 Task: Find connections with filter location Heywood with filter topic #Partnershipwith filter profile language French with filter current company Wunderman Thompson Commerce & Technology with filter school DAV Centenary Public School - India with filter industry Executive Search Services with filter service category Ghostwriting with filter keywords title Cashier
Action: Mouse moved to (148, 222)
Screenshot: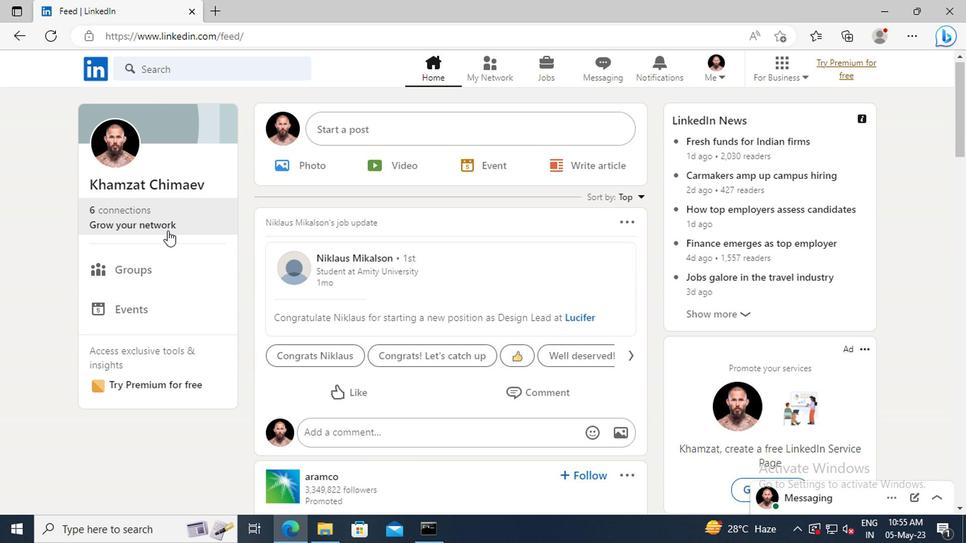 
Action: Mouse pressed left at (148, 222)
Screenshot: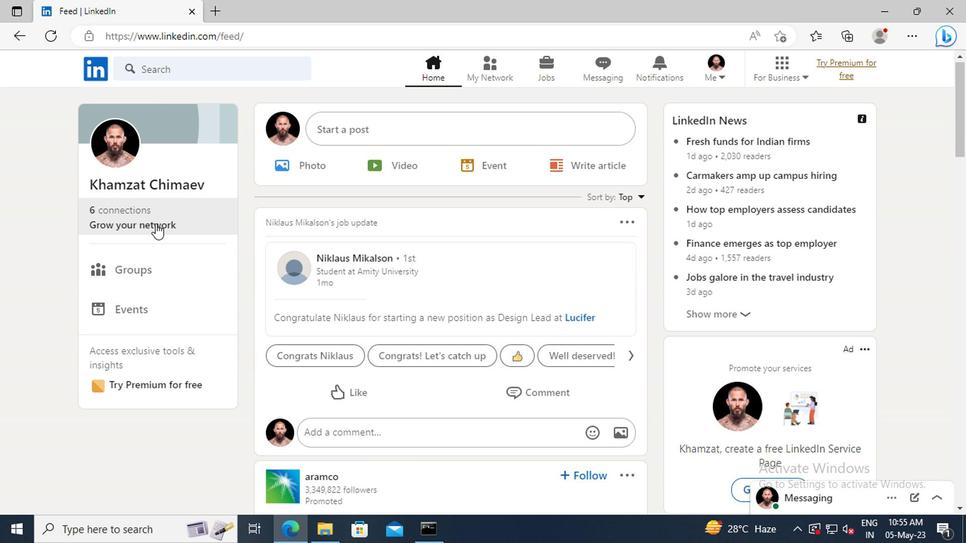 
Action: Mouse moved to (152, 150)
Screenshot: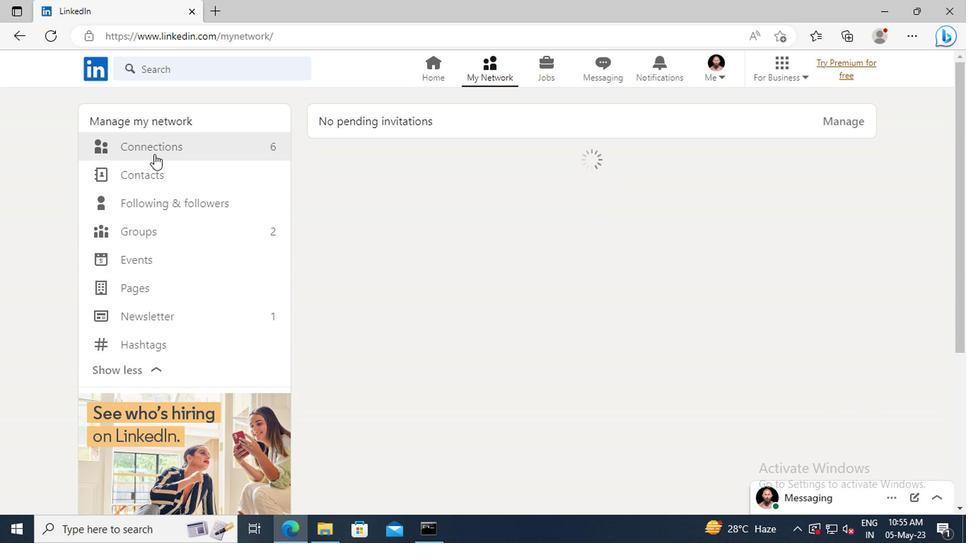 
Action: Mouse pressed left at (152, 150)
Screenshot: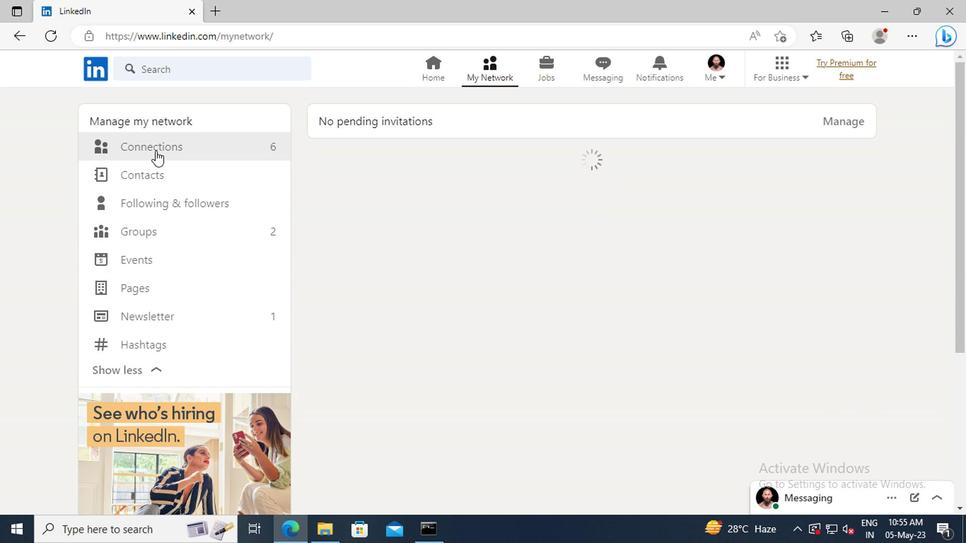 
Action: Mouse moved to (582, 153)
Screenshot: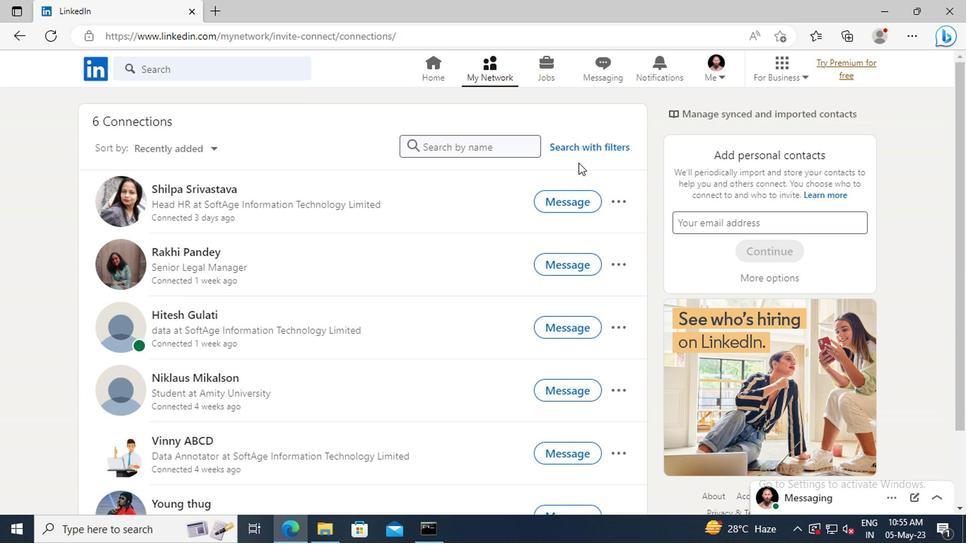 
Action: Mouse pressed left at (582, 153)
Screenshot: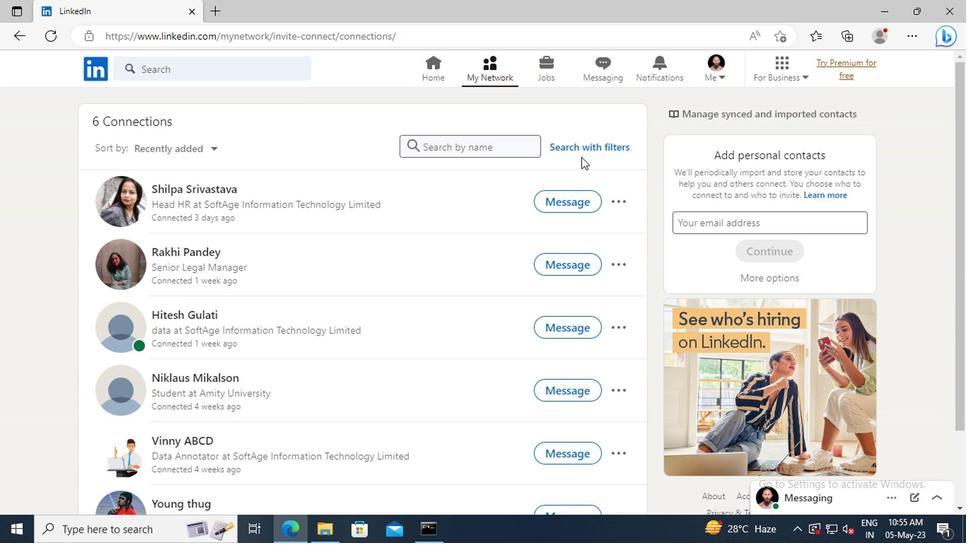 
Action: Mouse moved to (533, 114)
Screenshot: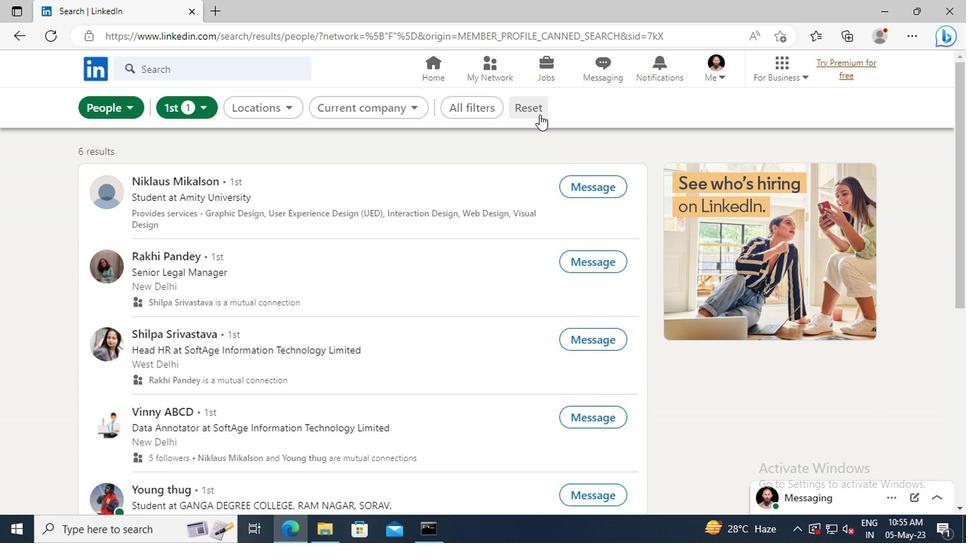 
Action: Mouse pressed left at (533, 114)
Screenshot: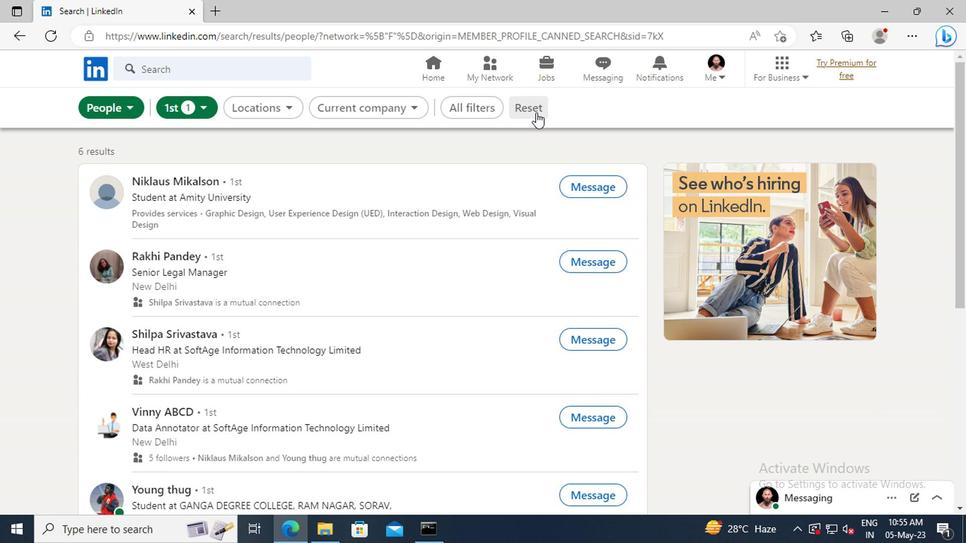 
Action: Mouse moved to (510, 111)
Screenshot: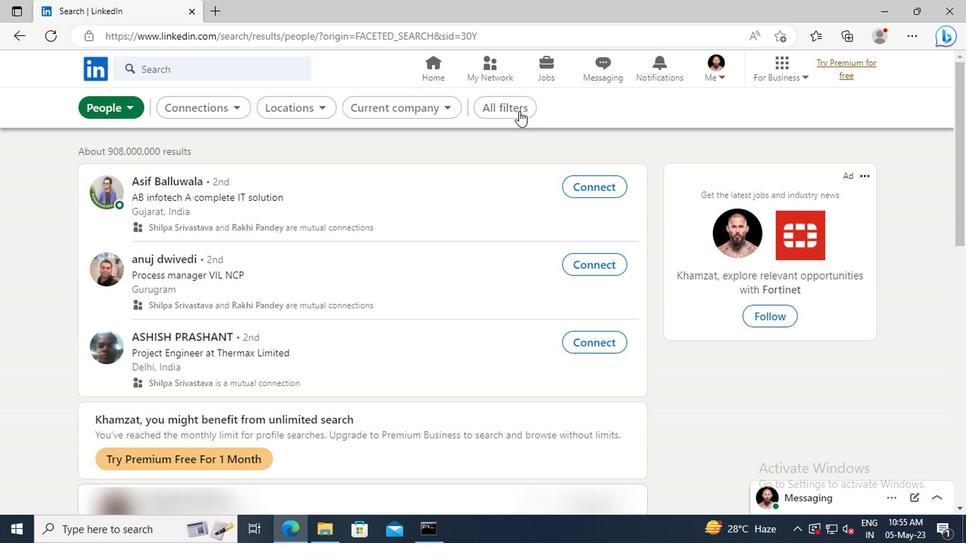 
Action: Mouse pressed left at (510, 111)
Screenshot: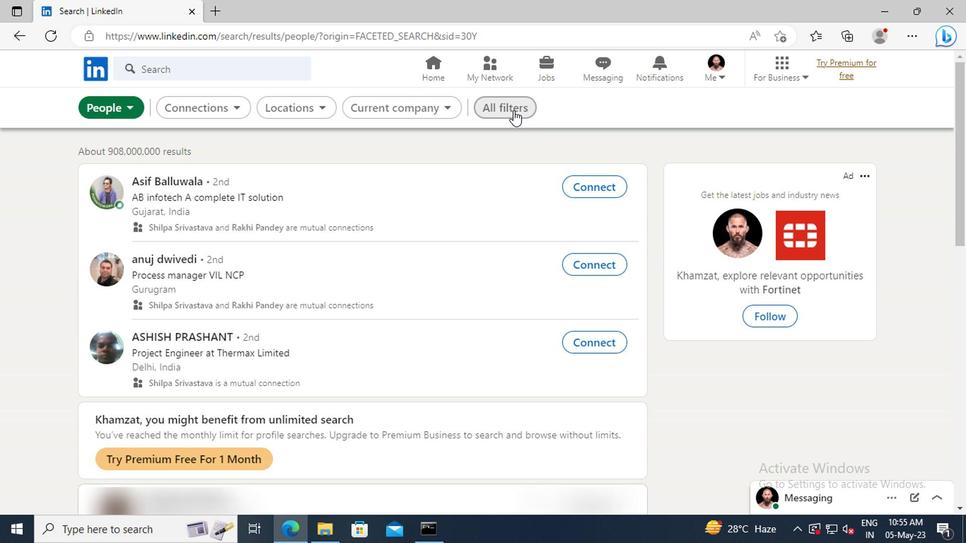 
Action: Mouse moved to (748, 275)
Screenshot: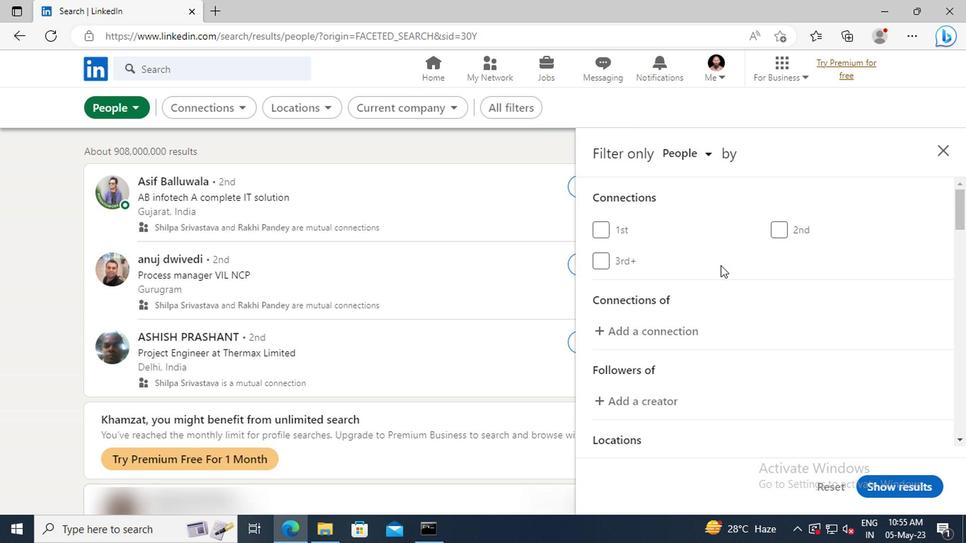 
Action: Mouse scrolled (748, 274) with delta (0, -1)
Screenshot: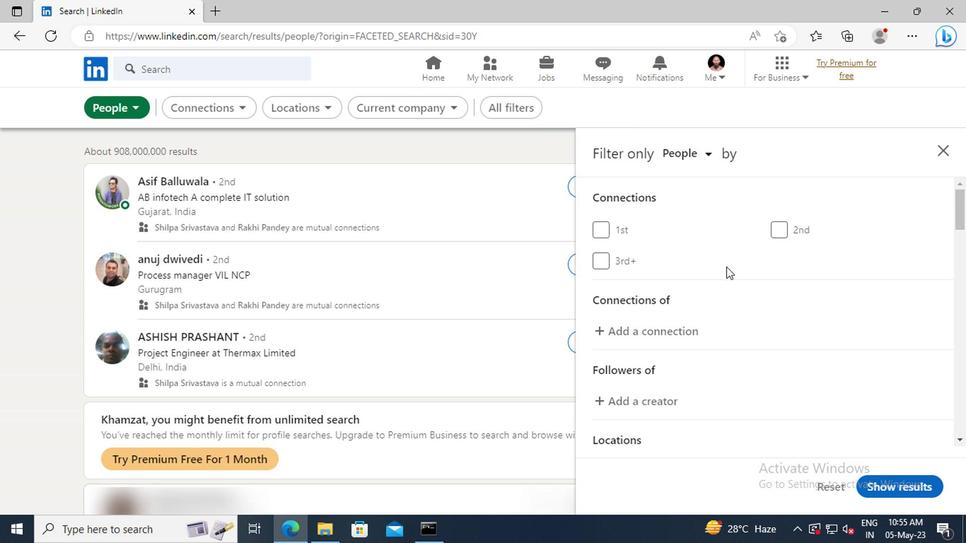 
Action: Mouse moved to (748, 275)
Screenshot: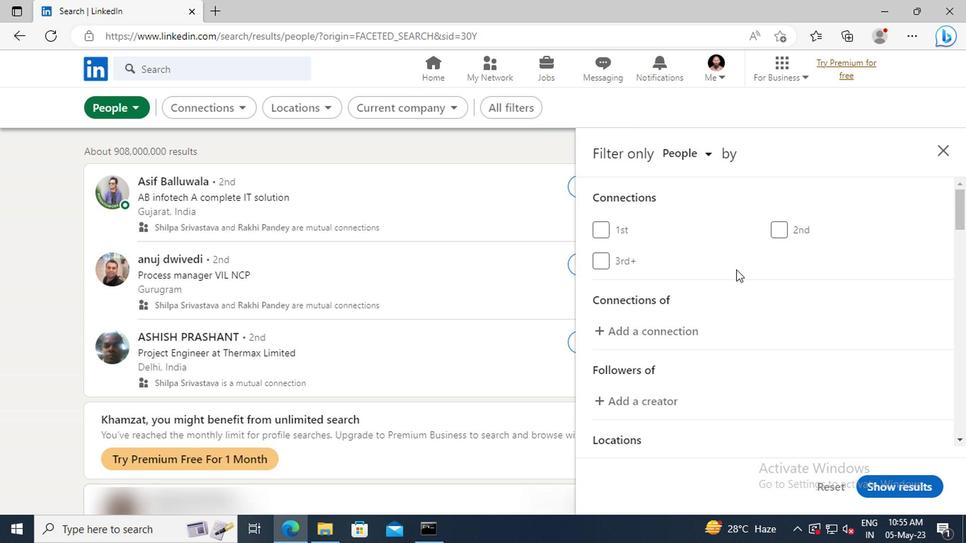 
Action: Mouse scrolled (748, 275) with delta (0, 0)
Screenshot: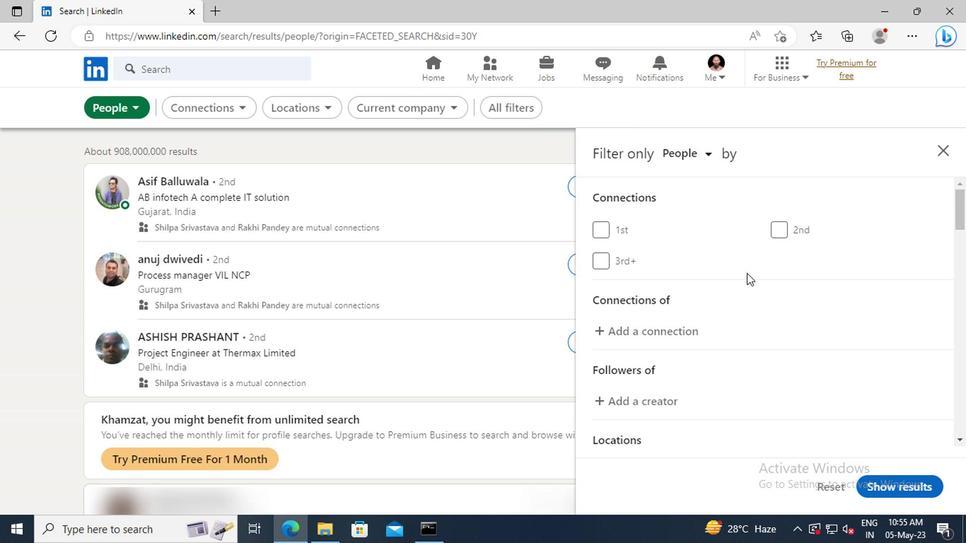 
Action: Mouse scrolled (748, 275) with delta (0, 0)
Screenshot: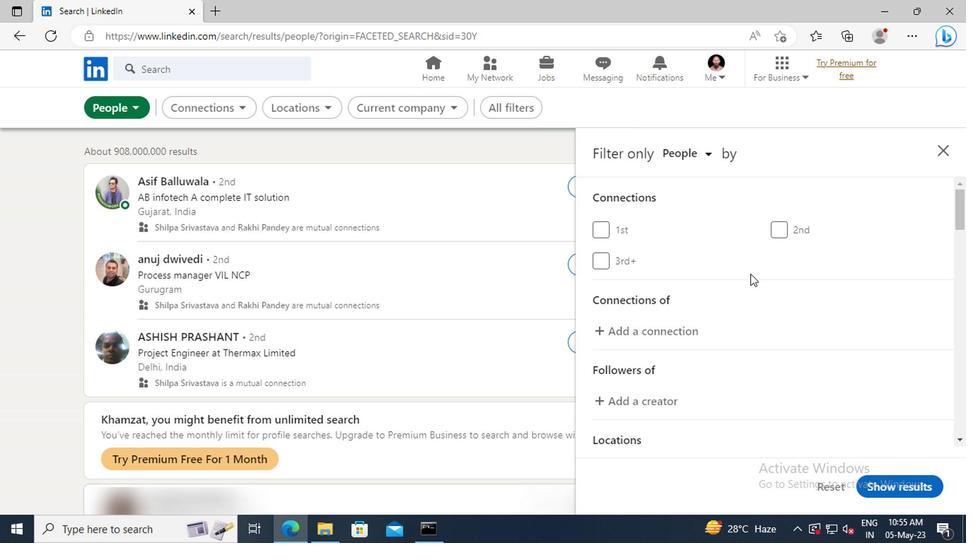 
Action: Mouse scrolled (748, 275) with delta (0, 0)
Screenshot: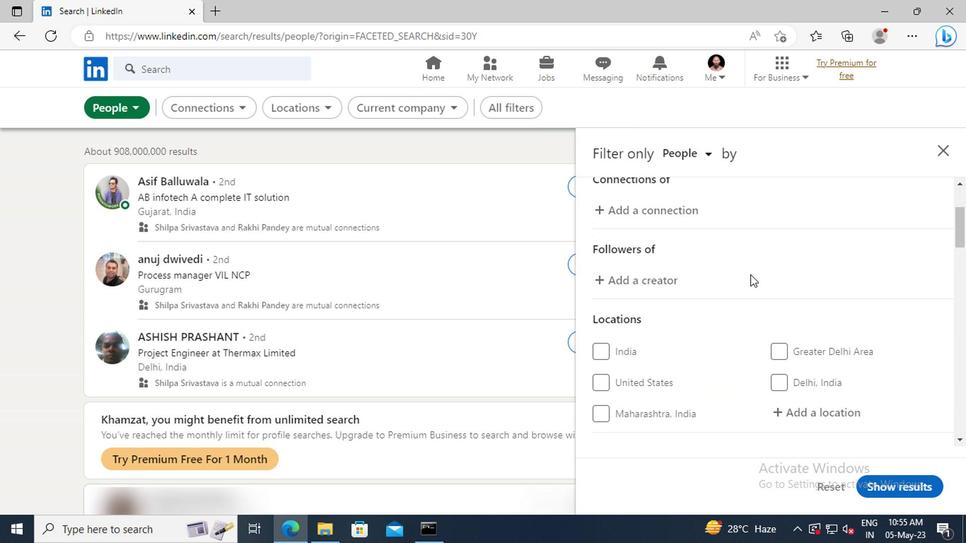 
Action: Mouse scrolled (748, 275) with delta (0, 0)
Screenshot: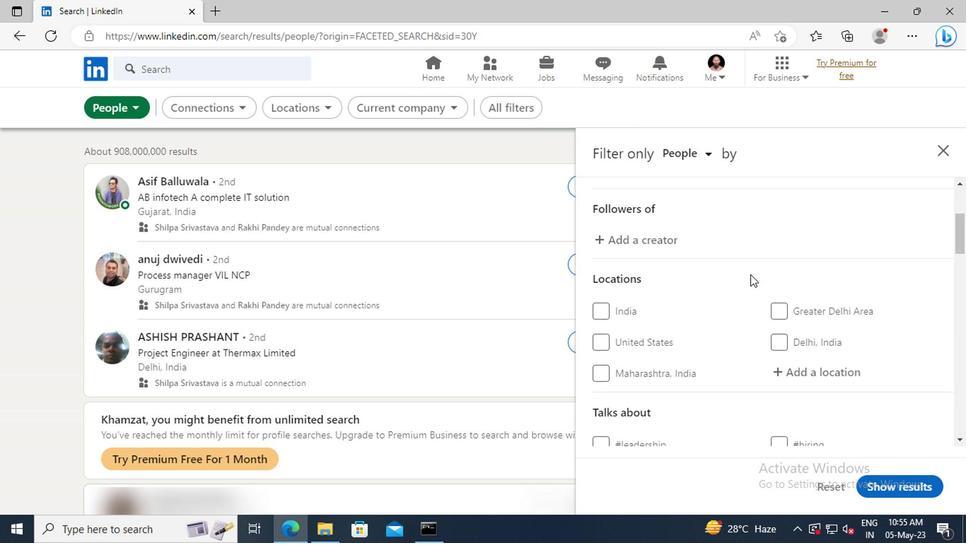 
Action: Mouse scrolled (748, 275) with delta (0, 0)
Screenshot: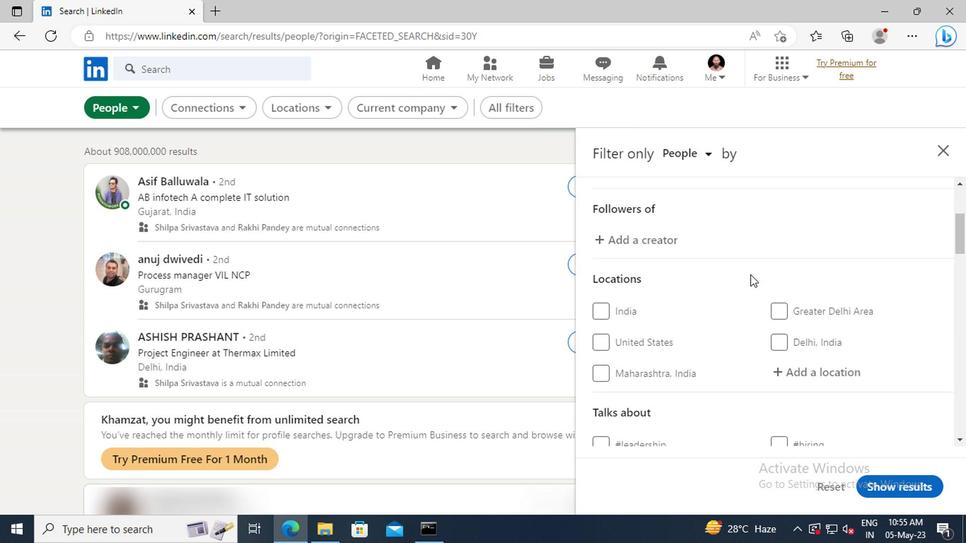 
Action: Mouse moved to (789, 299)
Screenshot: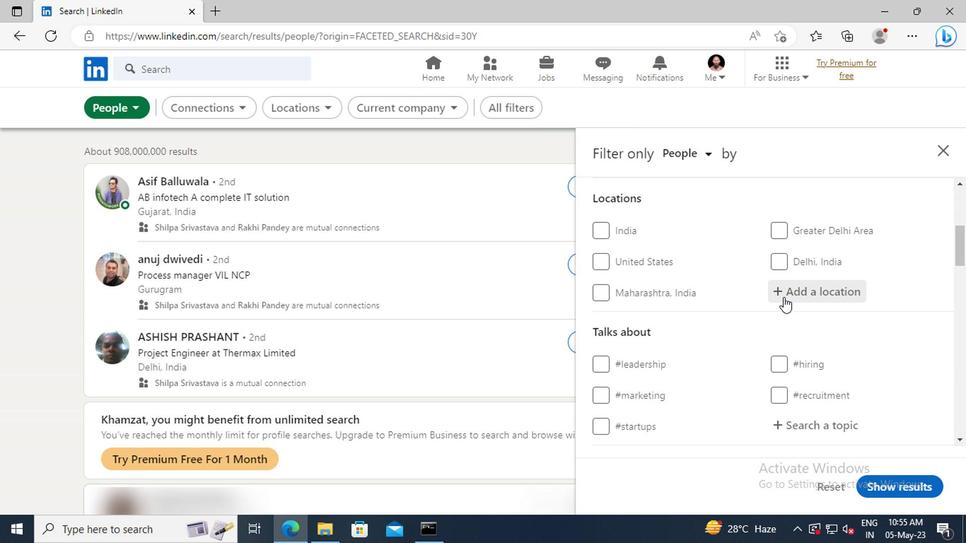 
Action: Mouse pressed left at (789, 299)
Screenshot: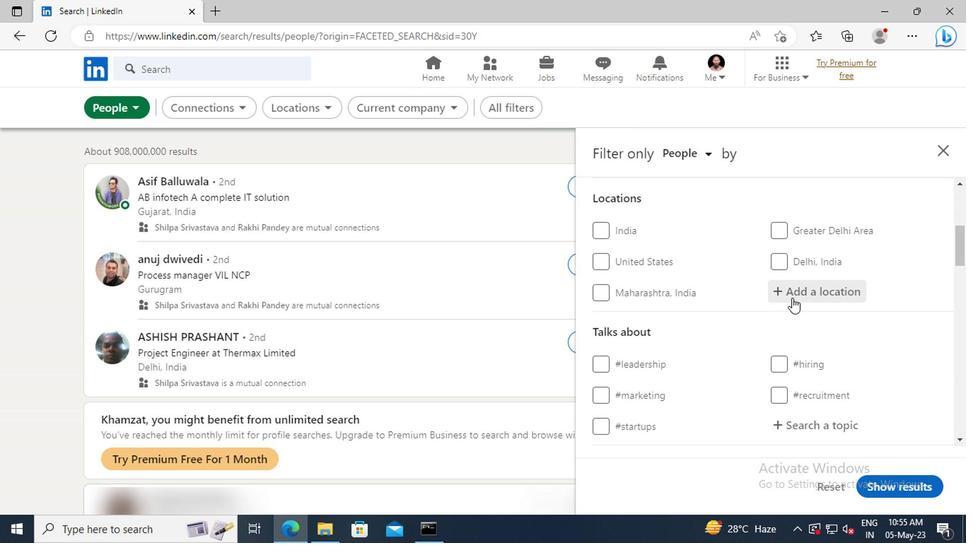 
Action: Mouse moved to (790, 298)
Screenshot: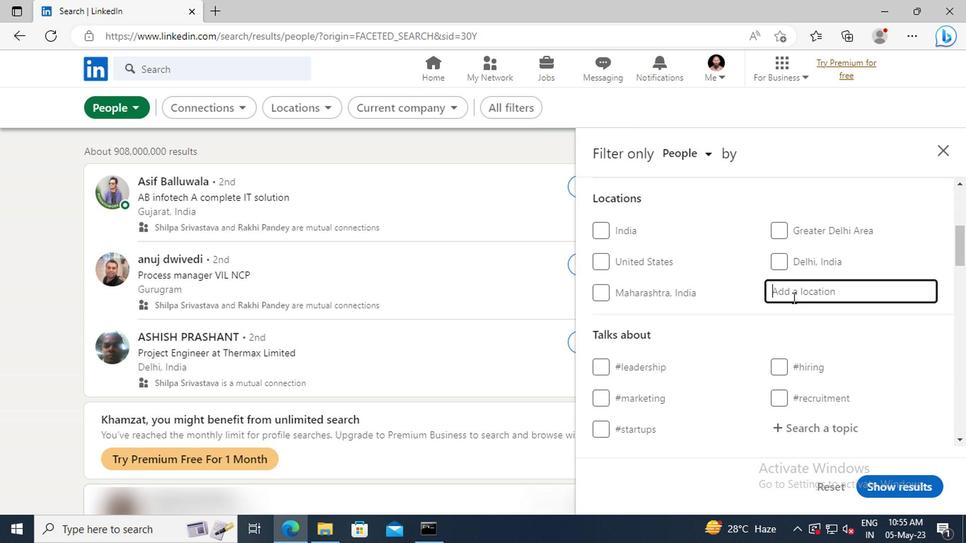 
Action: Key pressed <Key.shift>HEYWOOD
Screenshot: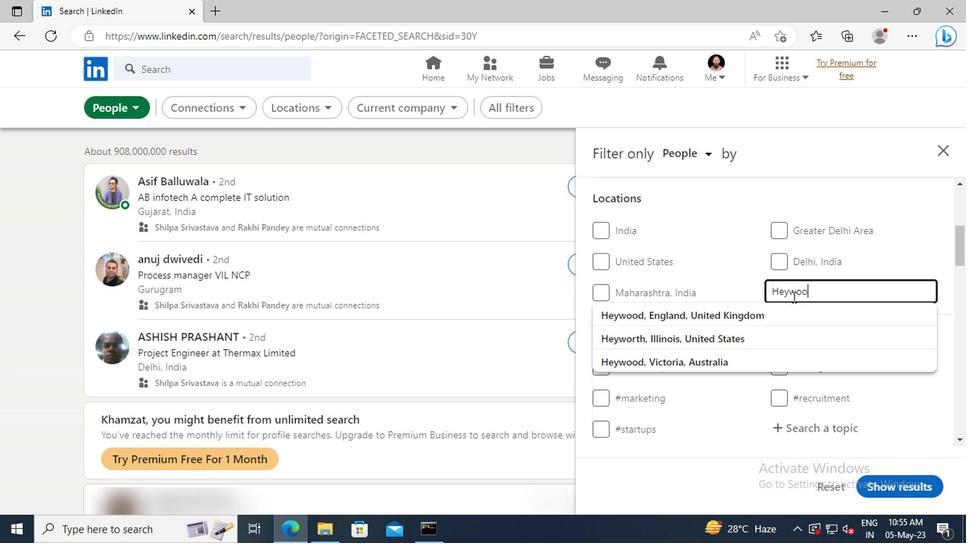 
Action: Mouse moved to (792, 312)
Screenshot: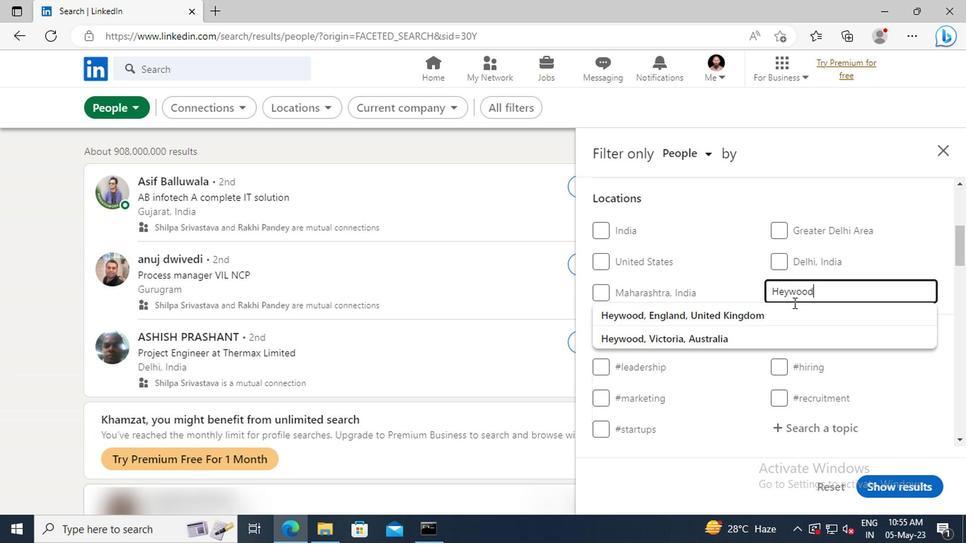 
Action: Mouse pressed left at (792, 312)
Screenshot: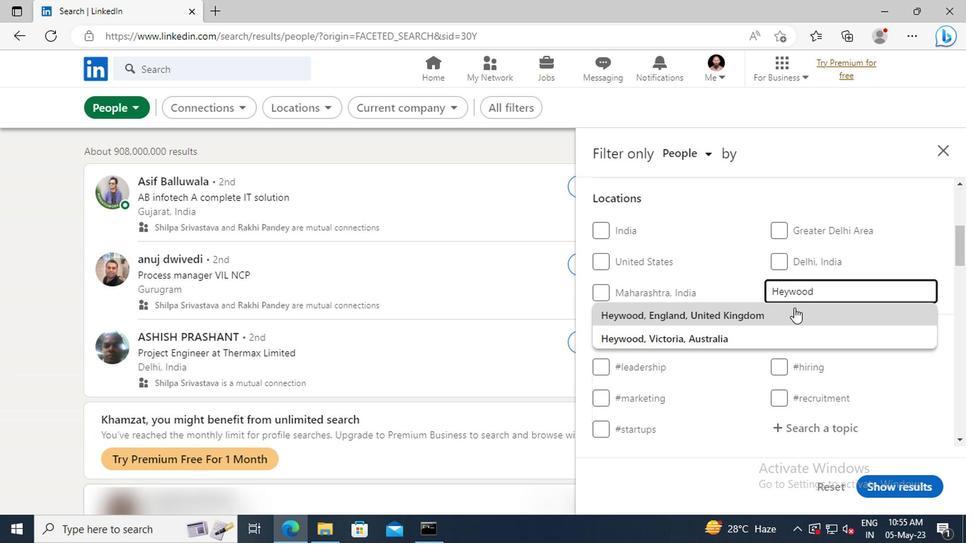 
Action: Mouse scrolled (792, 312) with delta (0, 0)
Screenshot: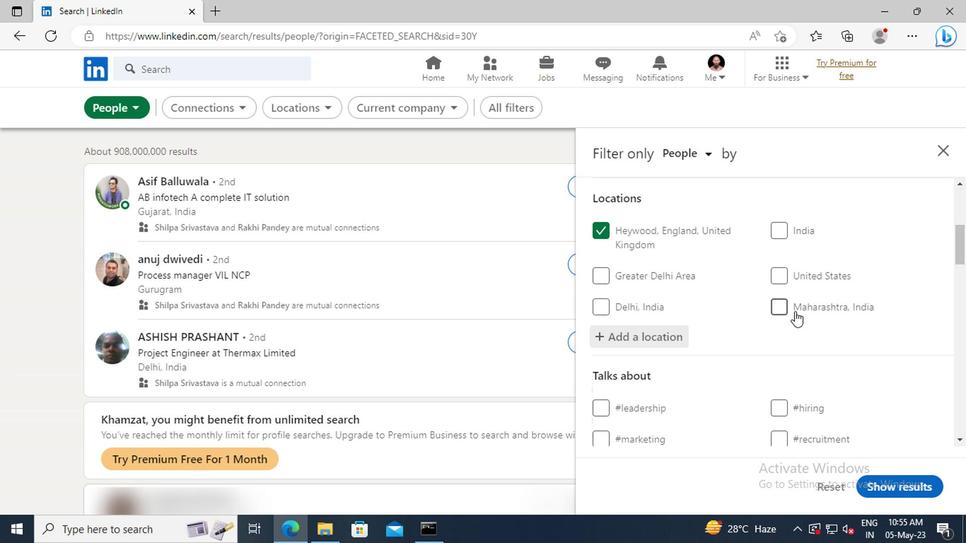 
Action: Mouse scrolled (792, 312) with delta (0, 0)
Screenshot: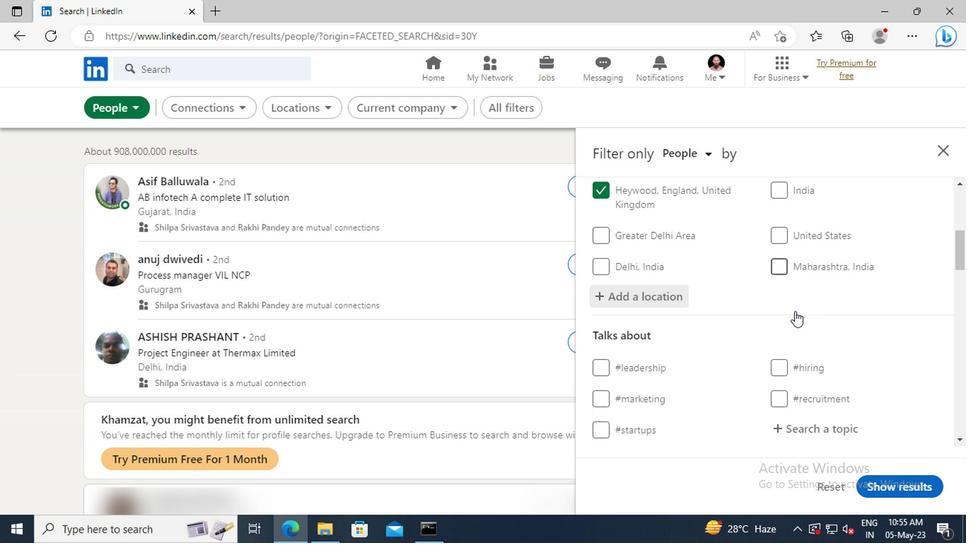 
Action: Mouse moved to (792, 312)
Screenshot: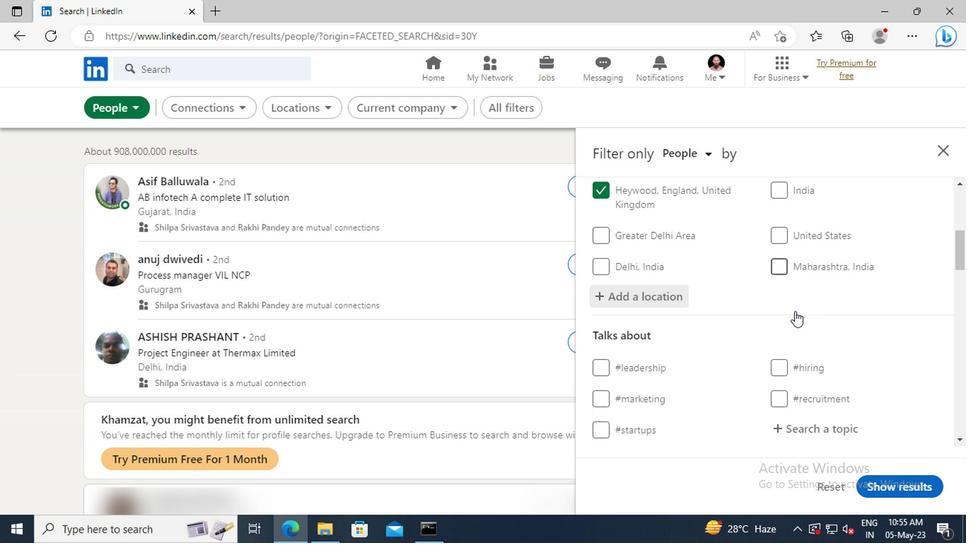 
Action: Mouse scrolled (792, 312) with delta (0, 0)
Screenshot: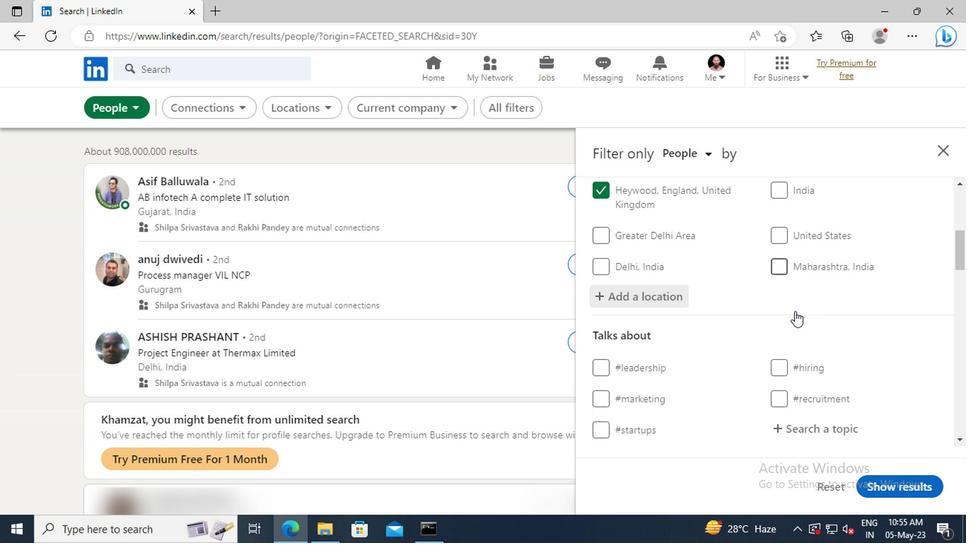 
Action: Mouse moved to (793, 312)
Screenshot: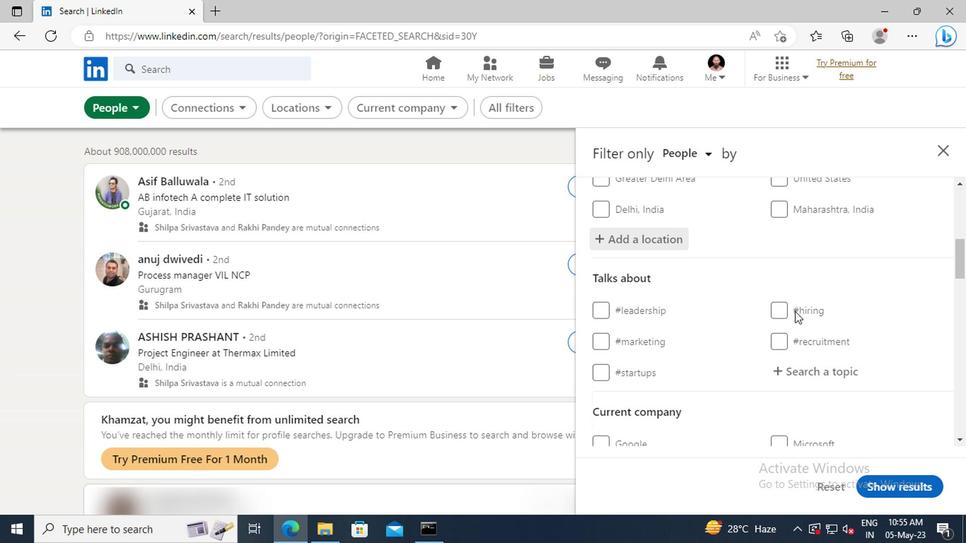 
Action: Mouse scrolled (793, 311) with delta (0, -1)
Screenshot: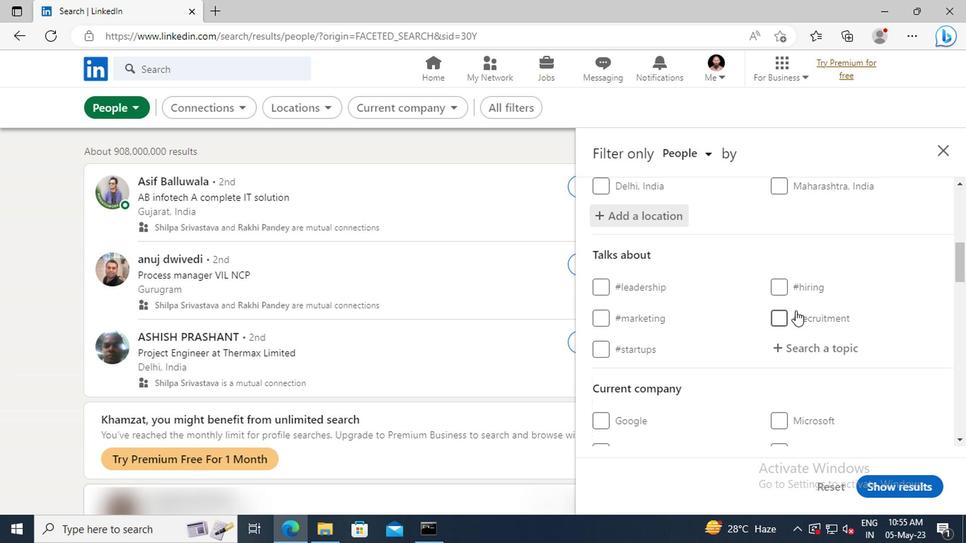 
Action: Mouse moved to (798, 315)
Screenshot: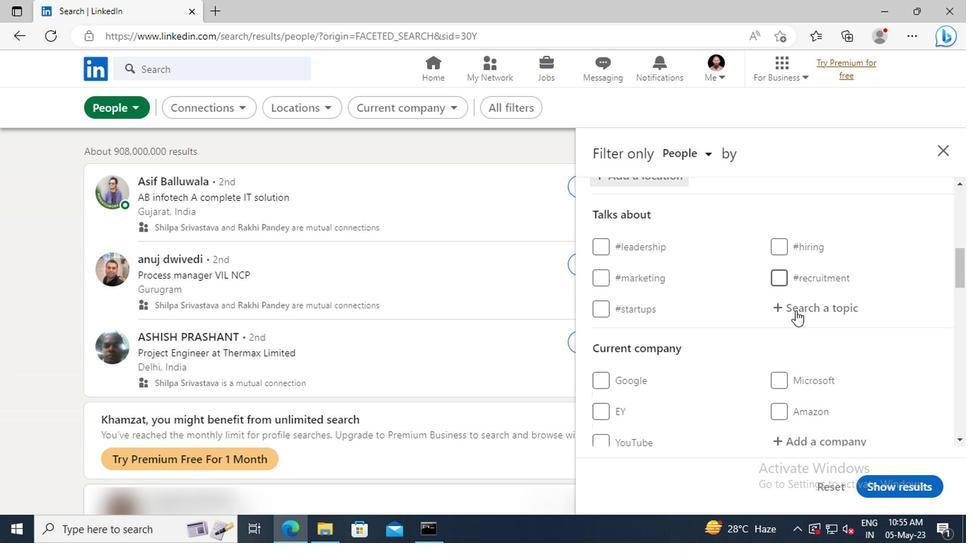 
Action: Mouse pressed left at (798, 315)
Screenshot: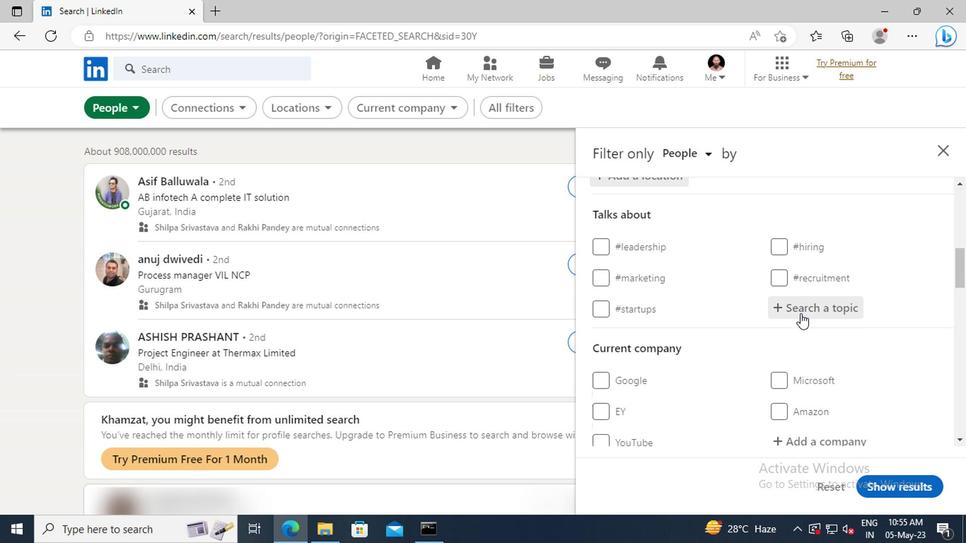 
Action: Key pressed <Key.shift>PARTNER
Screenshot: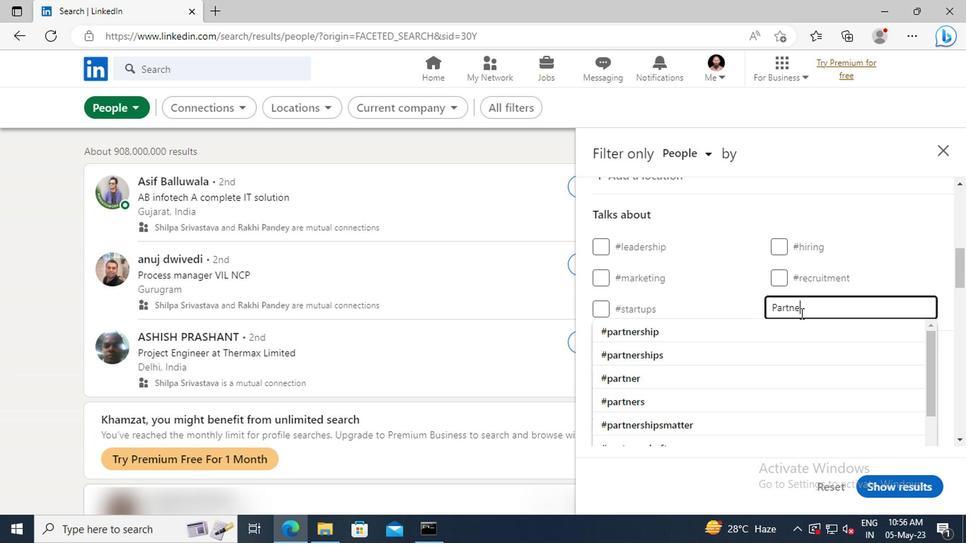 
Action: Mouse moved to (798, 326)
Screenshot: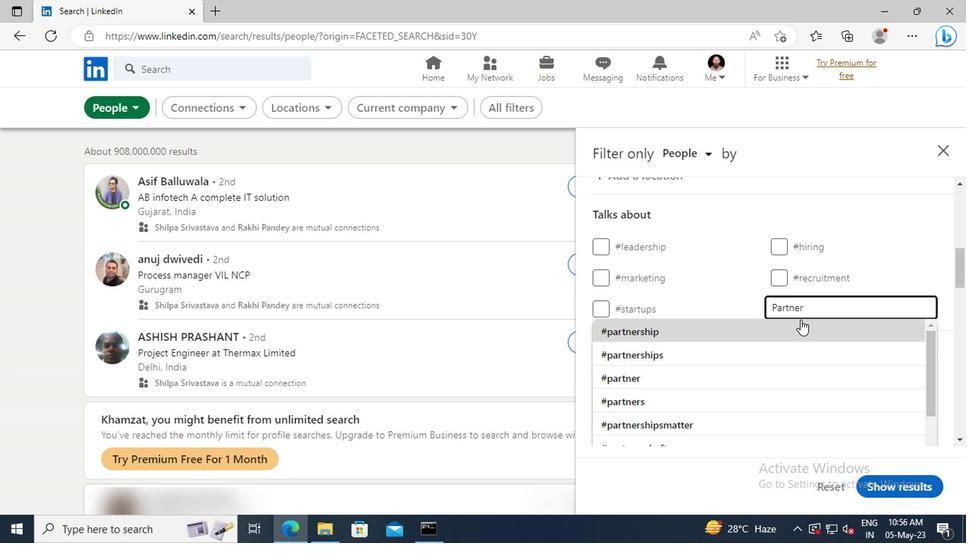 
Action: Mouse pressed left at (798, 326)
Screenshot: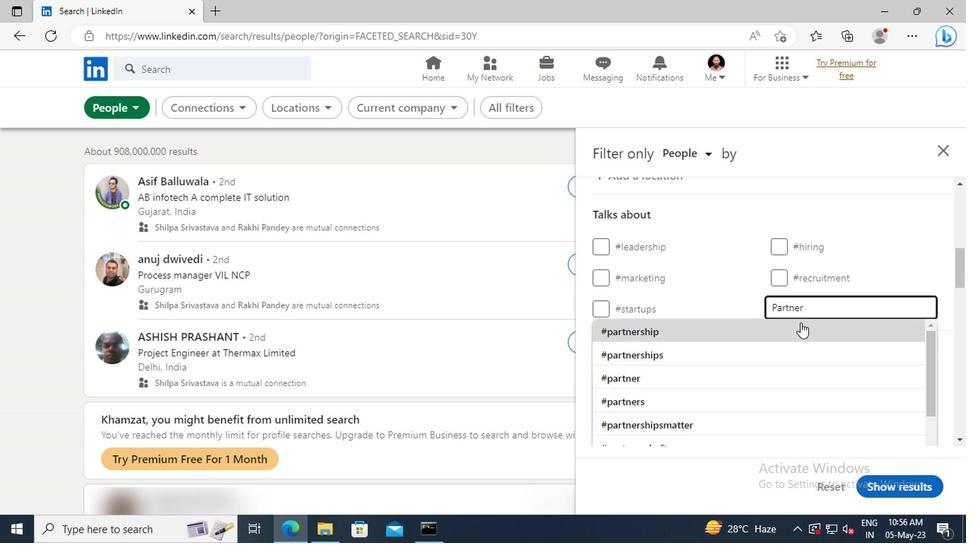 
Action: Mouse scrolled (798, 326) with delta (0, 0)
Screenshot: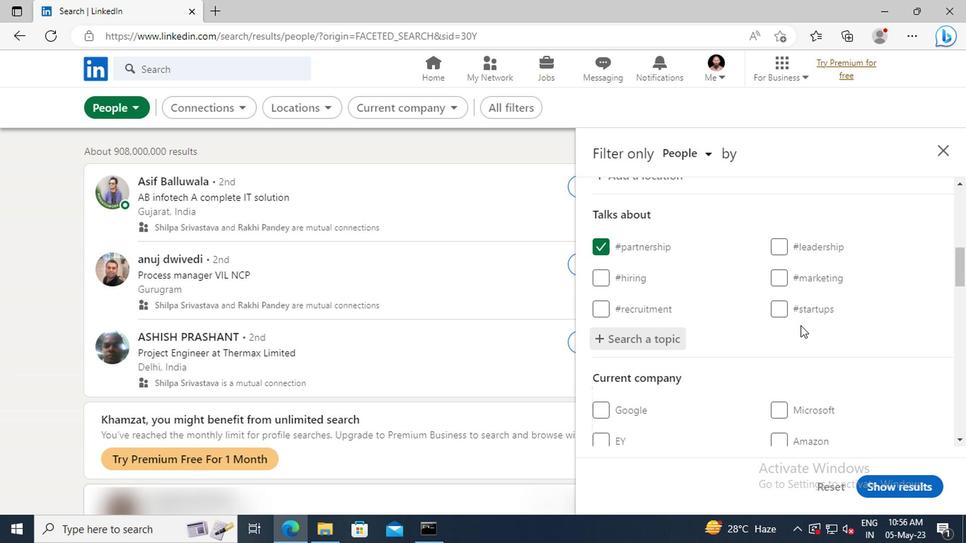
Action: Mouse scrolled (798, 326) with delta (0, 0)
Screenshot: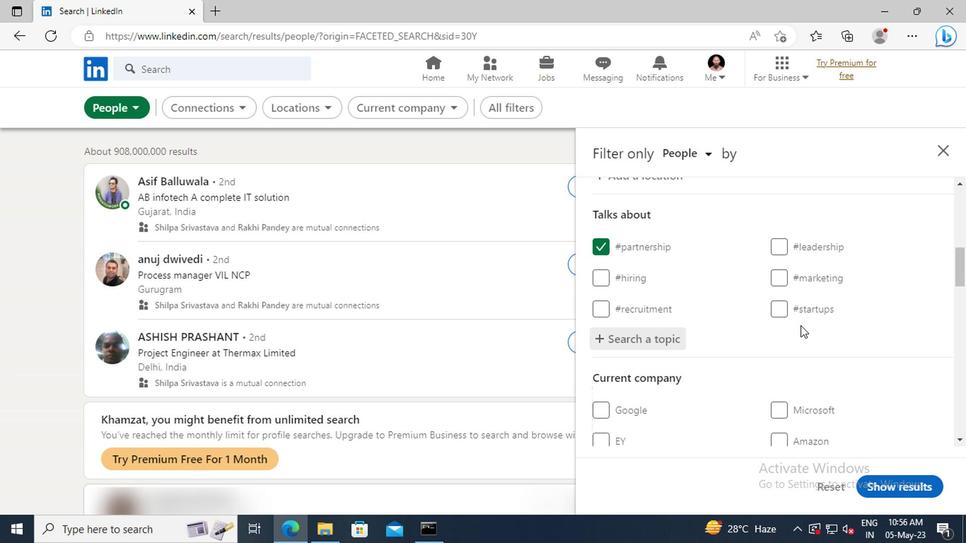 
Action: Mouse moved to (797, 327)
Screenshot: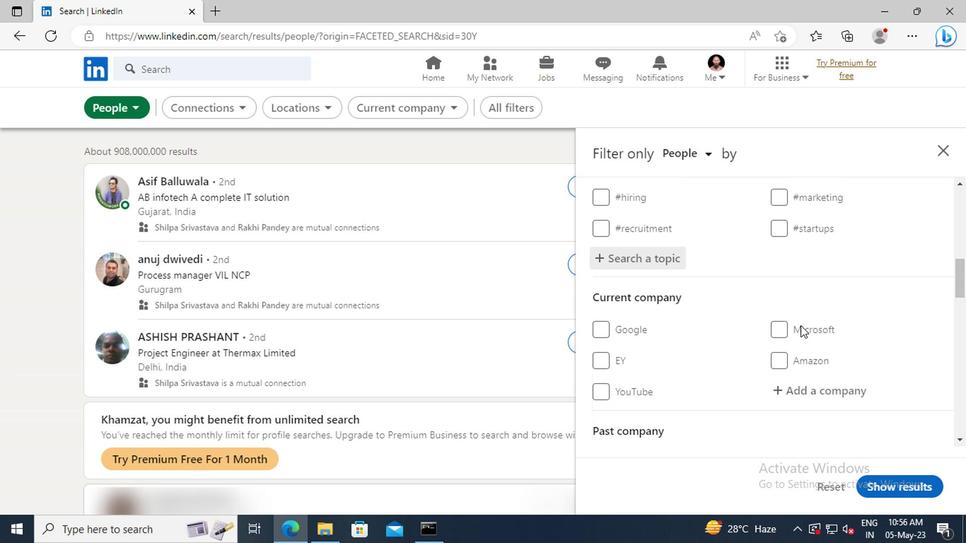 
Action: Mouse scrolled (797, 326) with delta (0, -1)
Screenshot: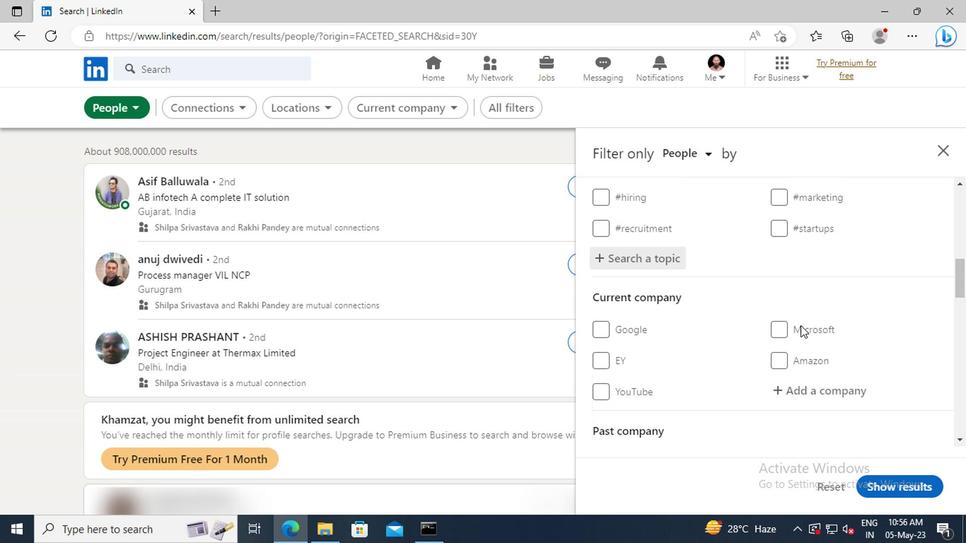
Action: Mouse scrolled (797, 326) with delta (0, -1)
Screenshot: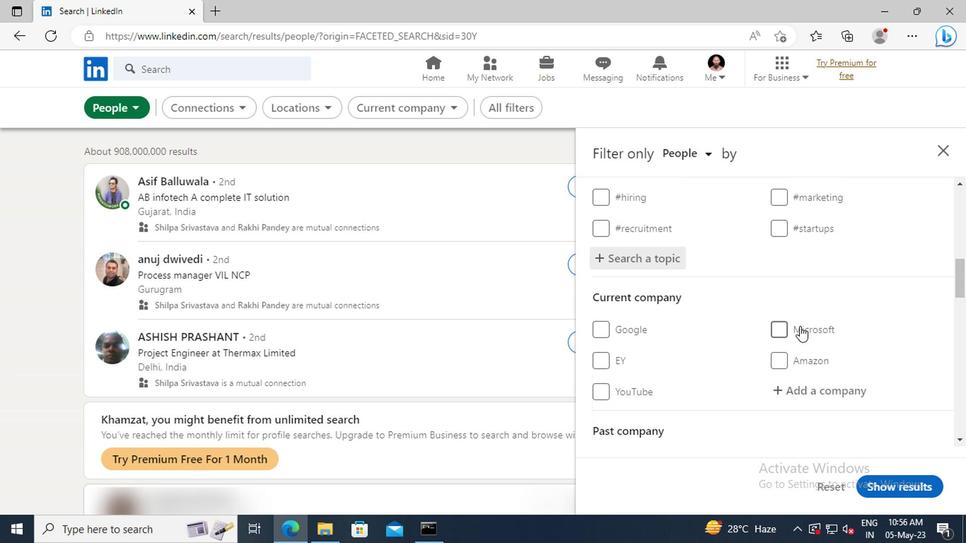 
Action: Mouse scrolled (797, 326) with delta (0, -1)
Screenshot: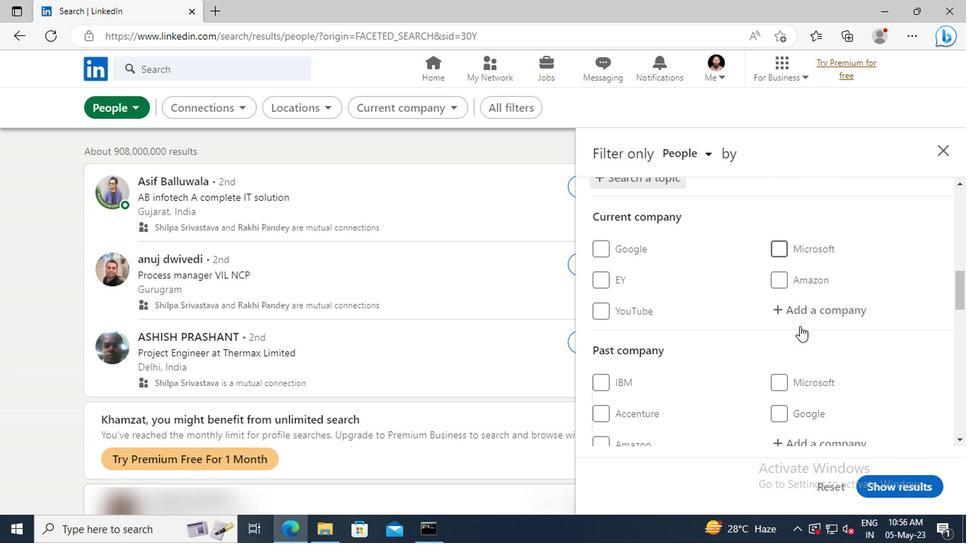 
Action: Mouse scrolled (797, 326) with delta (0, -1)
Screenshot: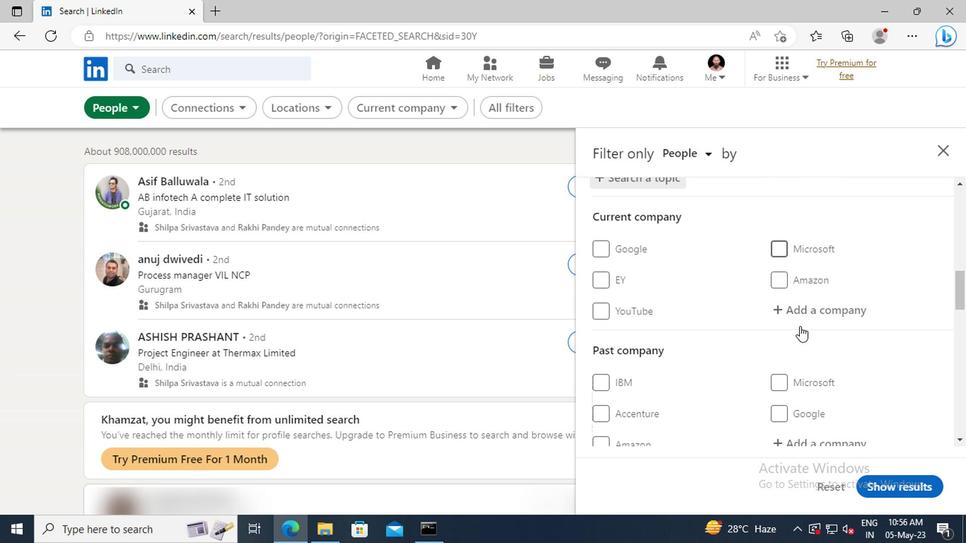 
Action: Mouse scrolled (797, 326) with delta (0, -1)
Screenshot: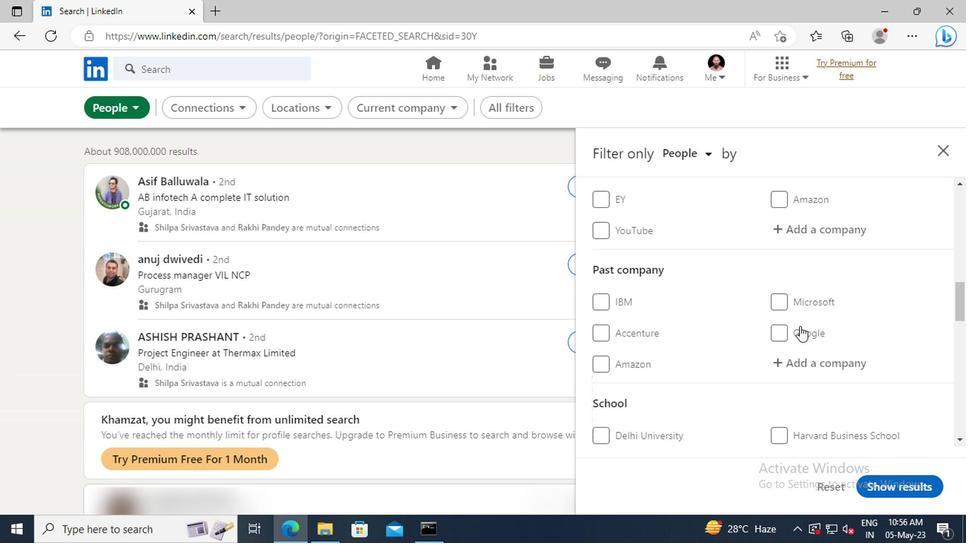 
Action: Mouse scrolled (797, 326) with delta (0, -1)
Screenshot: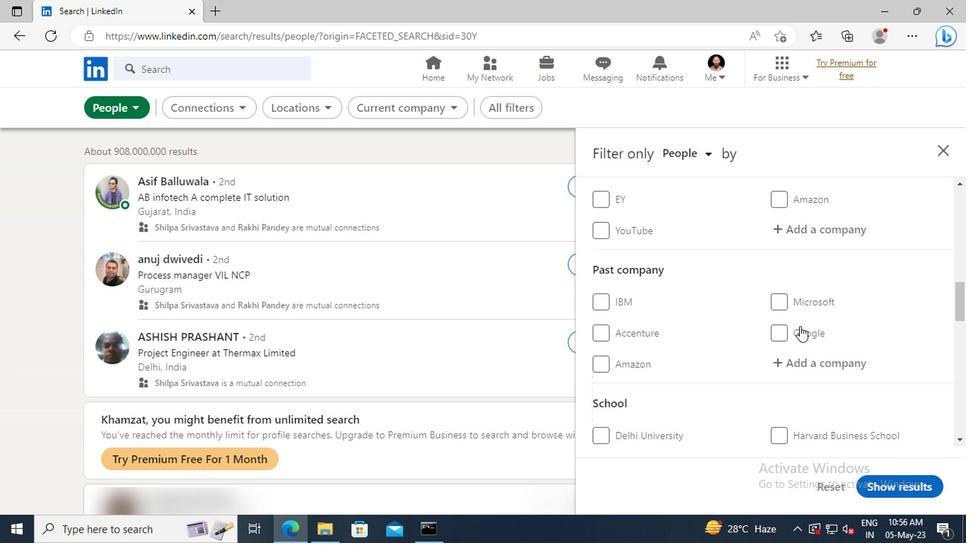 
Action: Mouse scrolled (797, 326) with delta (0, -1)
Screenshot: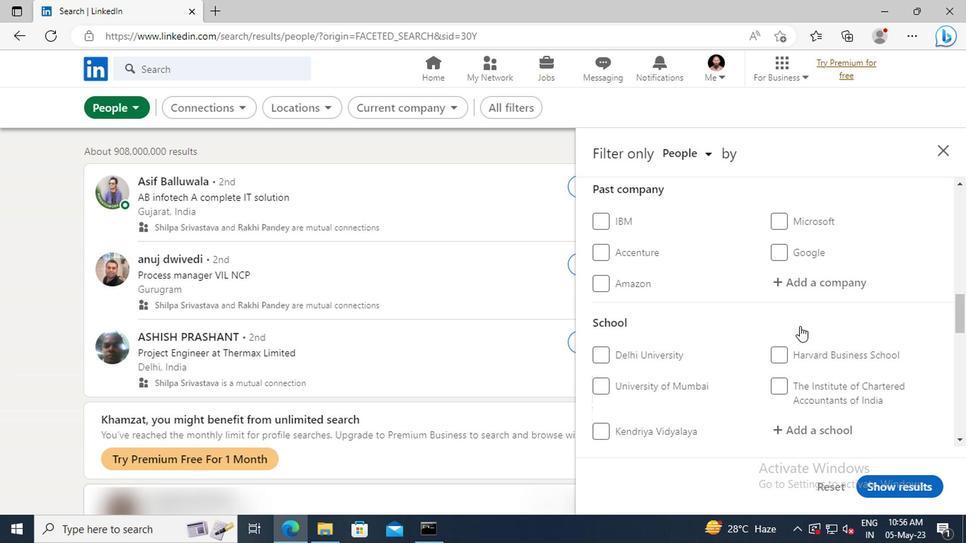 
Action: Mouse scrolled (797, 326) with delta (0, -1)
Screenshot: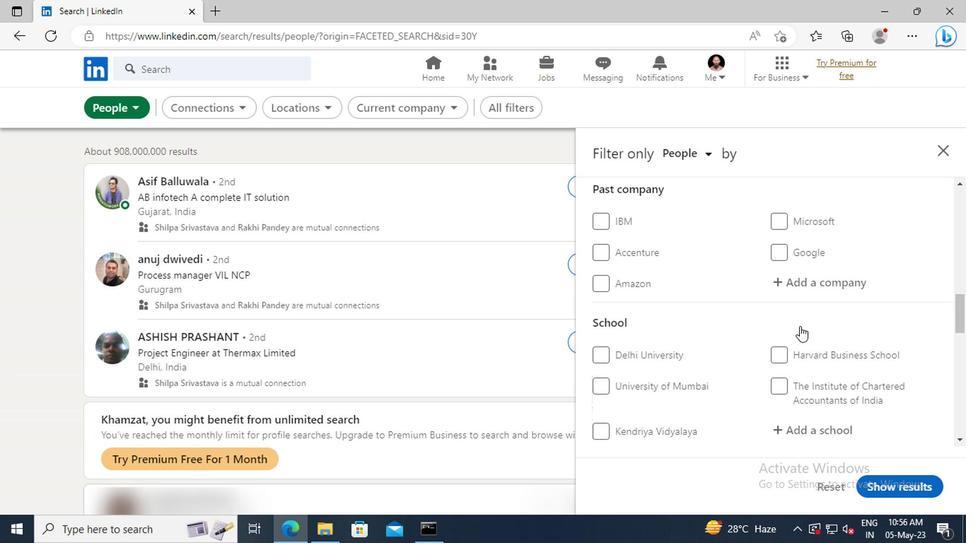 
Action: Mouse scrolled (797, 326) with delta (0, -1)
Screenshot: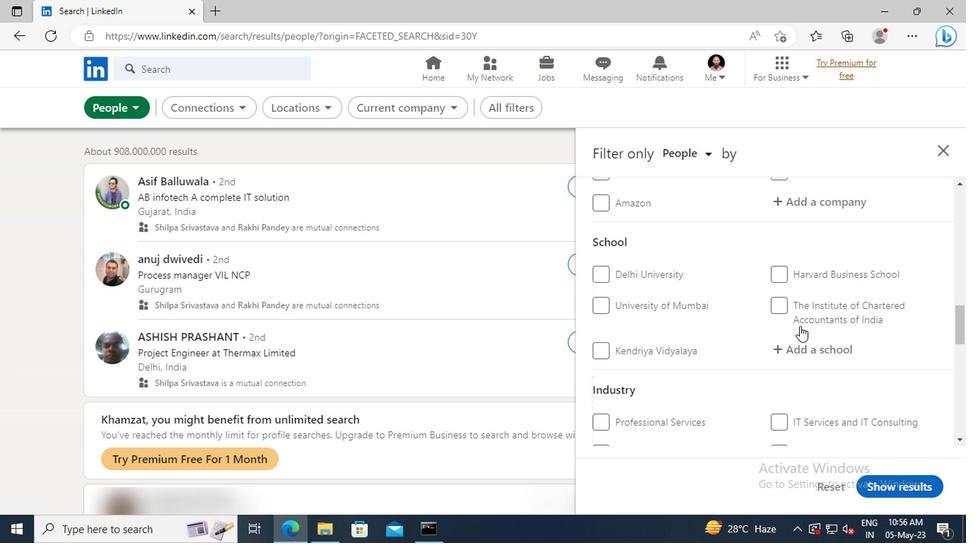 
Action: Mouse scrolled (797, 326) with delta (0, -1)
Screenshot: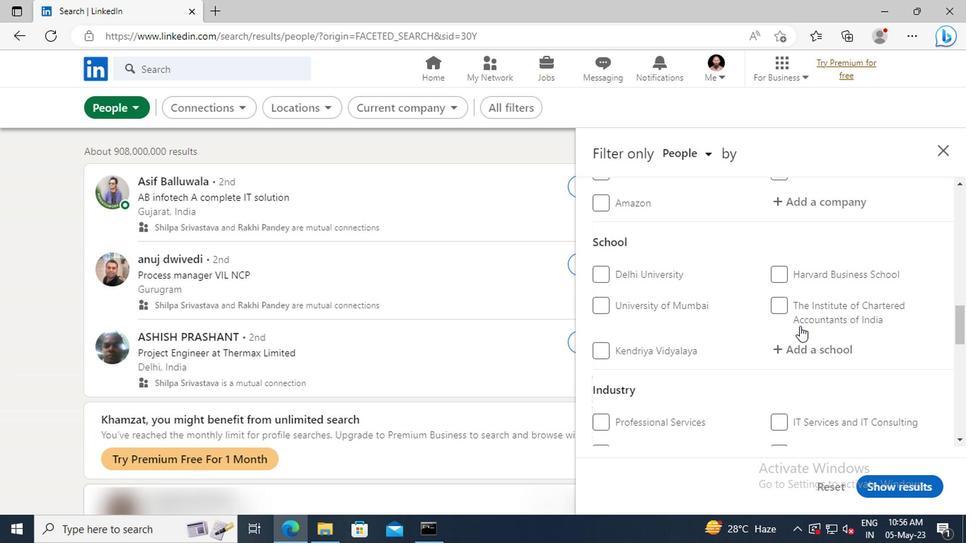 
Action: Mouse scrolled (797, 326) with delta (0, -1)
Screenshot: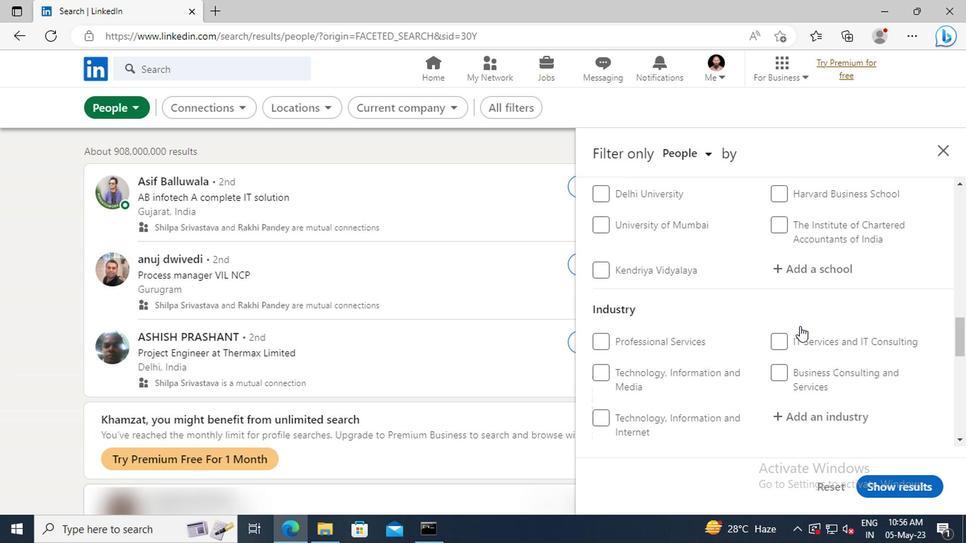 
Action: Mouse scrolled (797, 326) with delta (0, -1)
Screenshot: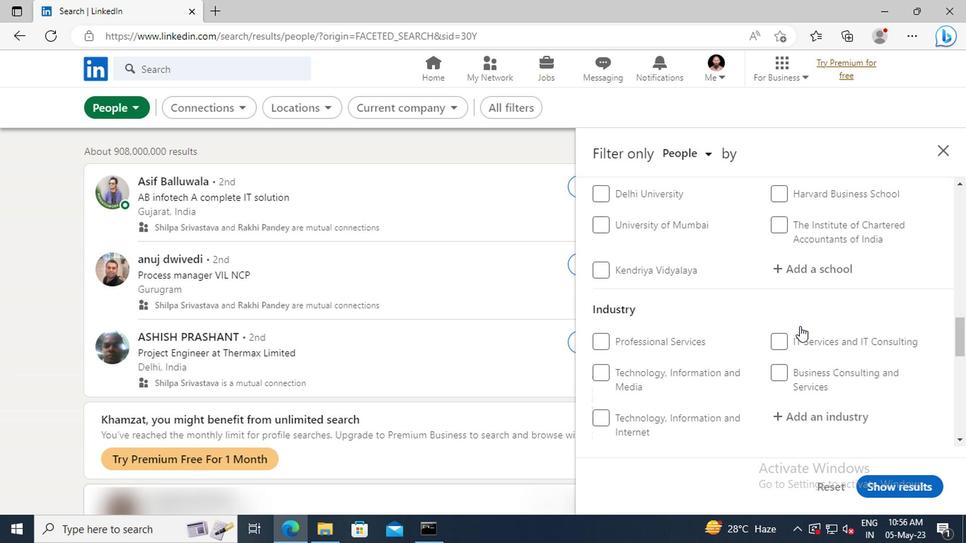 
Action: Mouse scrolled (797, 326) with delta (0, -1)
Screenshot: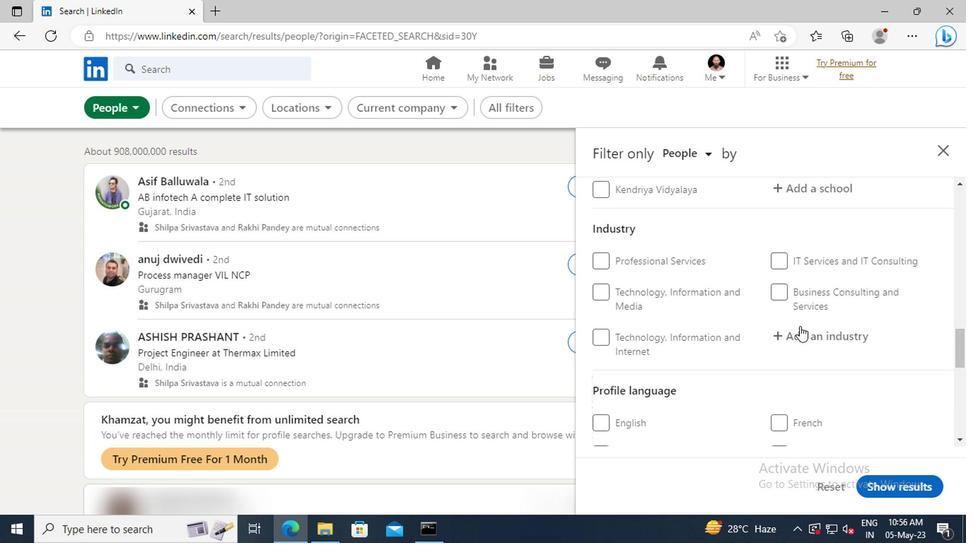
Action: Mouse scrolled (797, 326) with delta (0, -1)
Screenshot: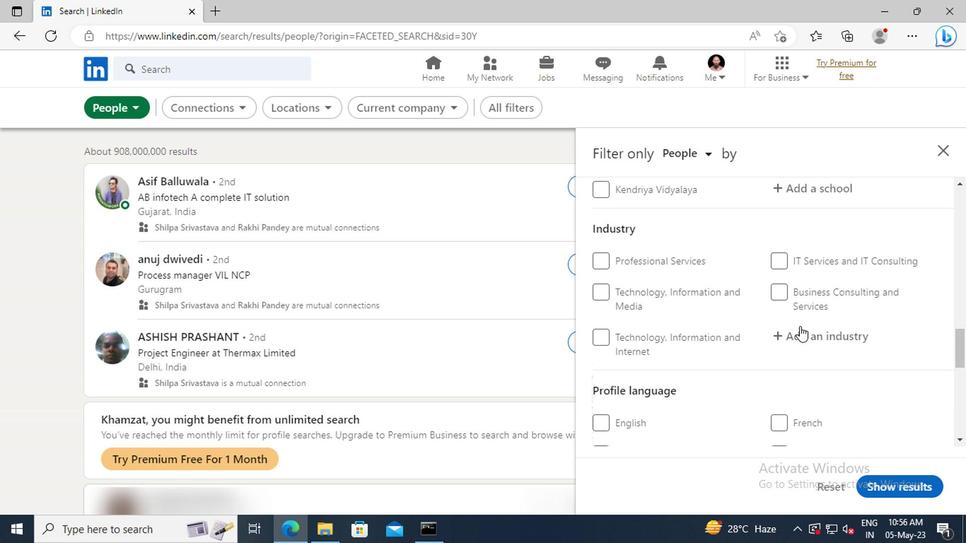 
Action: Mouse moved to (776, 347)
Screenshot: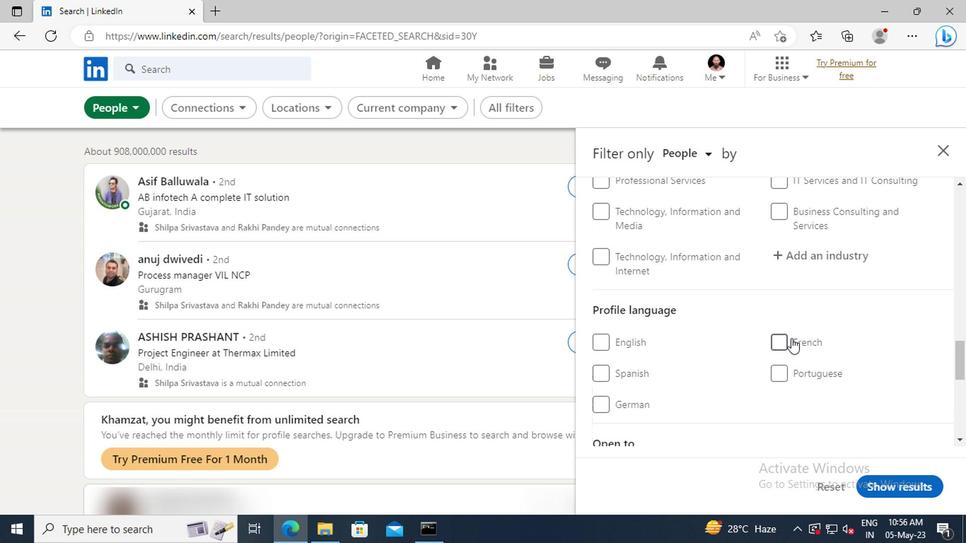 
Action: Mouse pressed left at (776, 347)
Screenshot: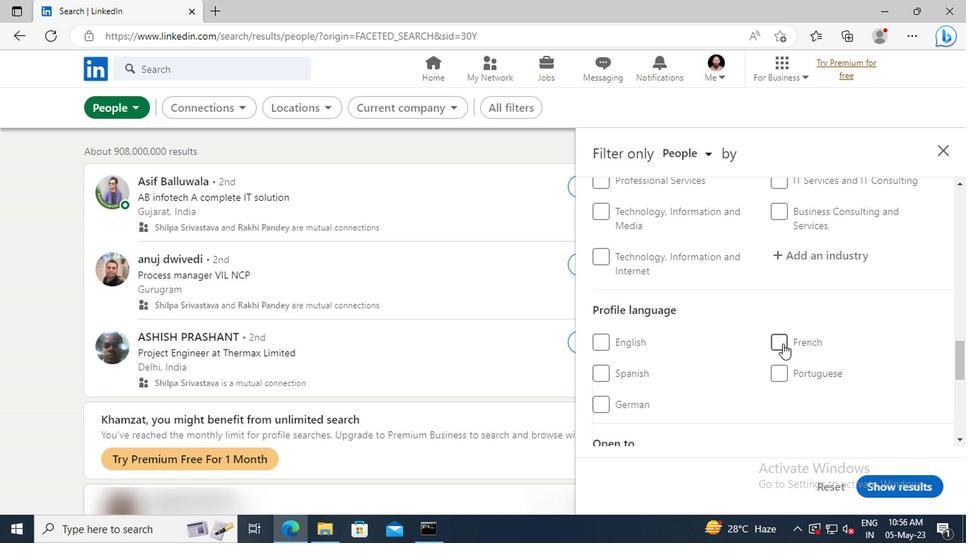 
Action: Mouse moved to (791, 316)
Screenshot: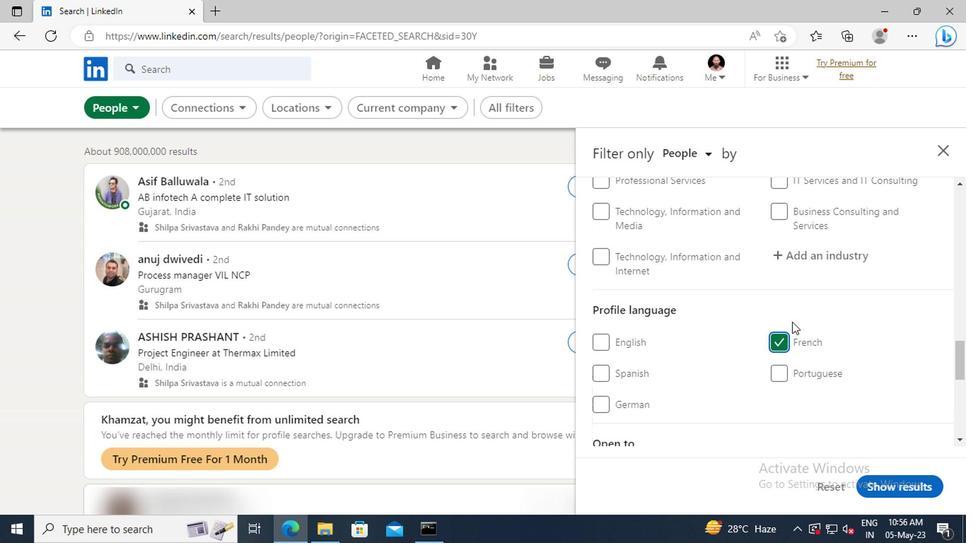 
Action: Mouse scrolled (791, 317) with delta (0, 1)
Screenshot: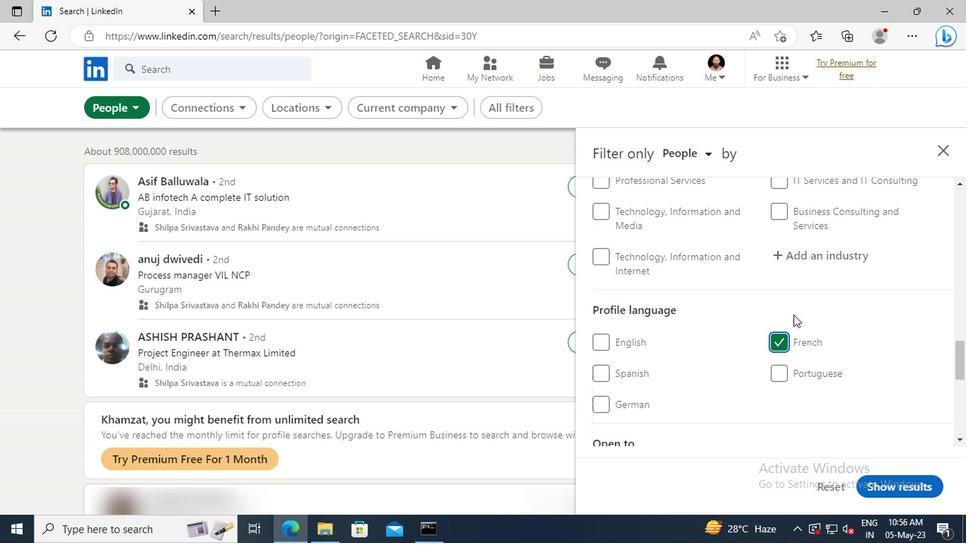 
Action: Mouse scrolled (791, 317) with delta (0, 1)
Screenshot: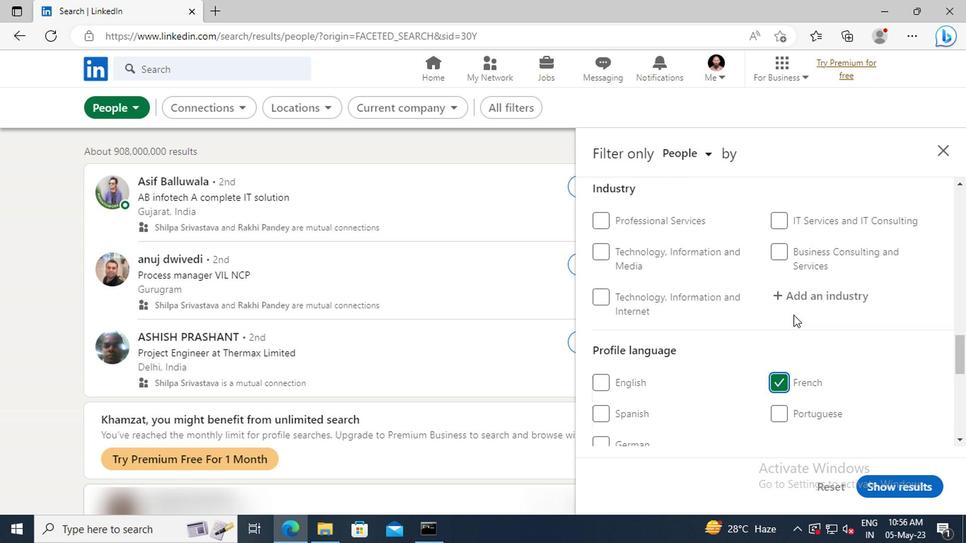 
Action: Mouse scrolled (791, 317) with delta (0, 1)
Screenshot: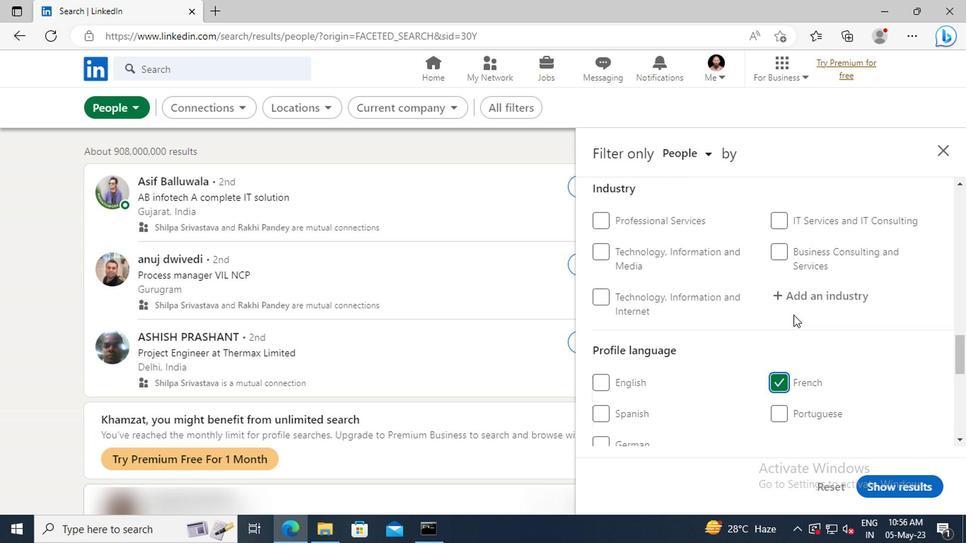 
Action: Mouse scrolled (791, 317) with delta (0, 1)
Screenshot: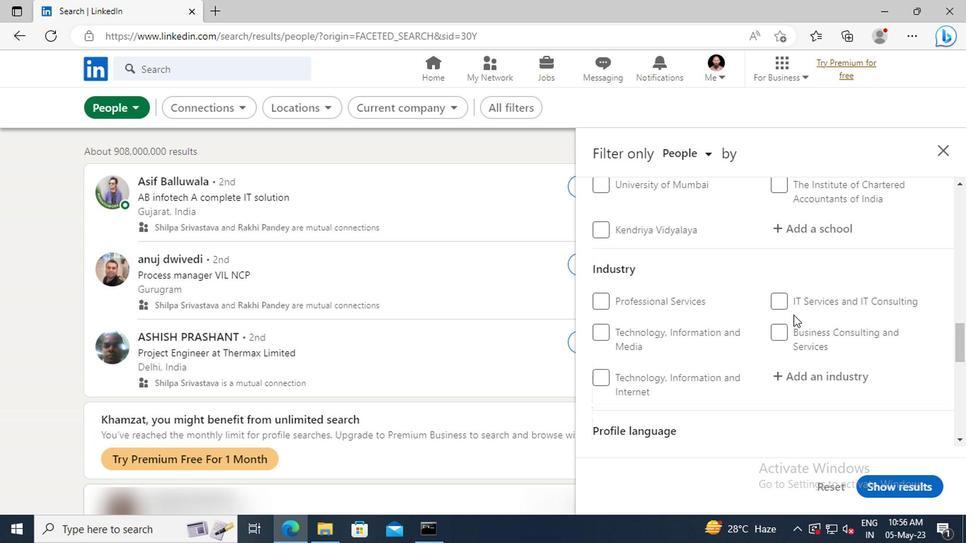 
Action: Mouse scrolled (791, 317) with delta (0, 1)
Screenshot: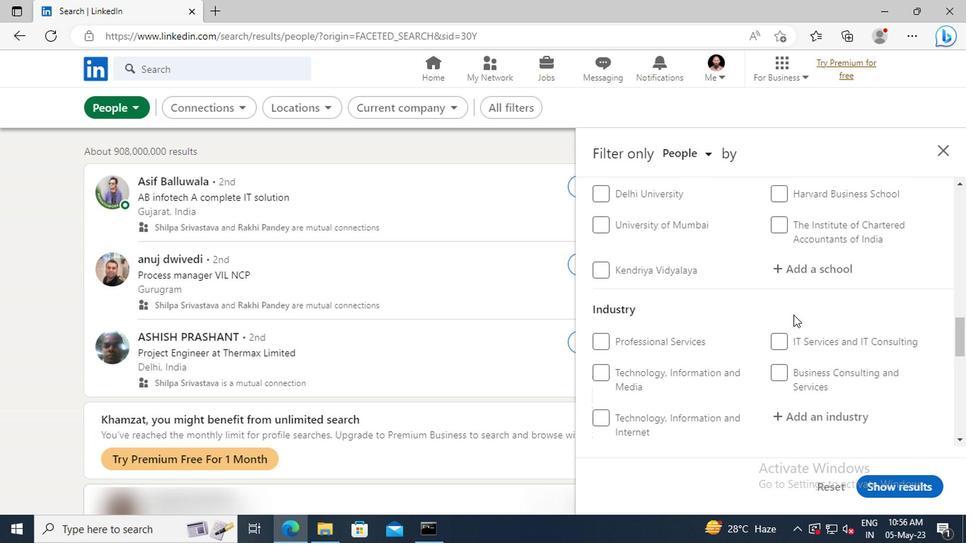 
Action: Mouse scrolled (791, 317) with delta (0, 1)
Screenshot: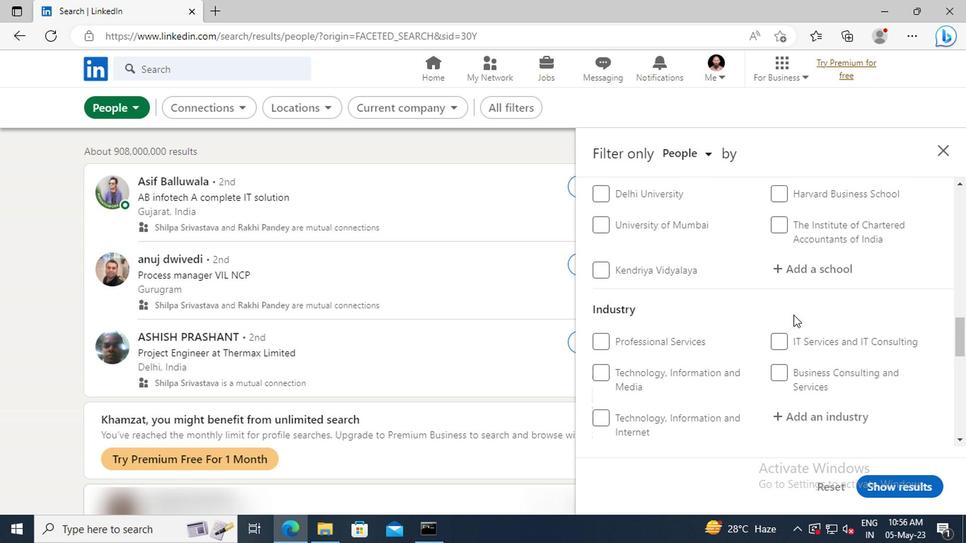 
Action: Mouse scrolled (791, 317) with delta (0, 1)
Screenshot: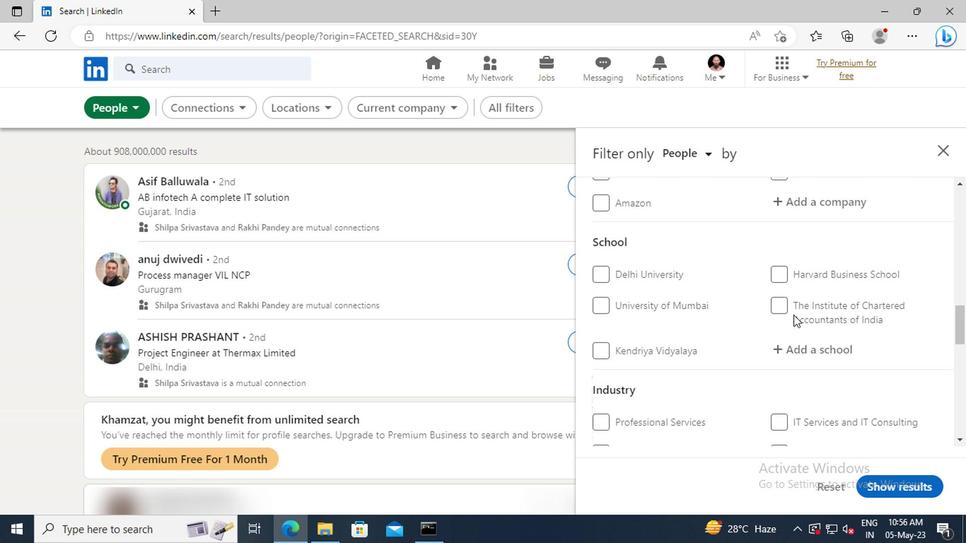 
Action: Mouse scrolled (791, 317) with delta (0, 1)
Screenshot: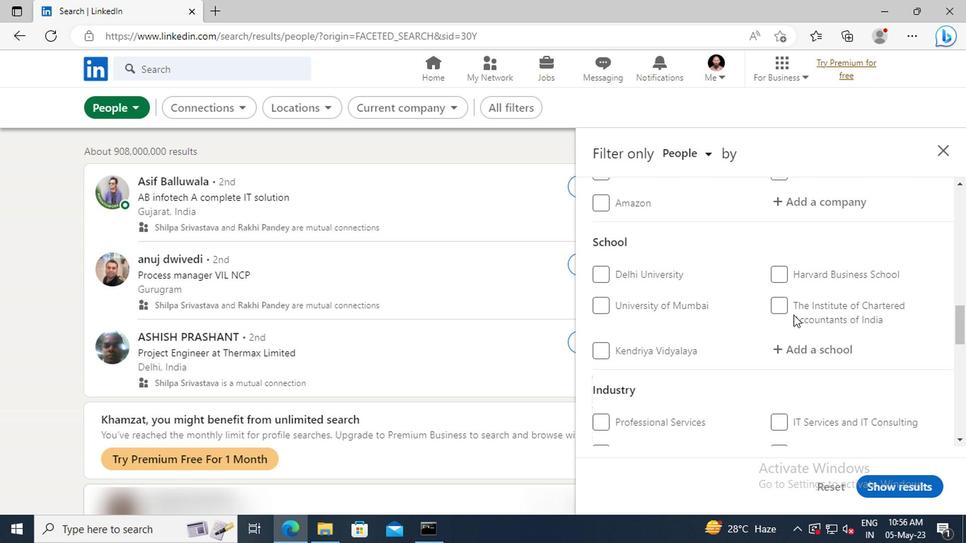 
Action: Mouse scrolled (791, 317) with delta (0, 1)
Screenshot: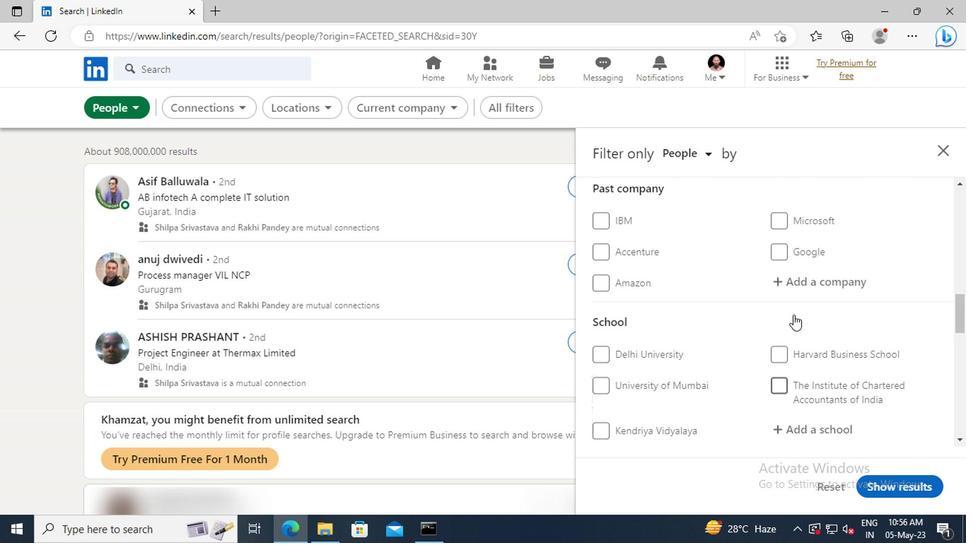 
Action: Mouse scrolled (791, 317) with delta (0, 1)
Screenshot: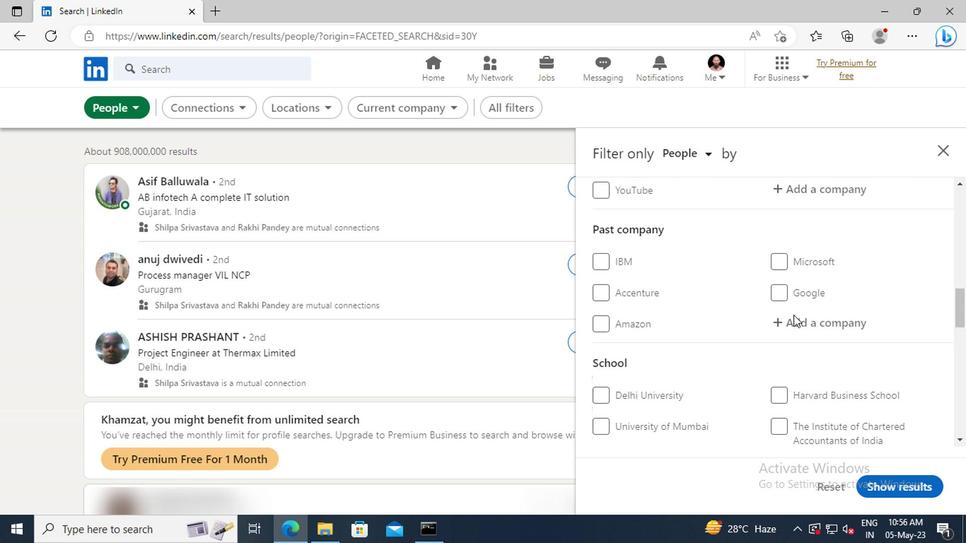 
Action: Mouse scrolled (791, 317) with delta (0, 1)
Screenshot: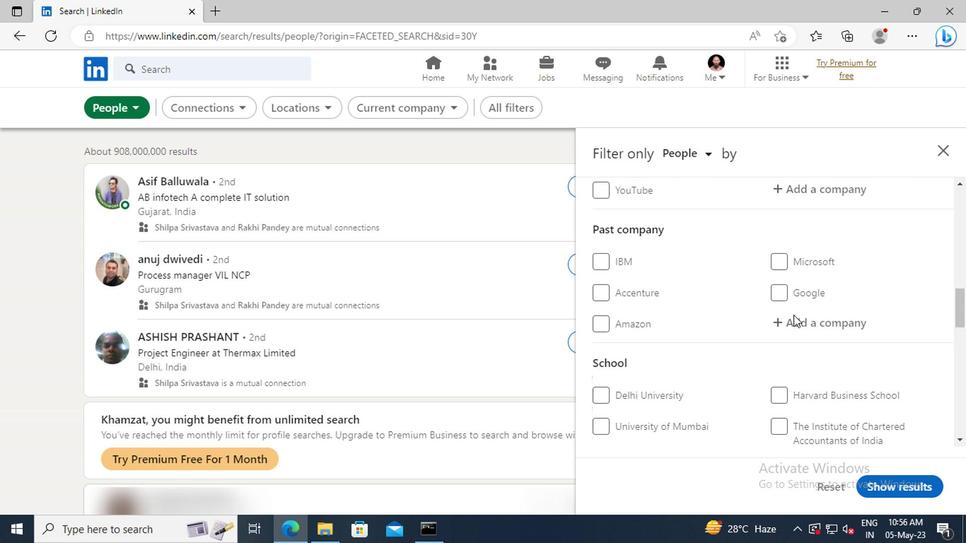 
Action: Mouse scrolled (791, 317) with delta (0, 1)
Screenshot: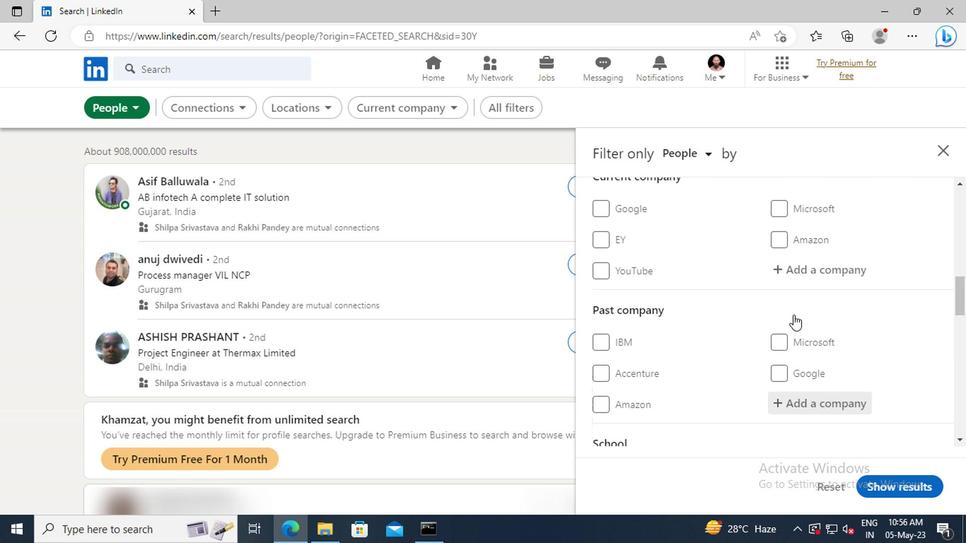 
Action: Mouse moved to (786, 312)
Screenshot: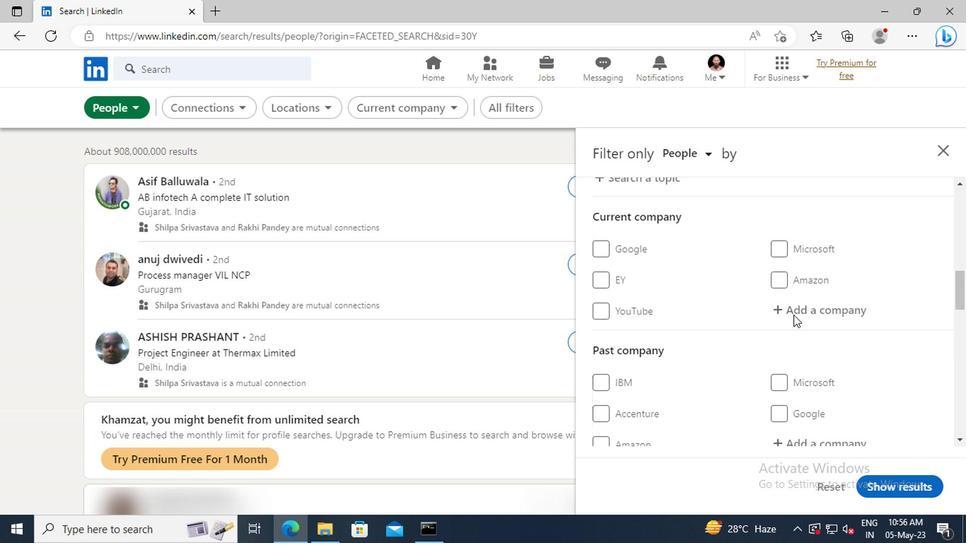 
Action: Mouse pressed left at (786, 312)
Screenshot: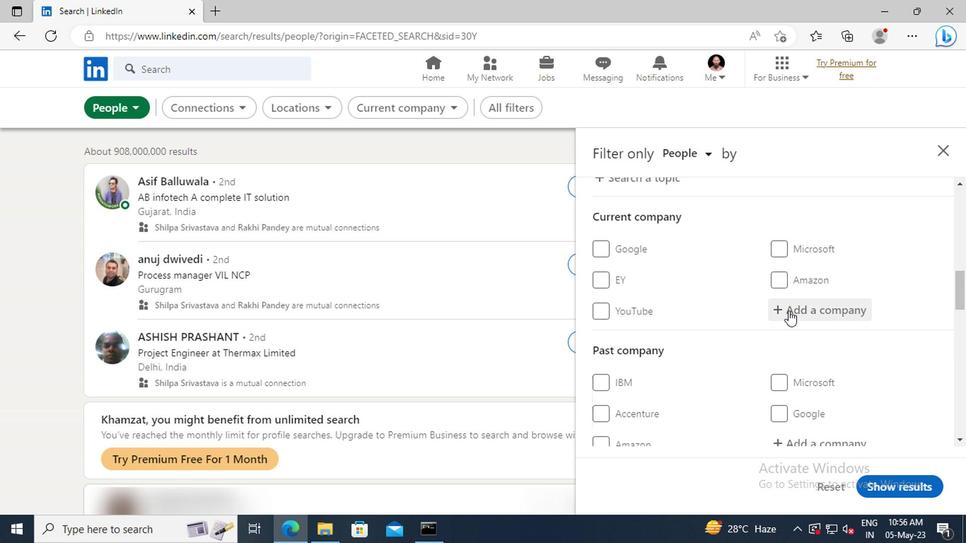 
Action: Key pressed <Key.shift>WUNDERMAN<Key.space>
Screenshot: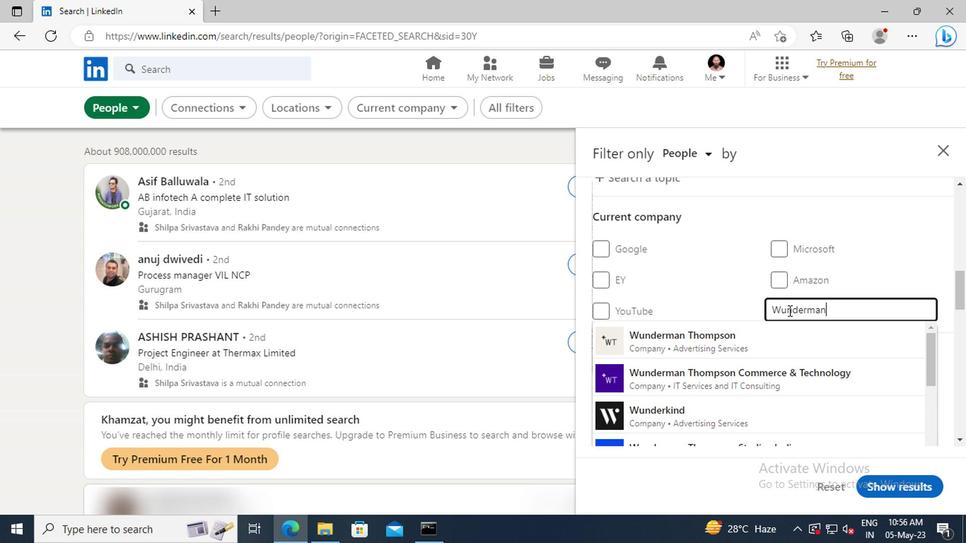 
Action: Mouse moved to (792, 410)
Screenshot: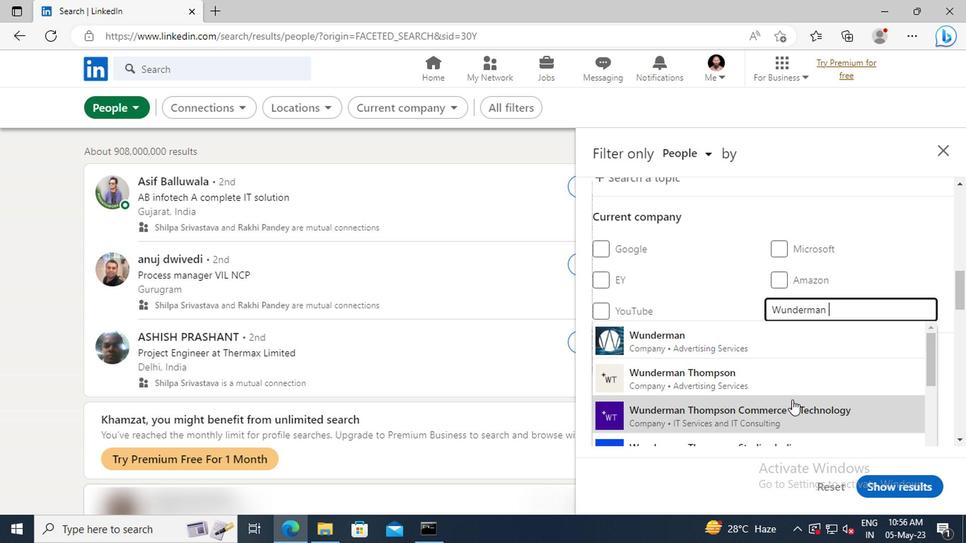 
Action: Mouse pressed left at (792, 410)
Screenshot: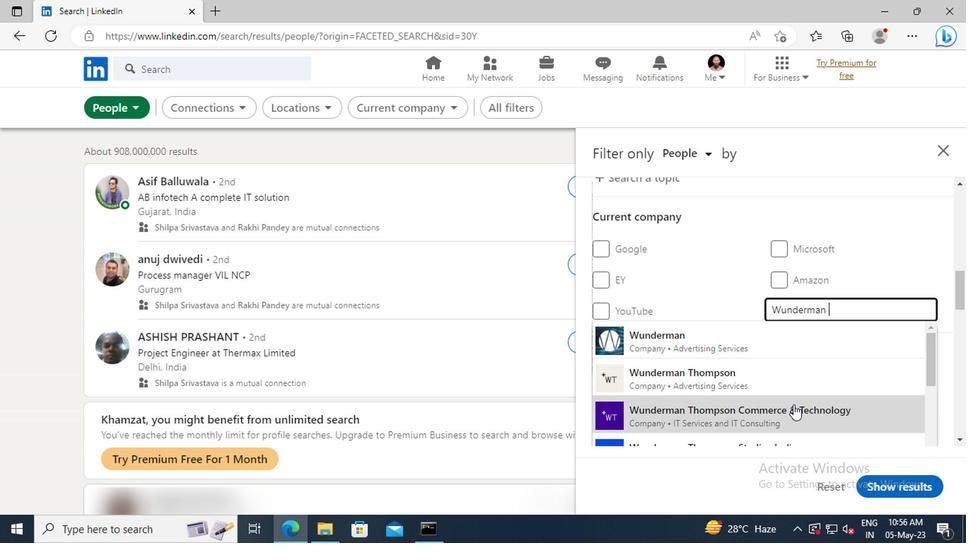 
Action: Mouse moved to (792, 409)
Screenshot: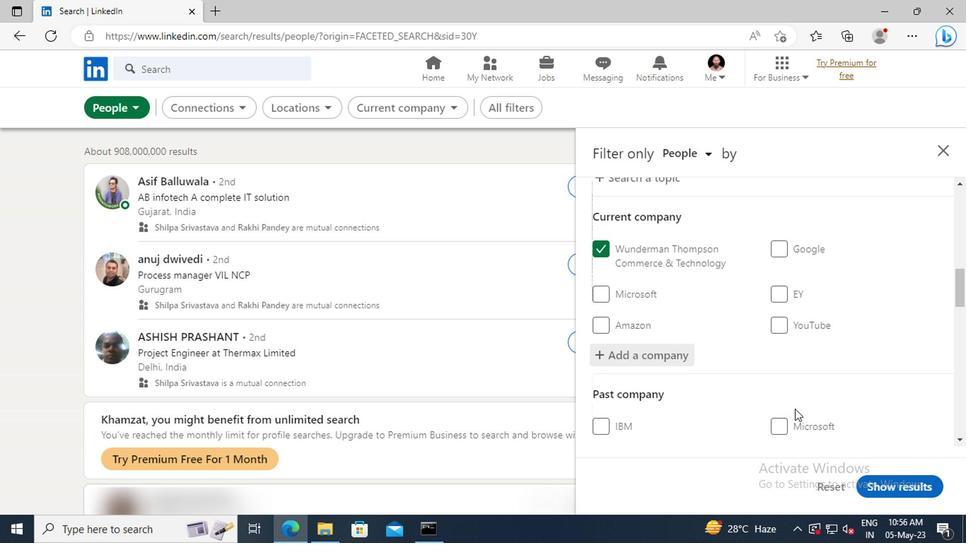
Action: Mouse scrolled (792, 408) with delta (0, -1)
Screenshot: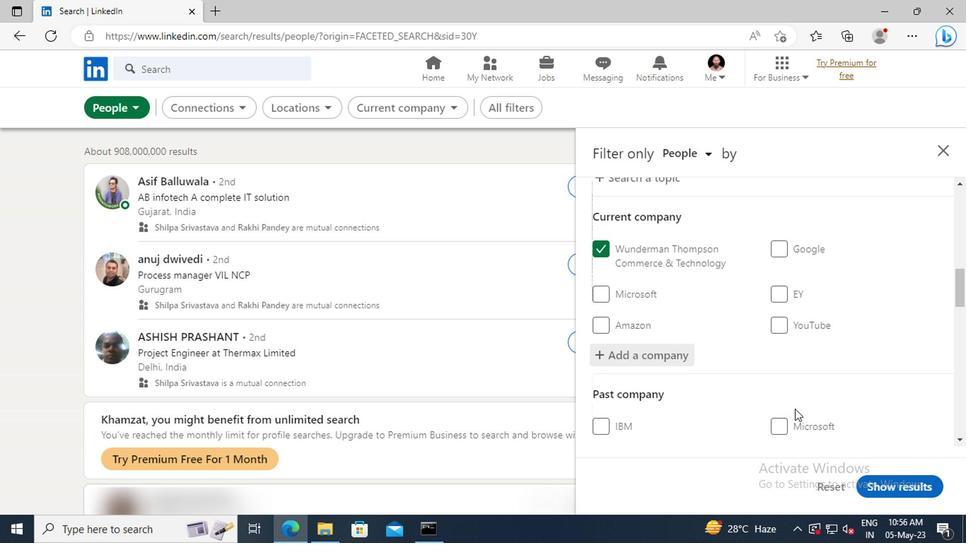 
Action: Mouse moved to (790, 406)
Screenshot: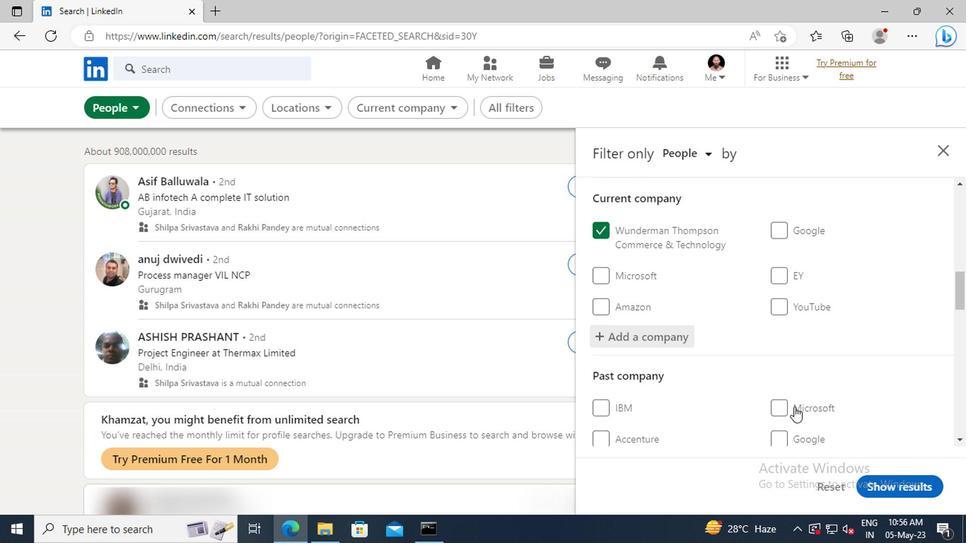 
Action: Mouse scrolled (790, 406) with delta (0, 0)
Screenshot: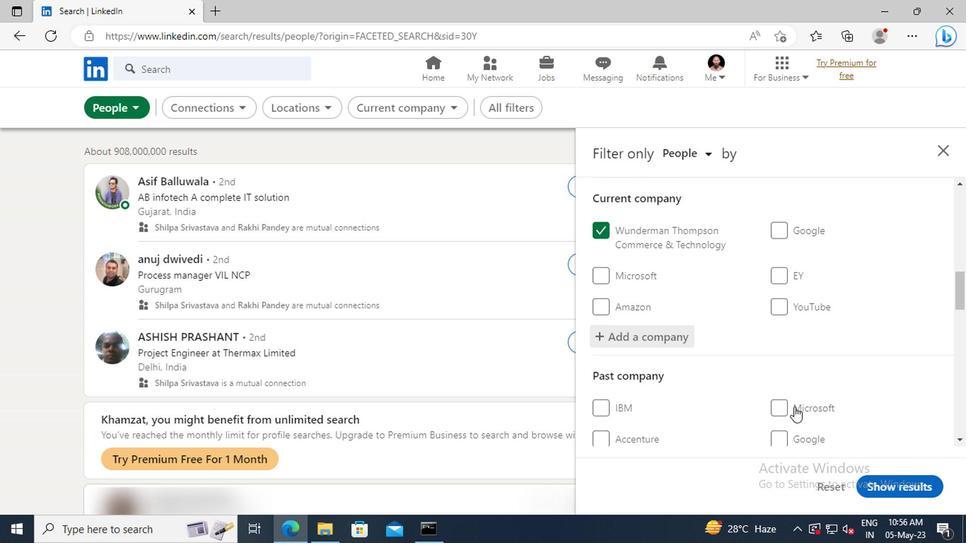 
Action: Mouse moved to (789, 401)
Screenshot: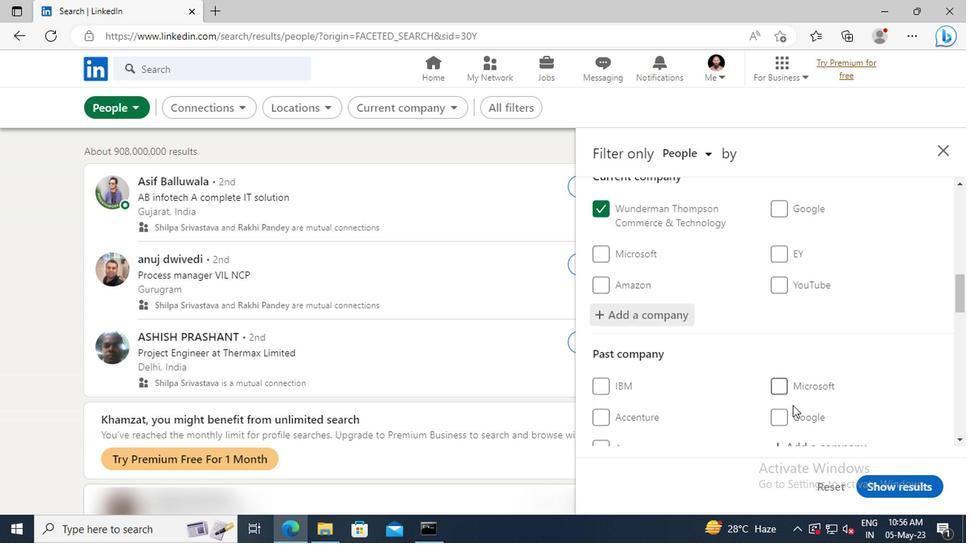 
Action: Mouse scrolled (789, 401) with delta (0, 0)
Screenshot: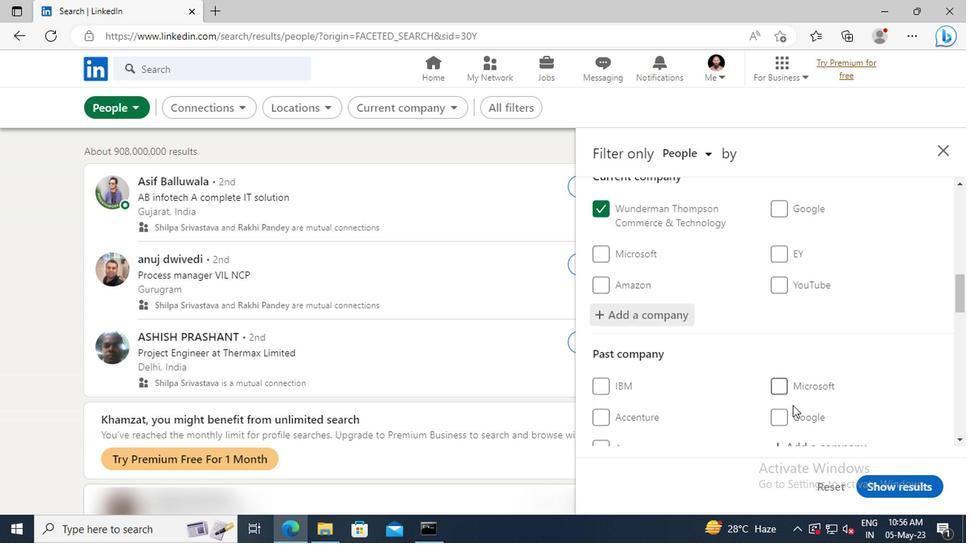 
Action: Mouse moved to (779, 378)
Screenshot: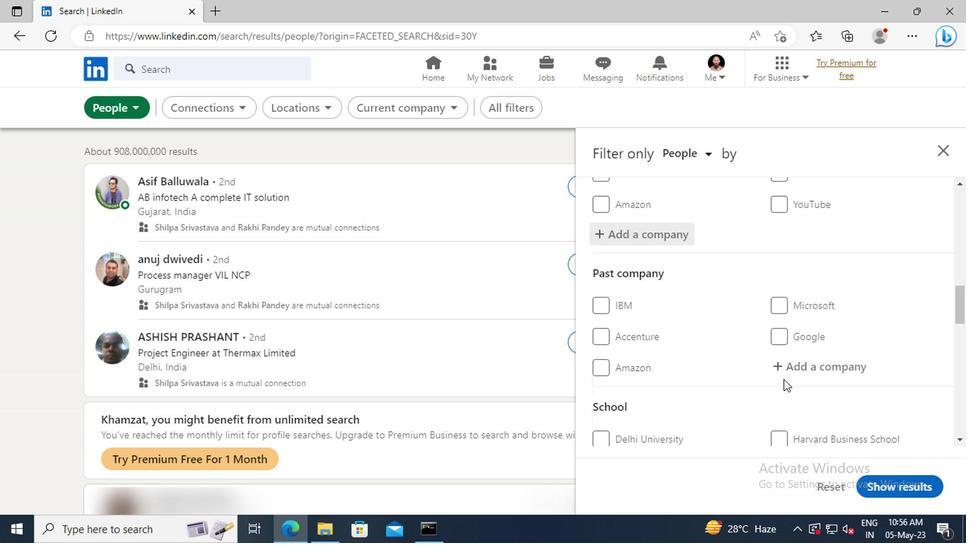 
Action: Mouse scrolled (779, 378) with delta (0, 0)
Screenshot: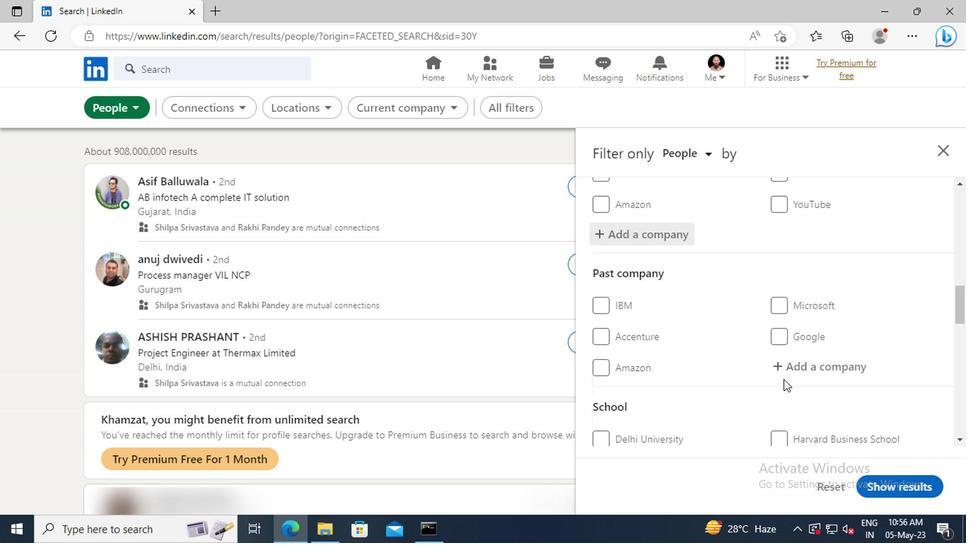
Action: Mouse moved to (778, 377)
Screenshot: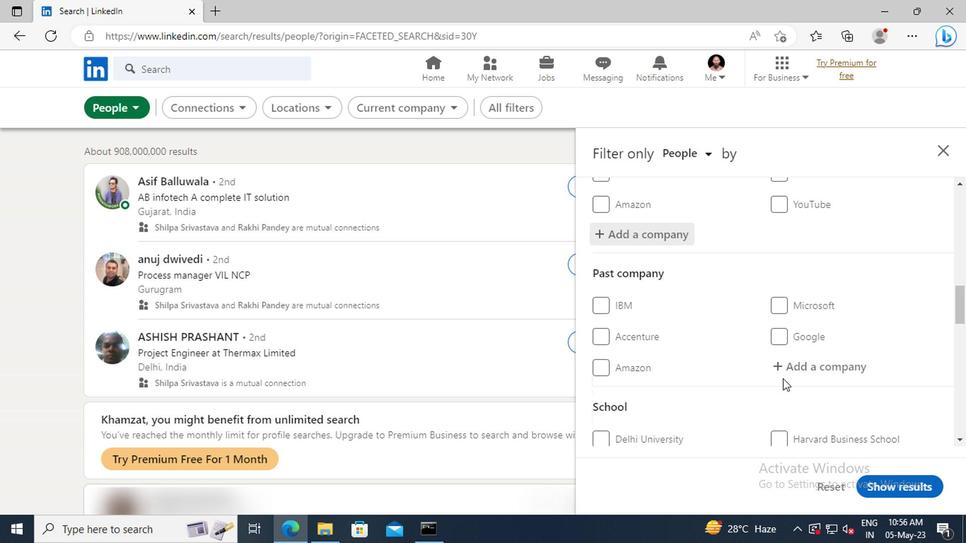 
Action: Mouse scrolled (778, 376) with delta (0, 0)
Screenshot: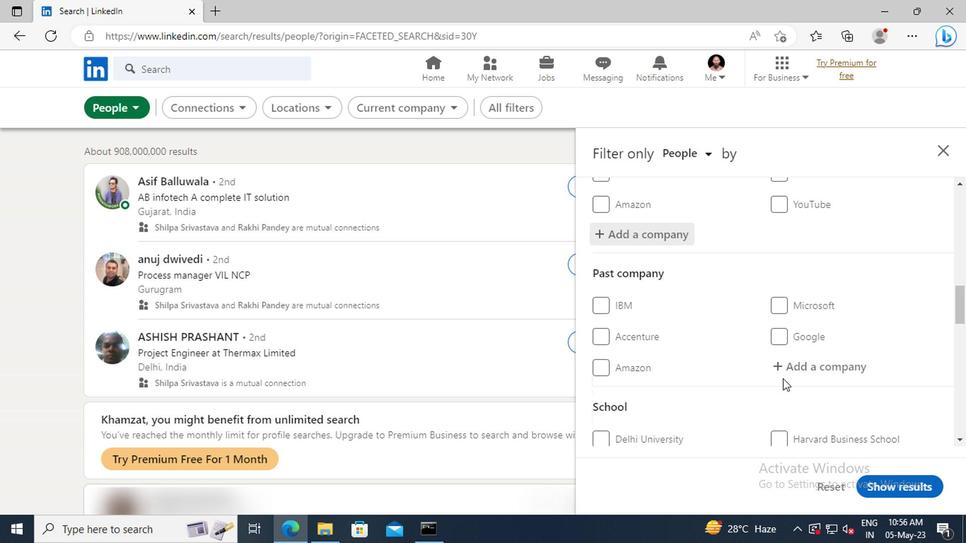 
Action: Mouse moved to (774, 366)
Screenshot: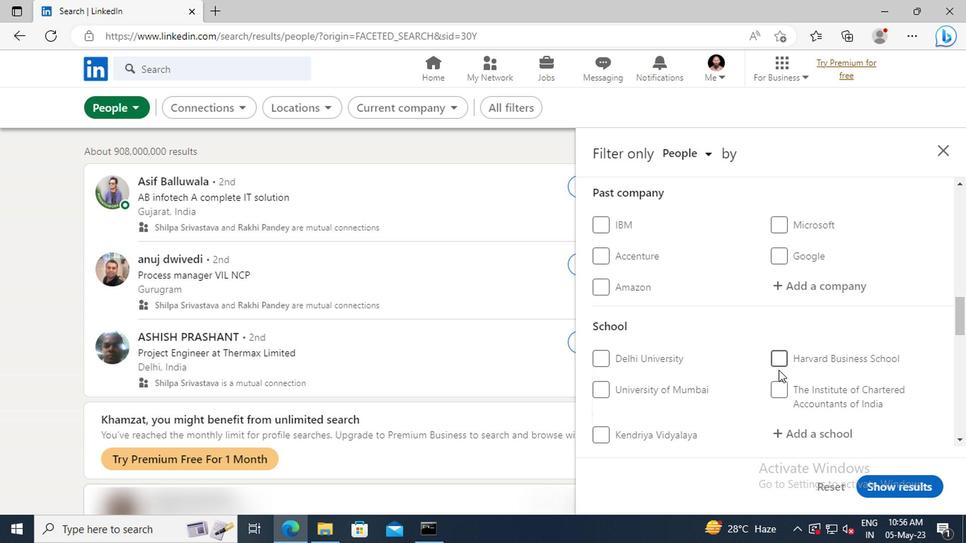 
Action: Mouse scrolled (774, 366) with delta (0, 0)
Screenshot: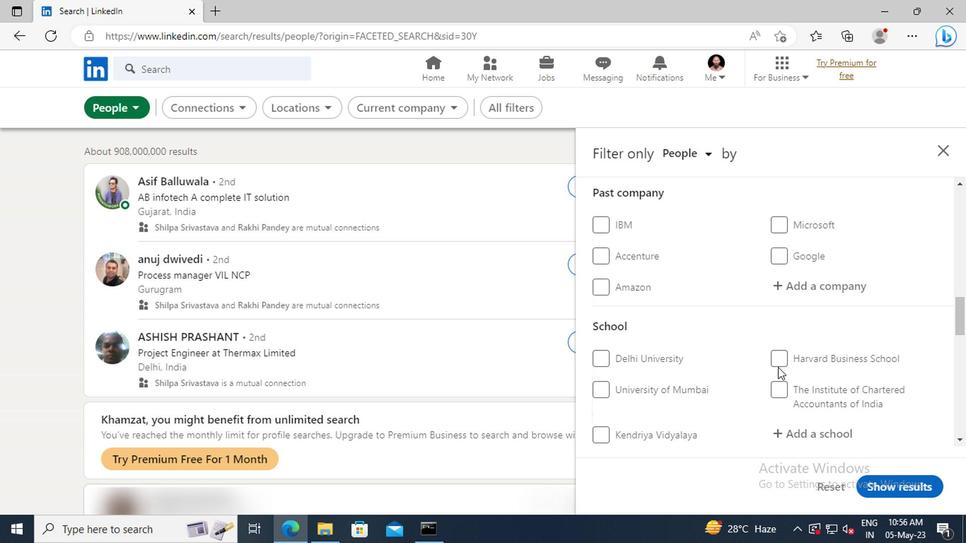 
Action: Mouse scrolled (774, 366) with delta (0, 0)
Screenshot: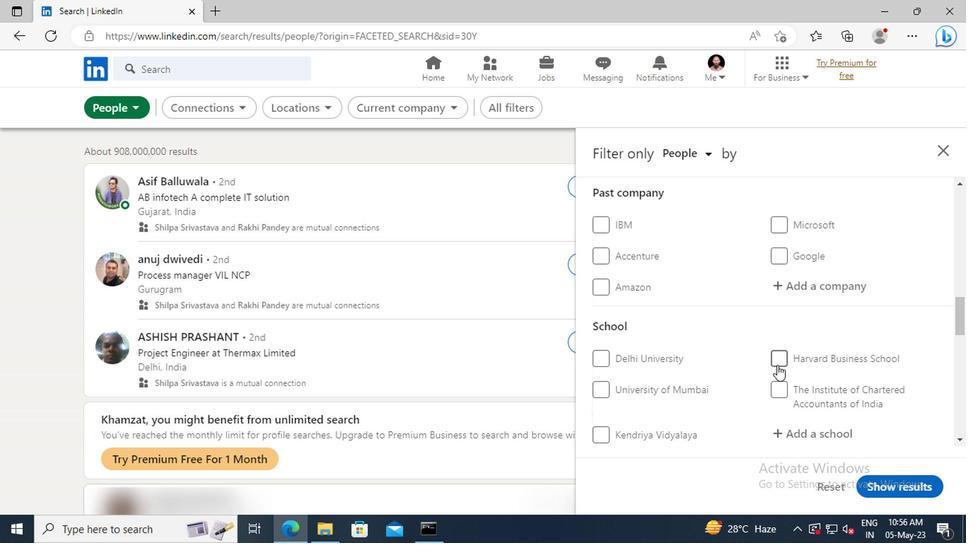 
Action: Mouse moved to (783, 363)
Screenshot: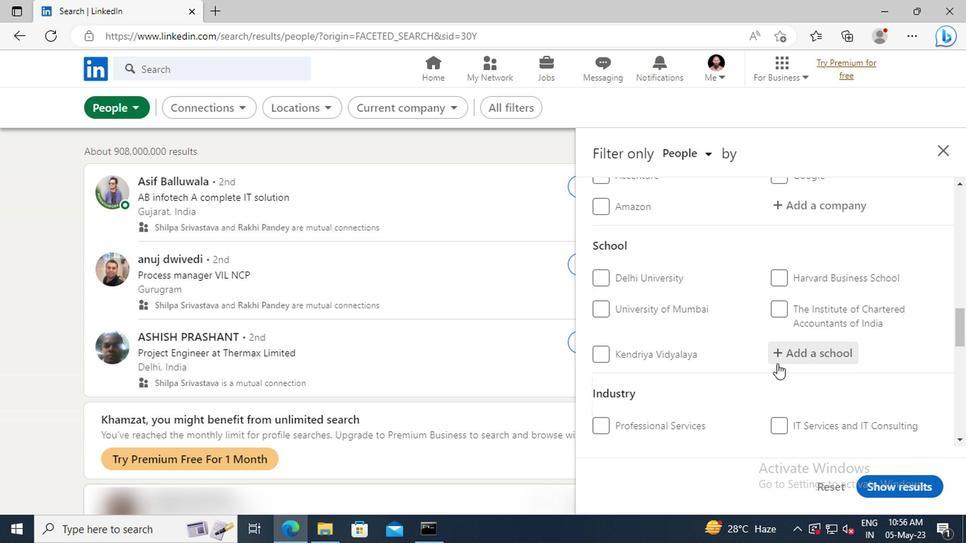 
Action: Mouse pressed left at (783, 363)
Screenshot: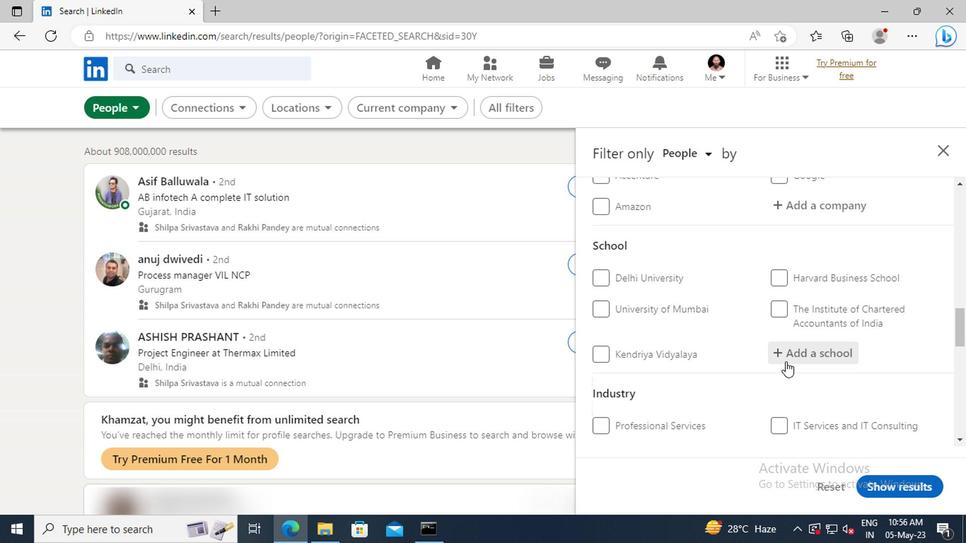
Action: Key pressed <Key.shift>
Screenshot: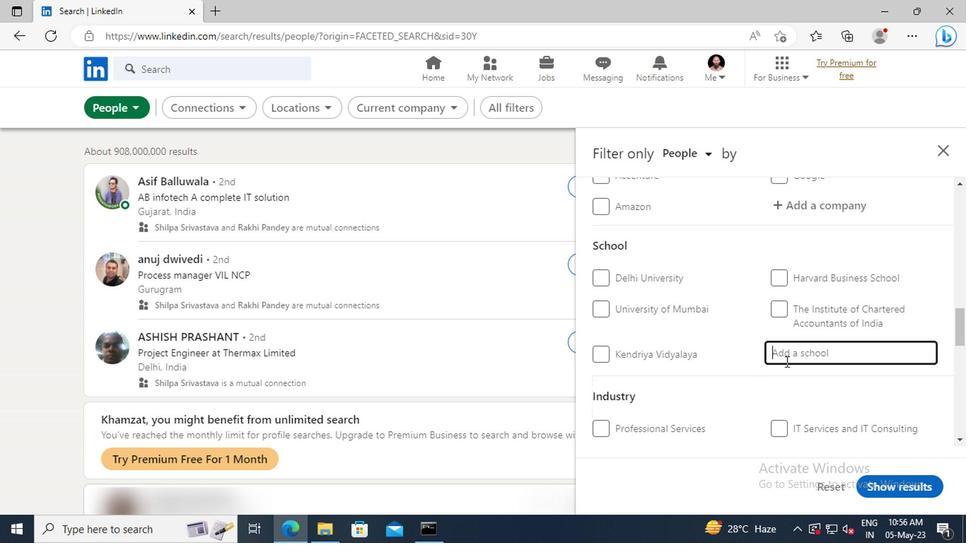 
Action: Mouse moved to (783, 363)
Screenshot: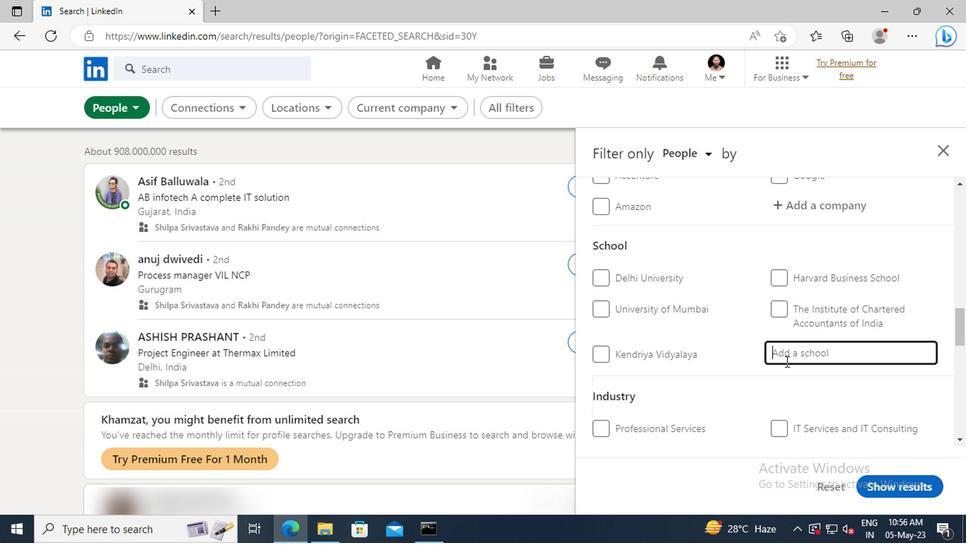 
Action: Key pressed D<Key.shift>AV<Key.space><Key.shift>CENT
Screenshot: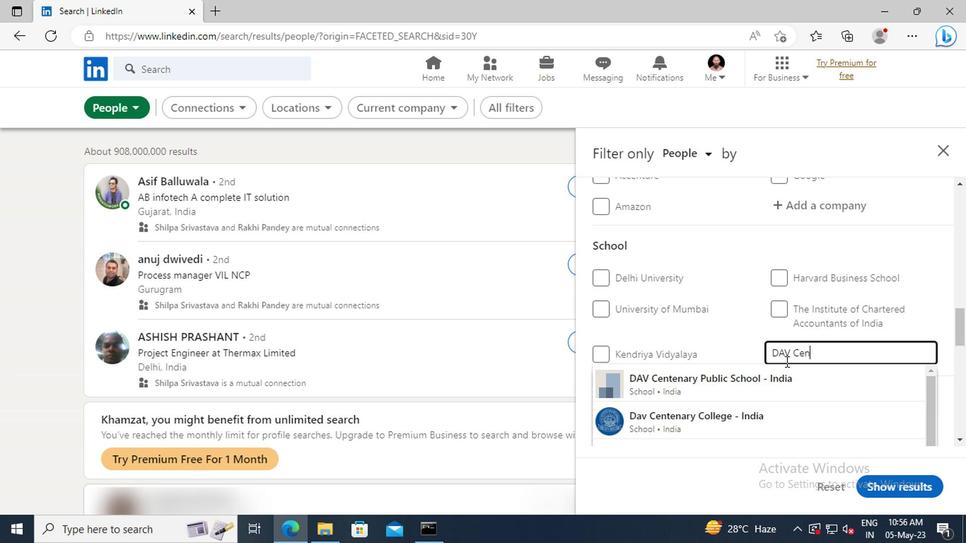 
Action: Mouse moved to (783, 376)
Screenshot: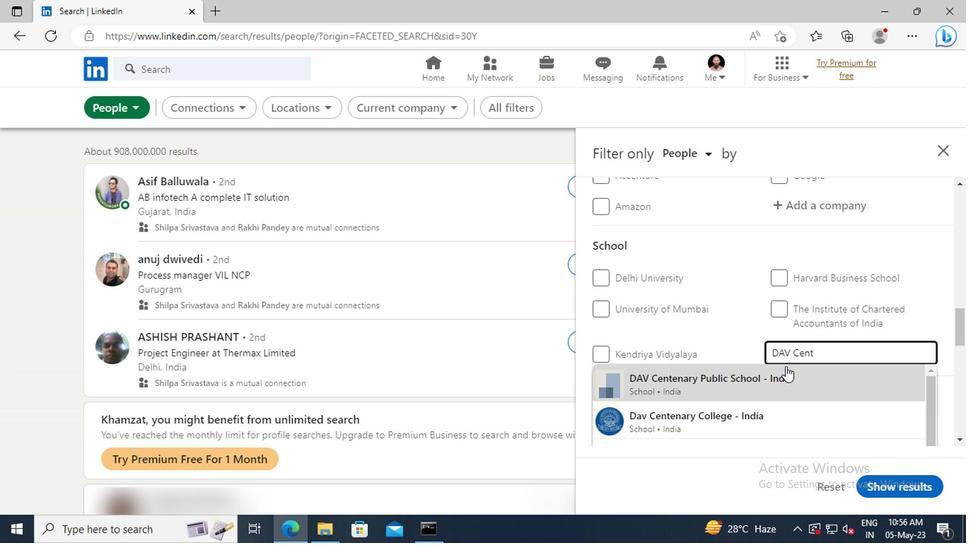 
Action: Mouse pressed left at (783, 376)
Screenshot: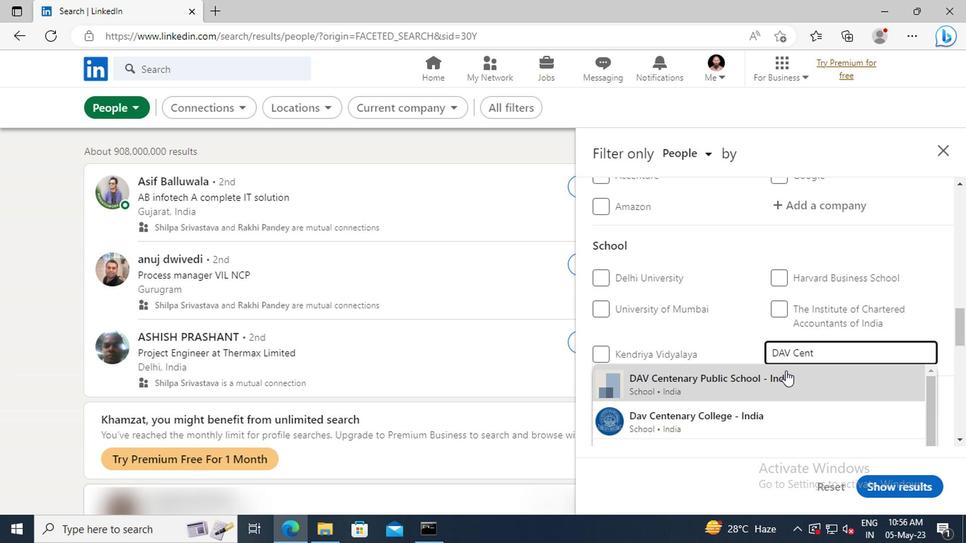 
Action: Mouse scrolled (783, 375) with delta (0, -1)
Screenshot: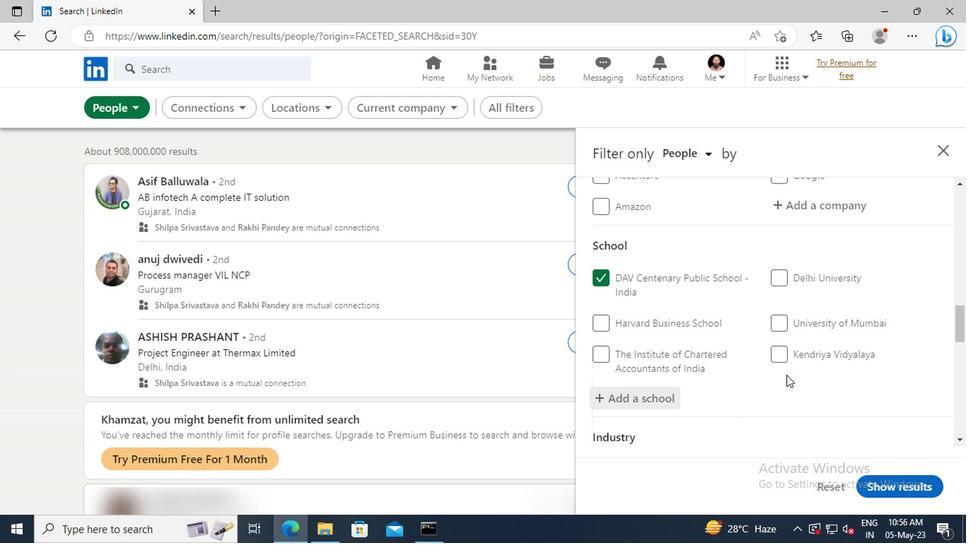 
Action: Mouse scrolled (783, 375) with delta (0, -1)
Screenshot: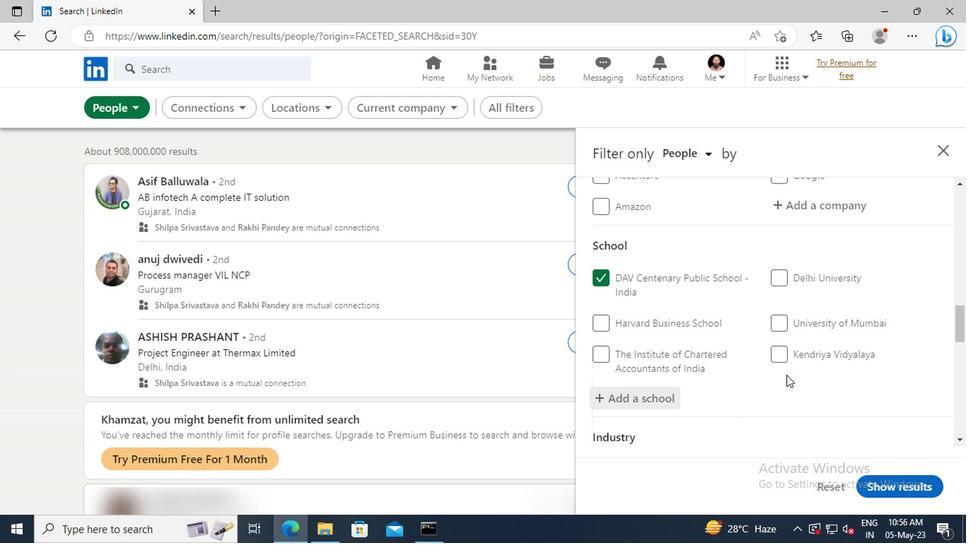 
Action: Mouse scrolled (783, 375) with delta (0, -1)
Screenshot: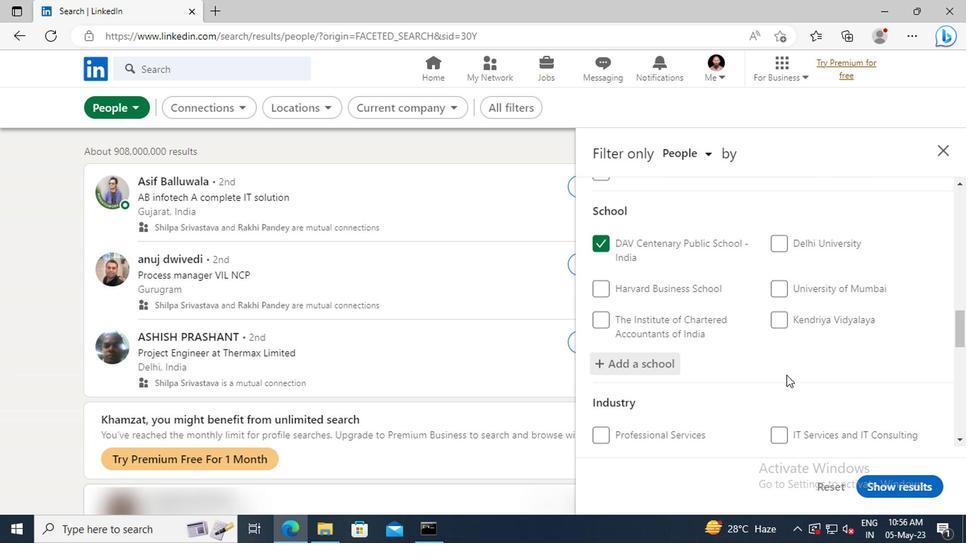 
Action: Mouse moved to (780, 368)
Screenshot: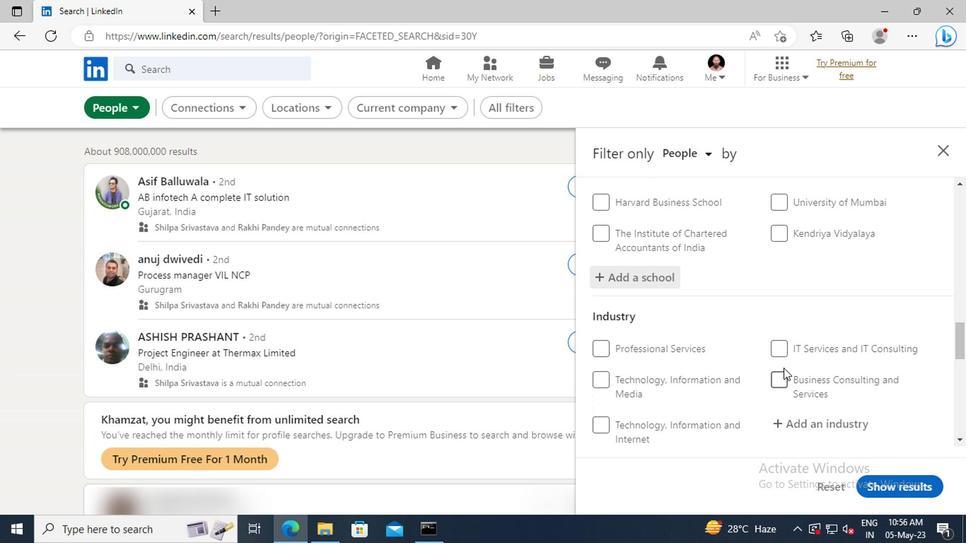 
Action: Mouse scrolled (780, 367) with delta (0, -1)
Screenshot: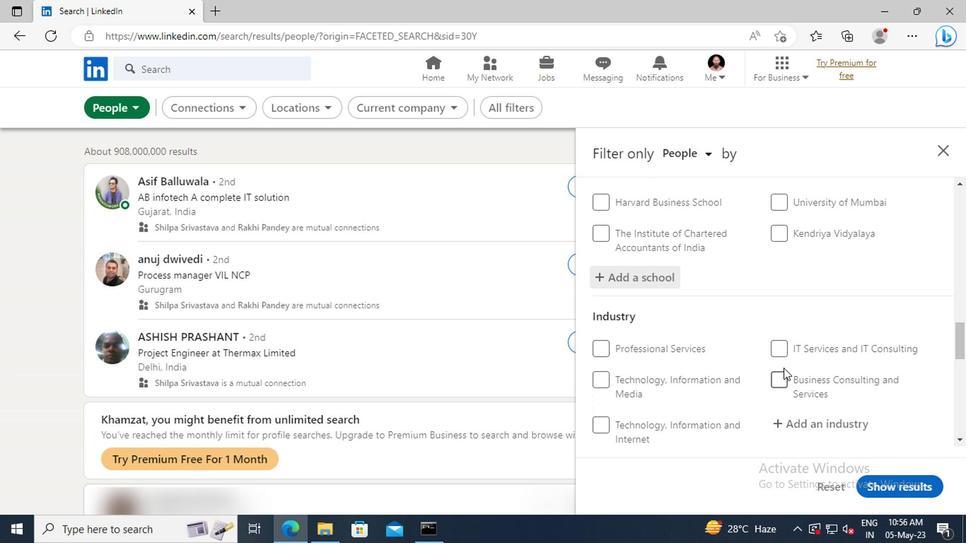 
Action: Mouse moved to (776, 360)
Screenshot: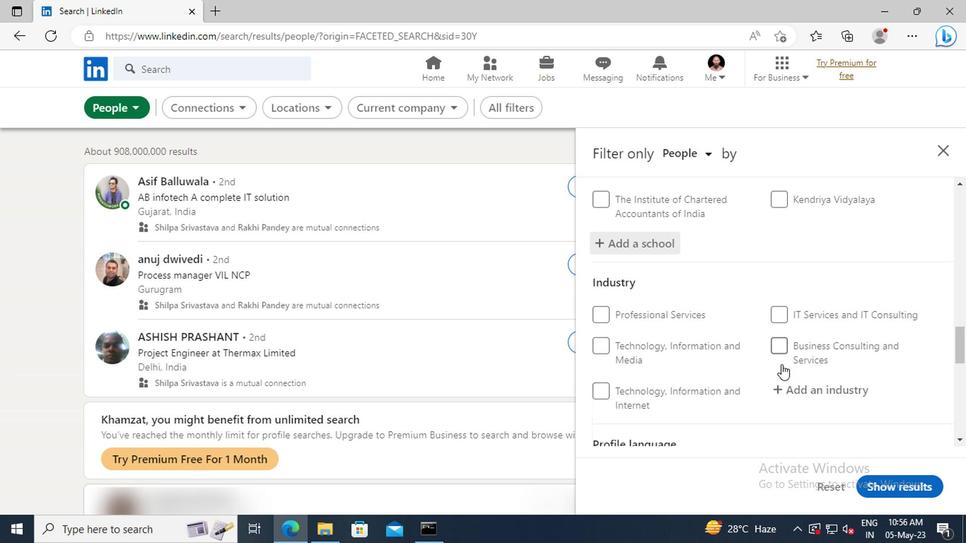 
Action: Mouse scrolled (776, 359) with delta (0, 0)
Screenshot: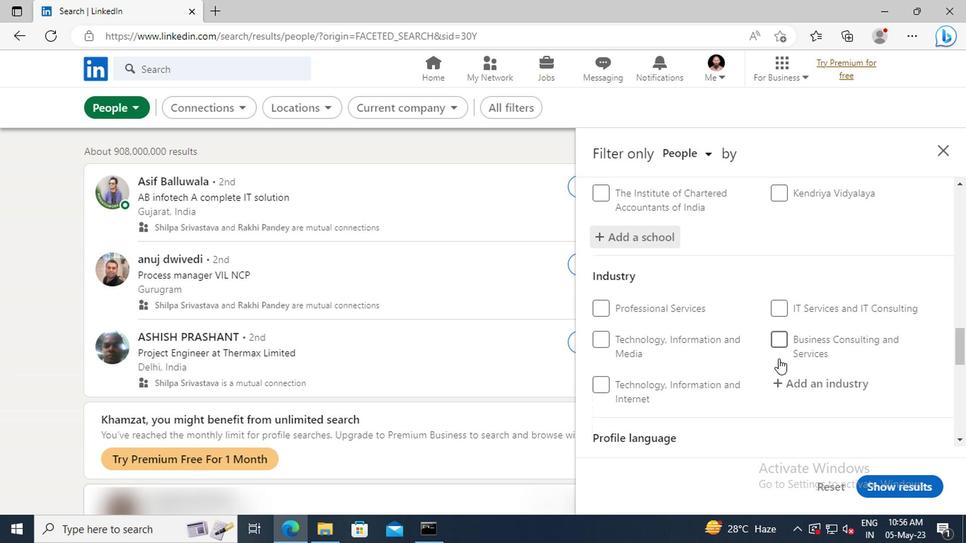 
Action: Mouse moved to (787, 350)
Screenshot: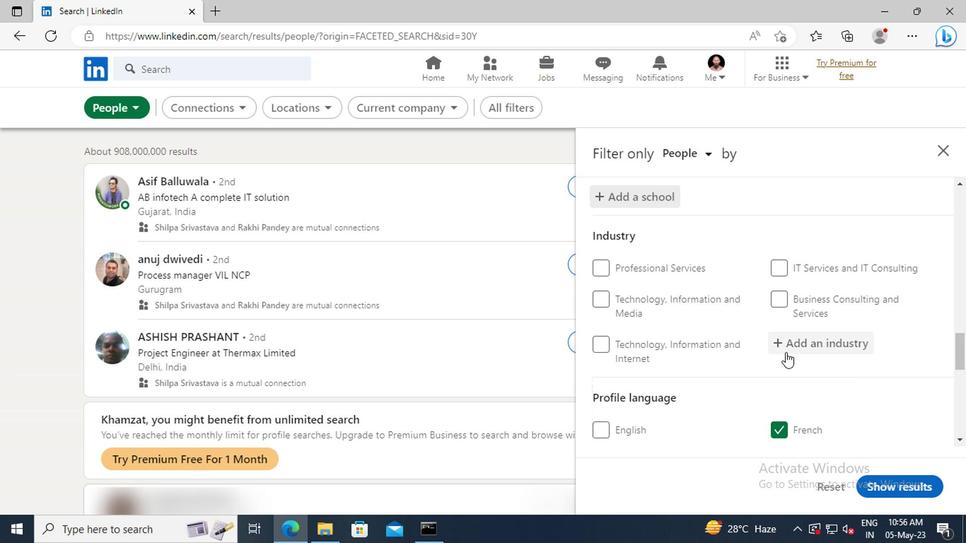 
Action: Mouse pressed left at (787, 350)
Screenshot: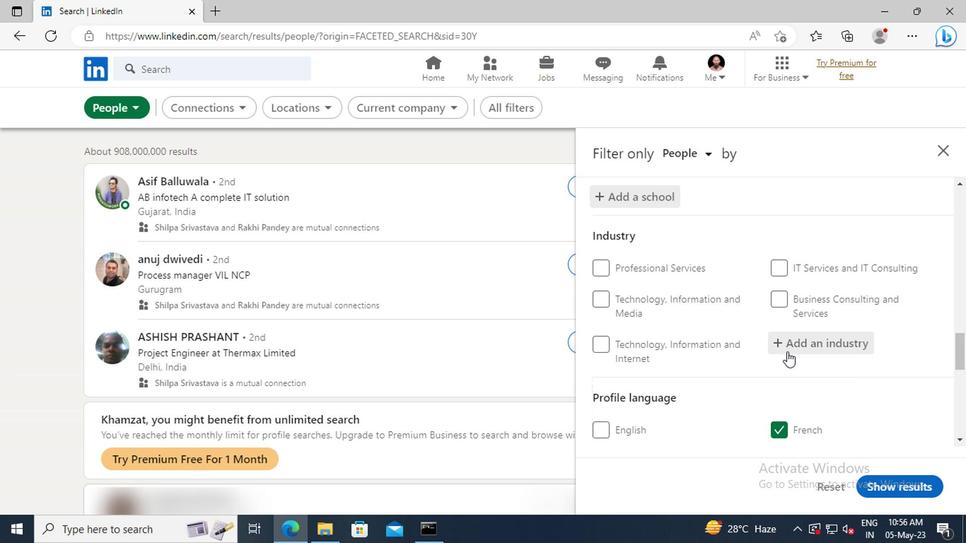 
Action: Key pressed <Key.shift>
Screenshot: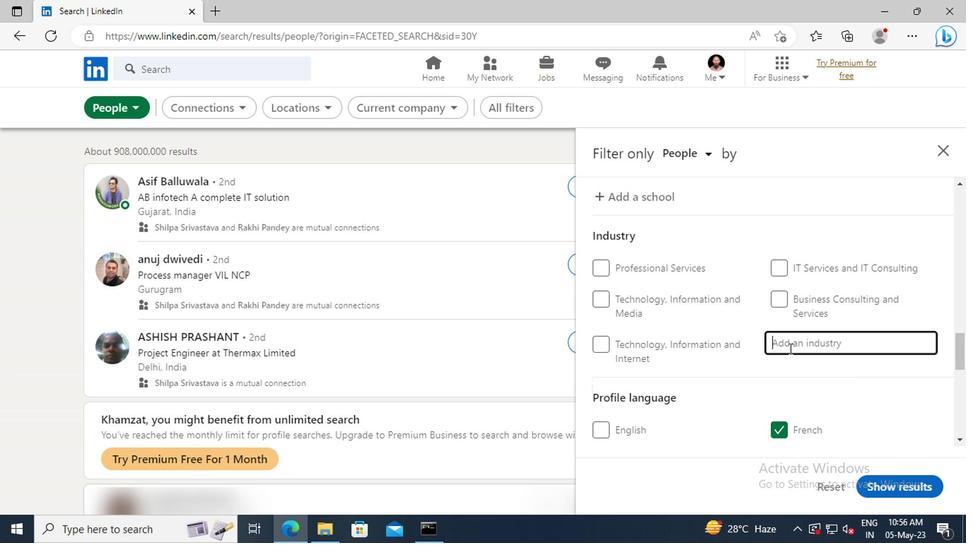 
Action: Mouse moved to (785, 348)
Screenshot: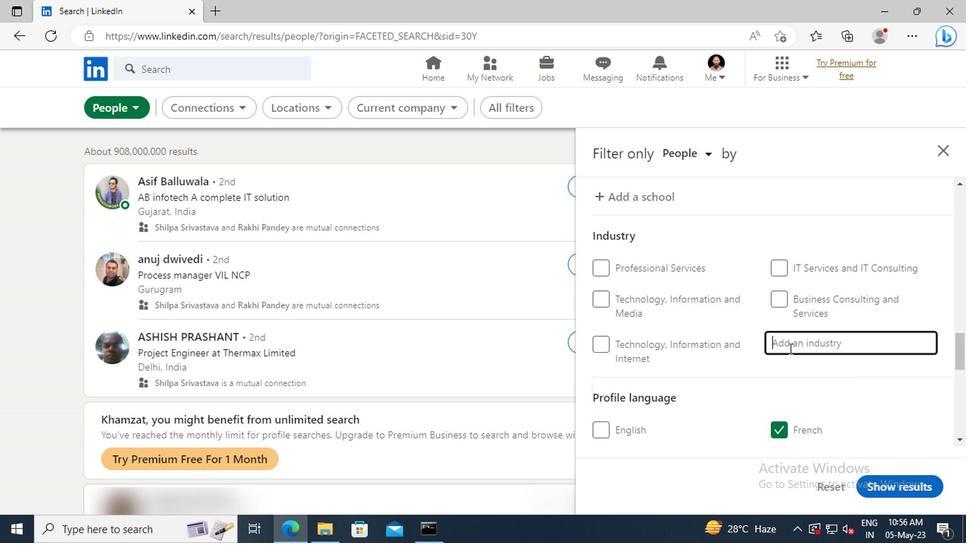 
Action: Key pressed EXECU
Screenshot: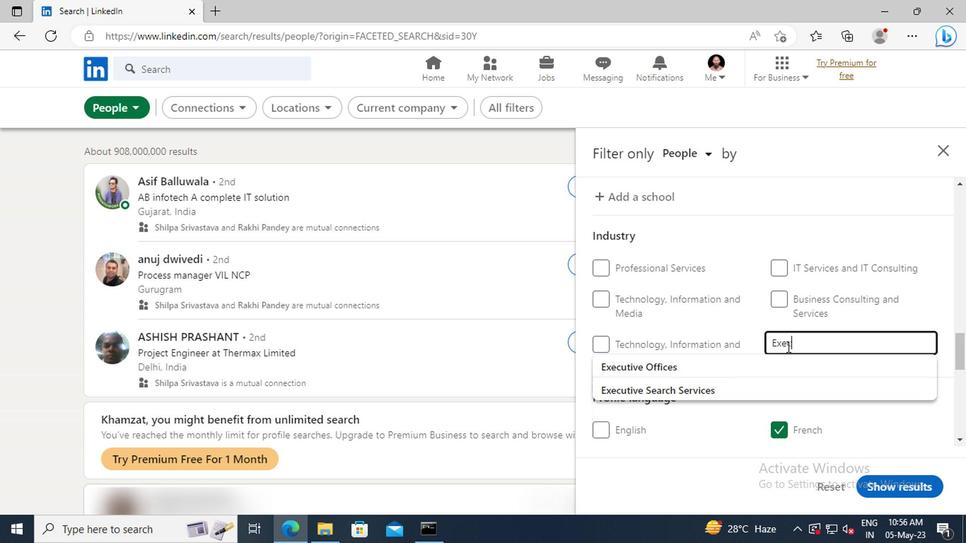 
Action: Mouse moved to (787, 382)
Screenshot: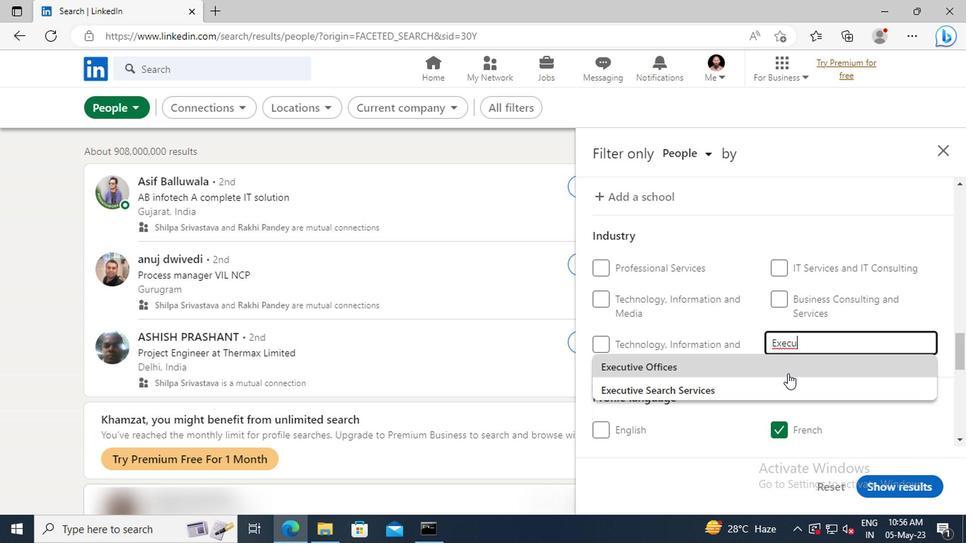 
Action: Mouse pressed left at (787, 382)
Screenshot: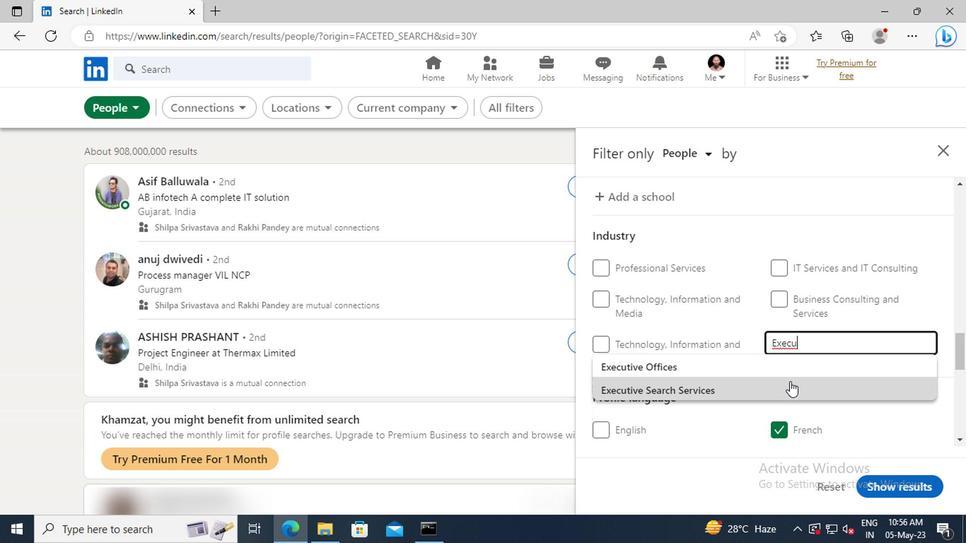 
Action: Mouse scrolled (787, 382) with delta (0, 0)
Screenshot: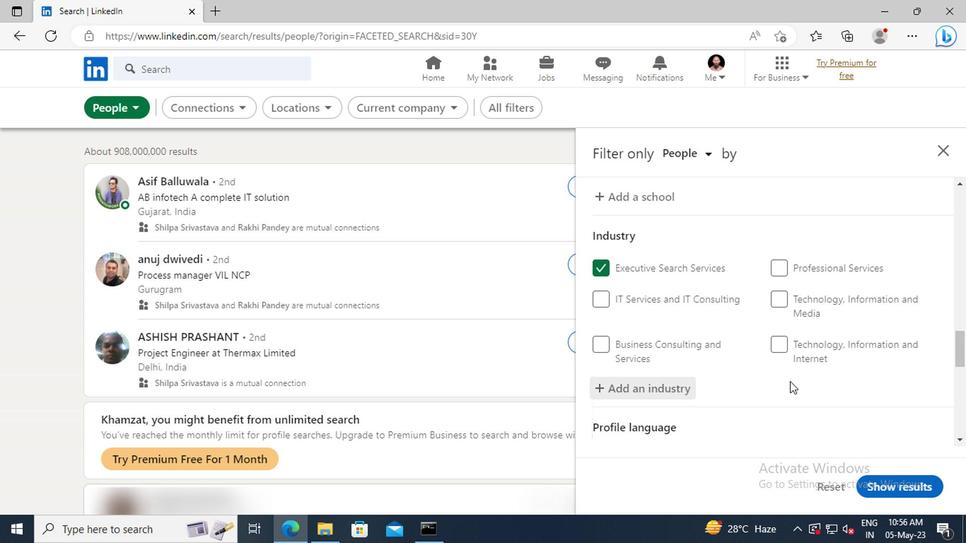 
Action: Mouse scrolled (787, 382) with delta (0, 0)
Screenshot: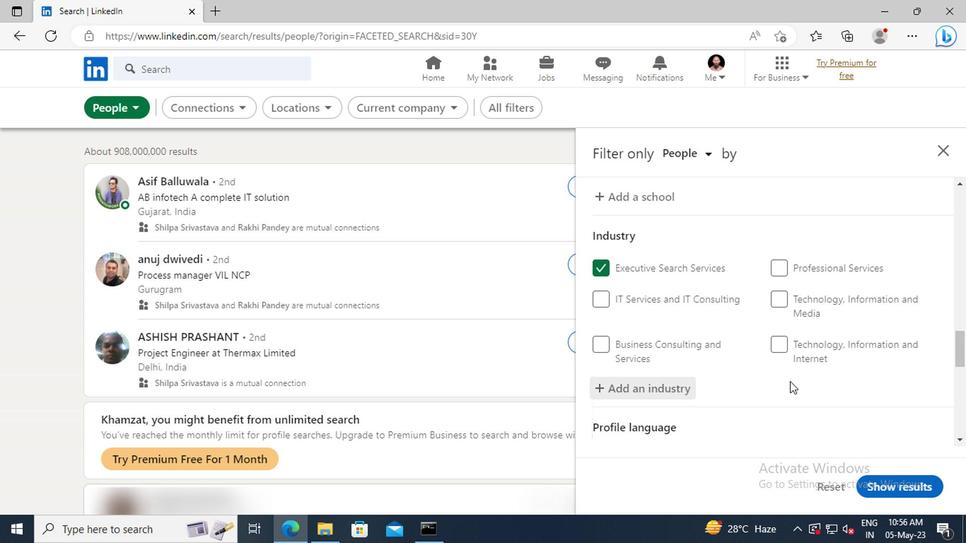 
Action: Mouse moved to (787, 382)
Screenshot: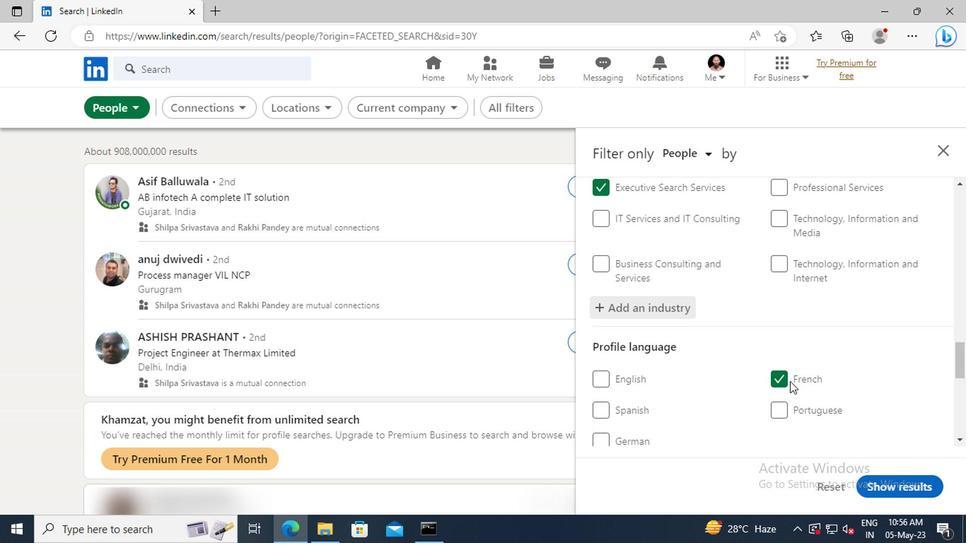 
Action: Mouse scrolled (787, 381) with delta (0, 0)
Screenshot: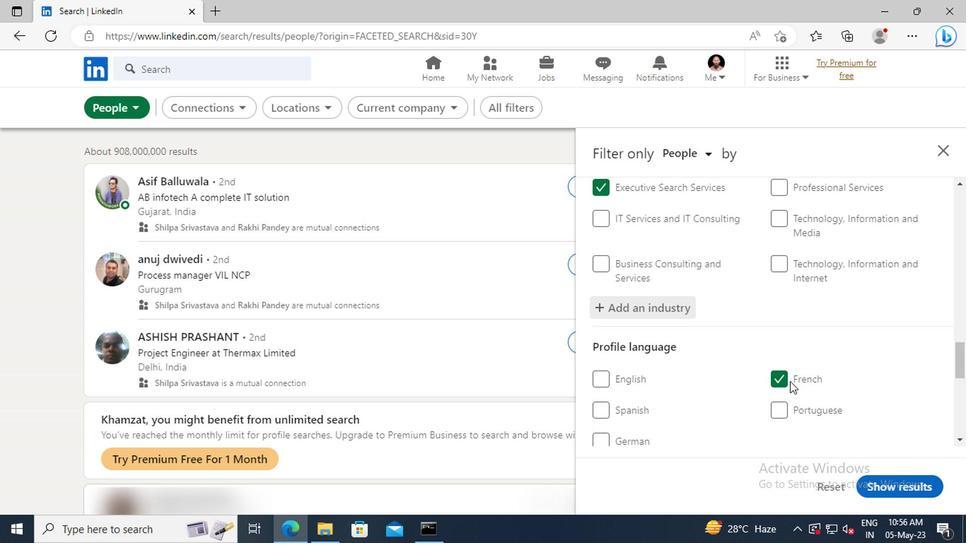 
Action: Mouse moved to (786, 377)
Screenshot: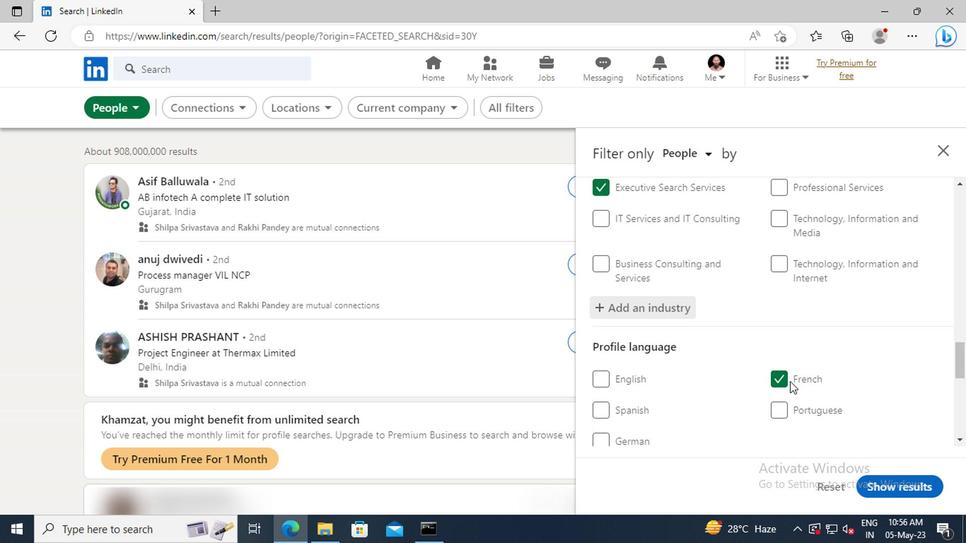 
Action: Mouse scrolled (786, 376) with delta (0, 0)
Screenshot: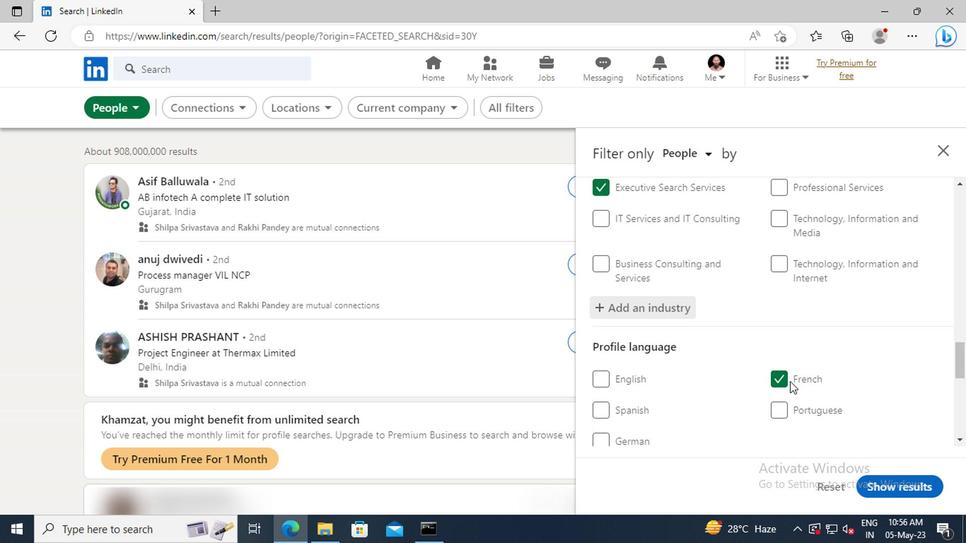 
Action: Mouse moved to (781, 364)
Screenshot: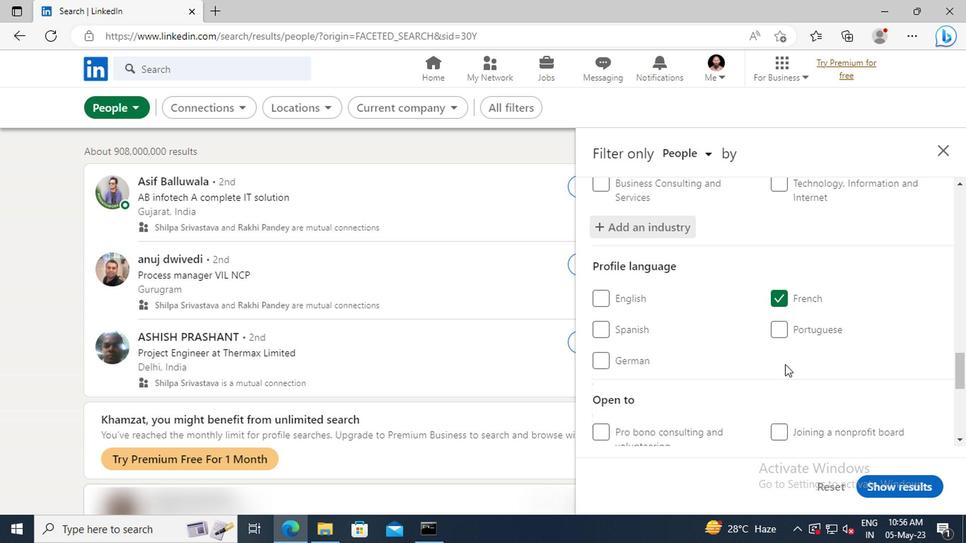 
Action: Mouse scrolled (781, 363) with delta (0, -1)
Screenshot: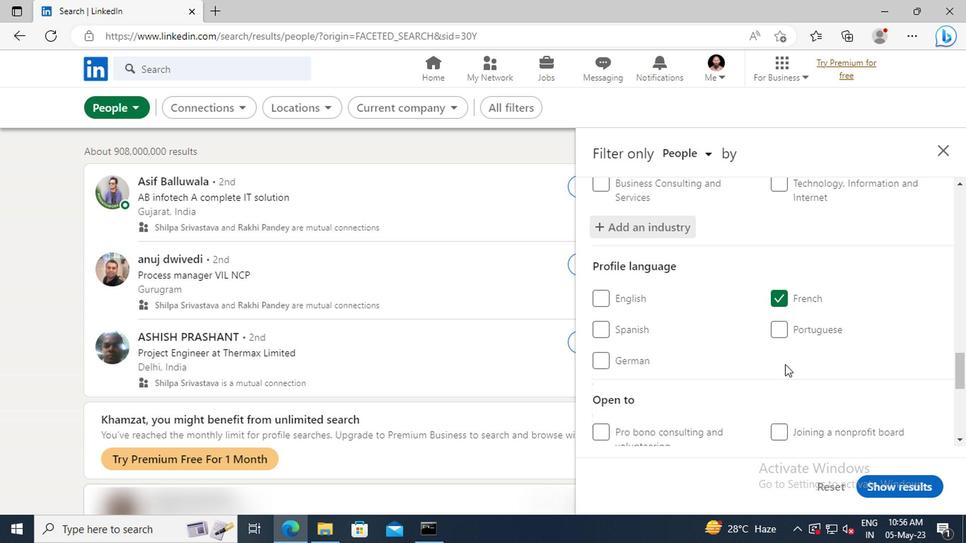 
Action: Mouse scrolled (781, 363) with delta (0, -1)
Screenshot: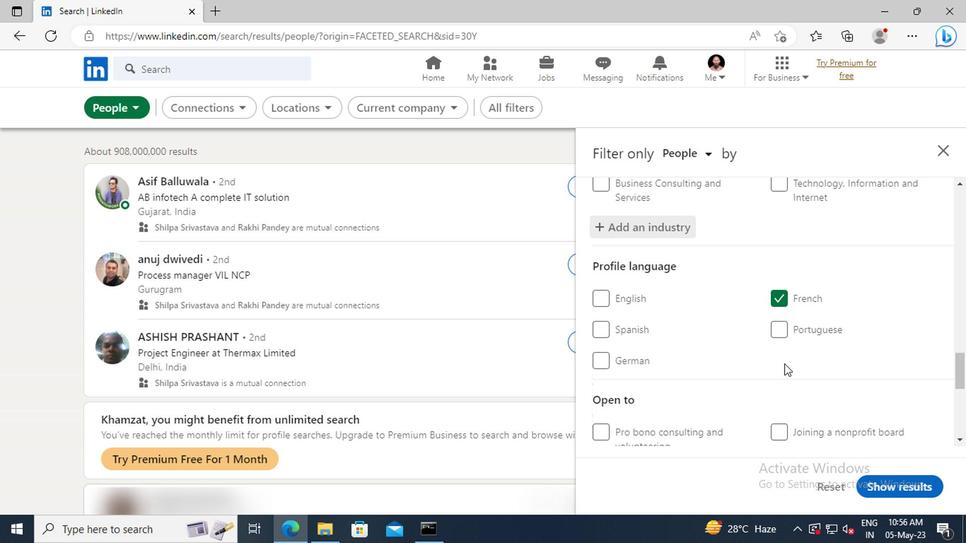 
Action: Mouse moved to (780, 356)
Screenshot: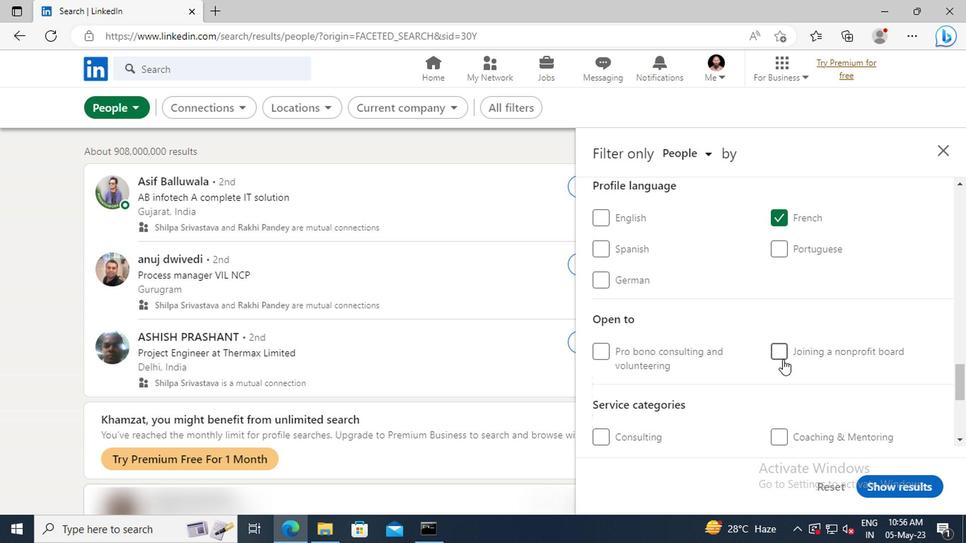 
Action: Mouse scrolled (780, 355) with delta (0, 0)
Screenshot: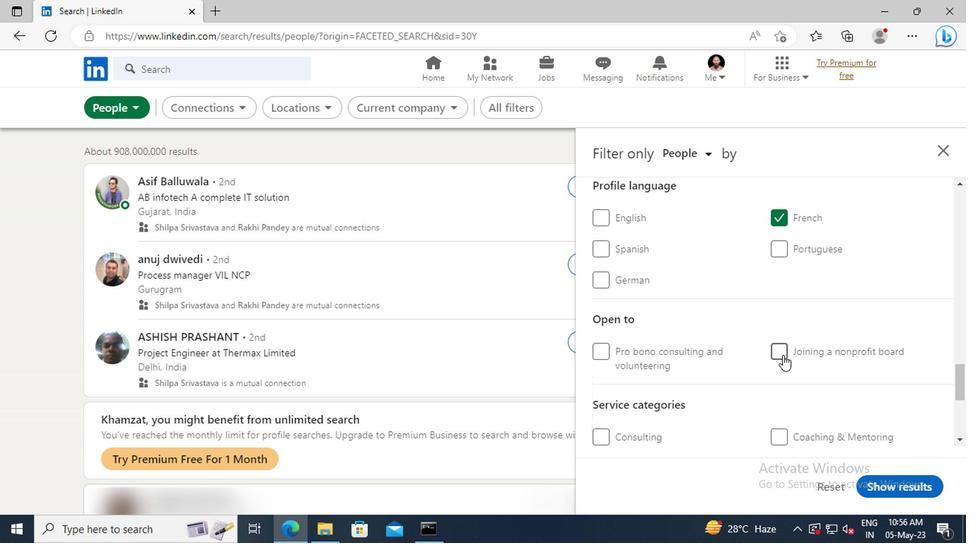 
Action: Mouse scrolled (780, 355) with delta (0, 0)
Screenshot: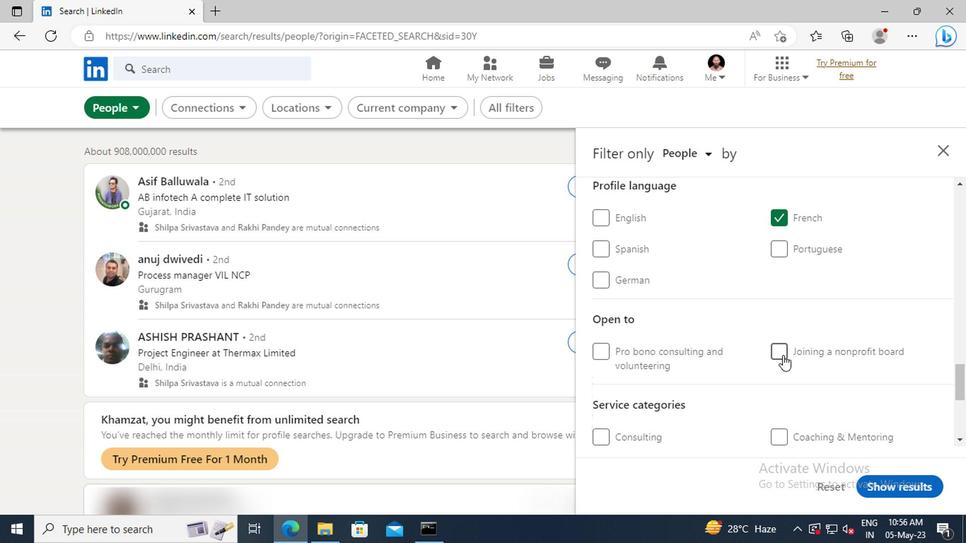 
Action: Mouse scrolled (780, 355) with delta (0, 0)
Screenshot: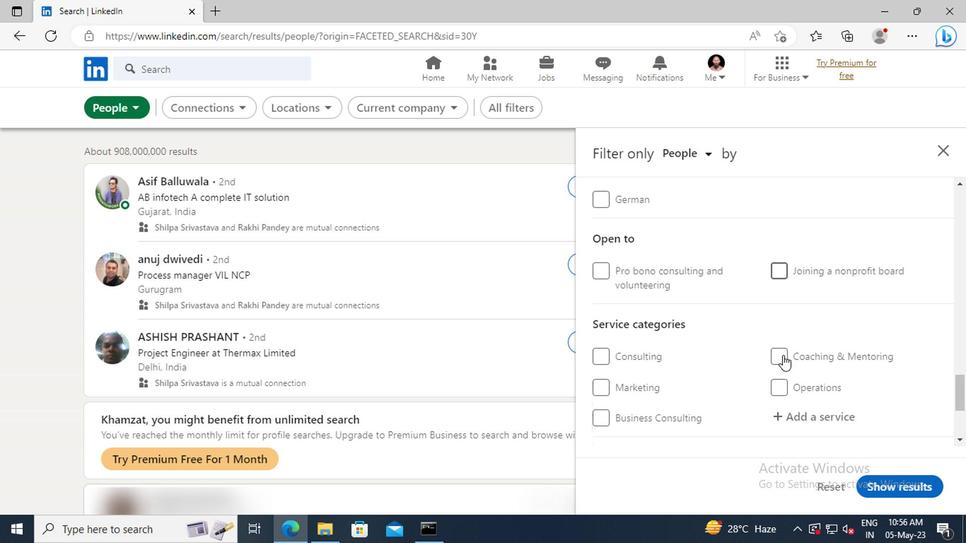 
Action: Mouse scrolled (780, 355) with delta (0, 0)
Screenshot: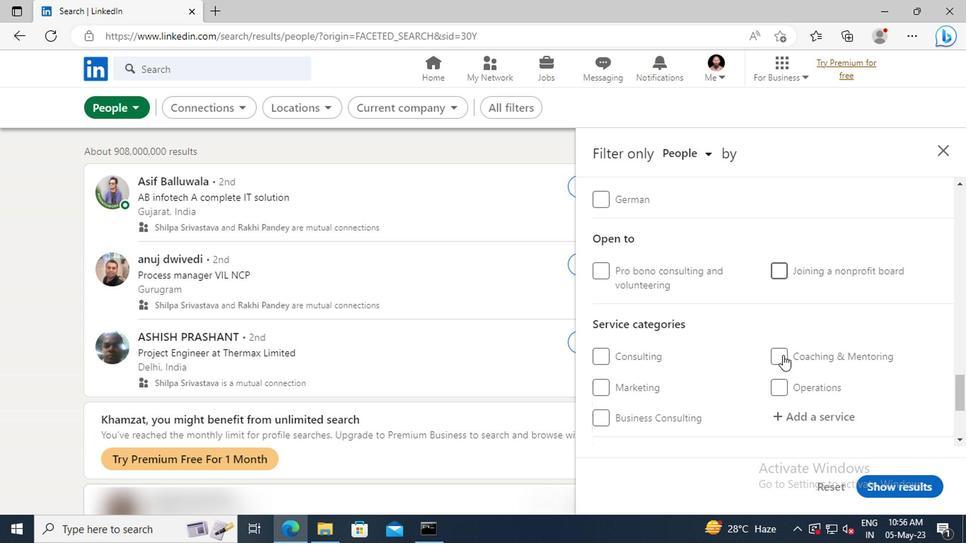
Action: Mouse moved to (780, 344)
Screenshot: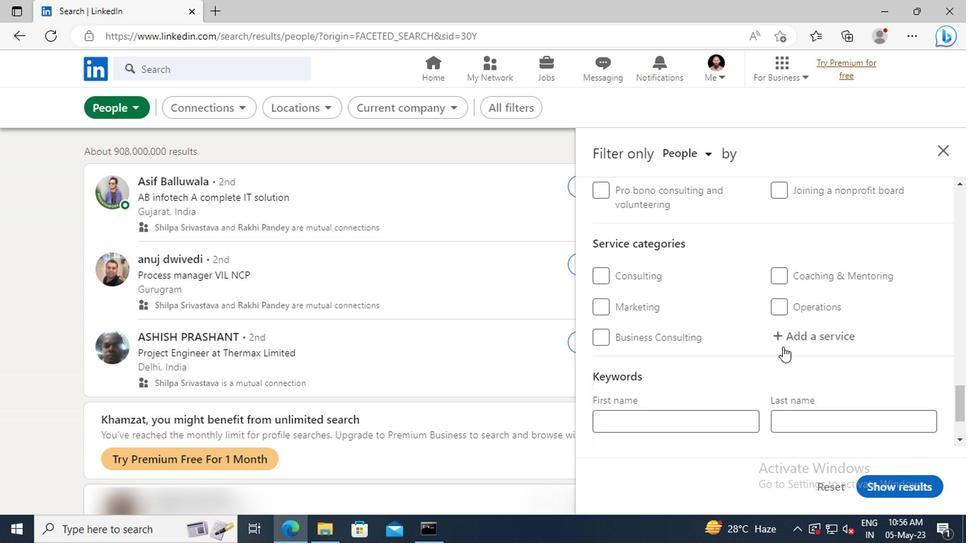 
Action: Mouse pressed left at (780, 344)
Screenshot: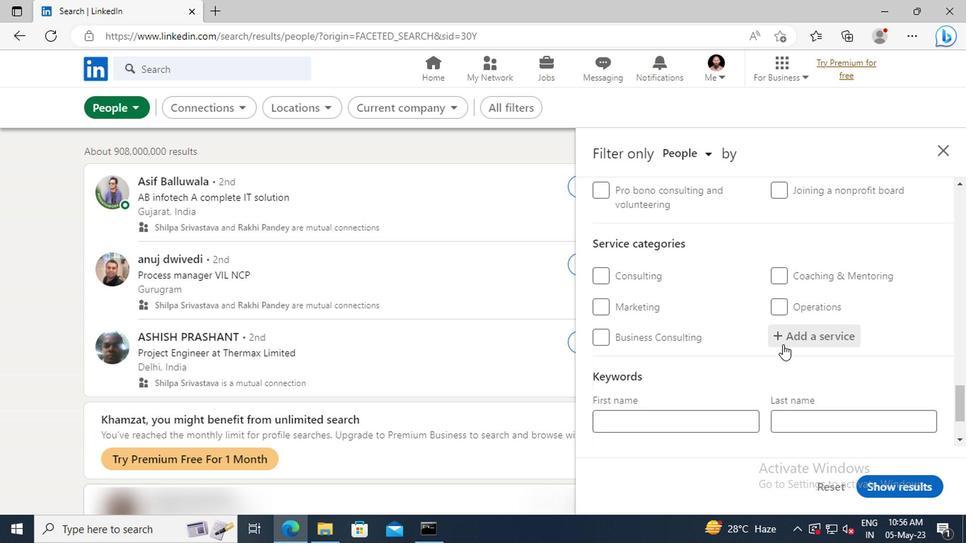 
Action: Key pressed <Key.shift>GHO
Screenshot: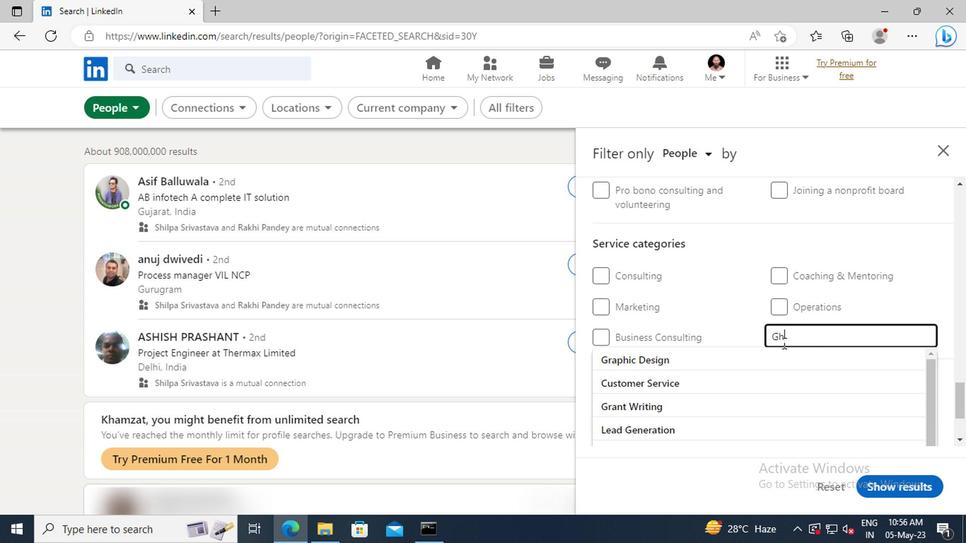 
Action: Mouse moved to (785, 359)
Screenshot: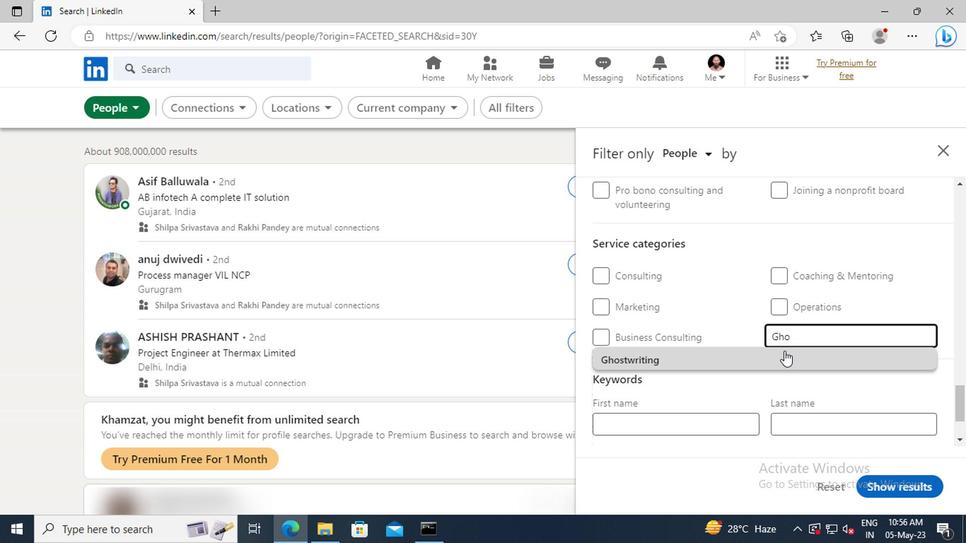 
Action: Mouse pressed left at (785, 359)
Screenshot: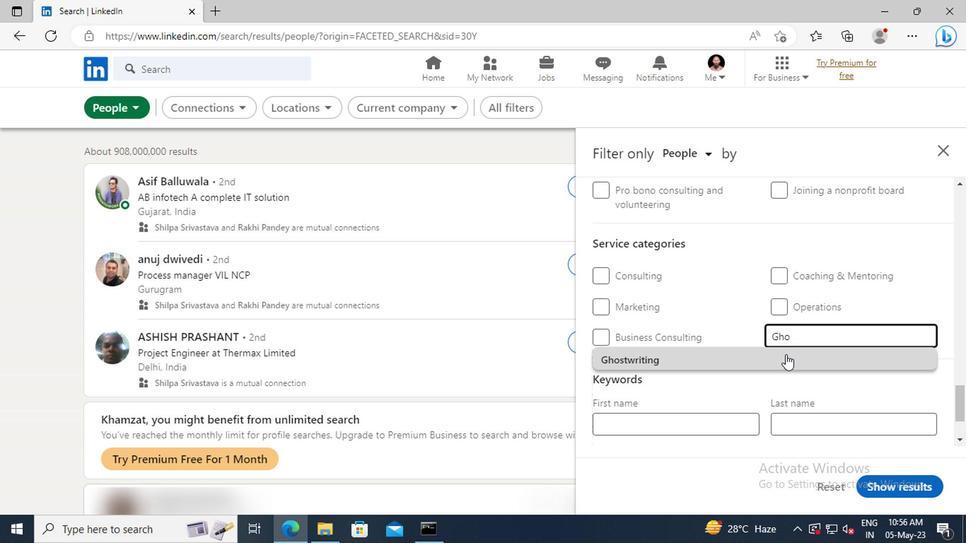 
Action: Mouse scrolled (785, 359) with delta (0, 0)
Screenshot: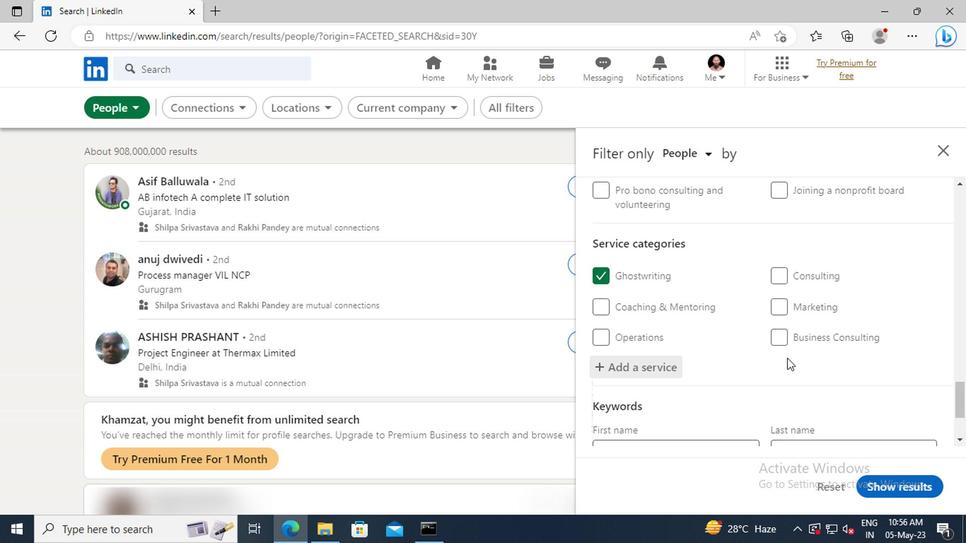 
Action: Mouse scrolled (785, 359) with delta (0, 0)
Screenshot: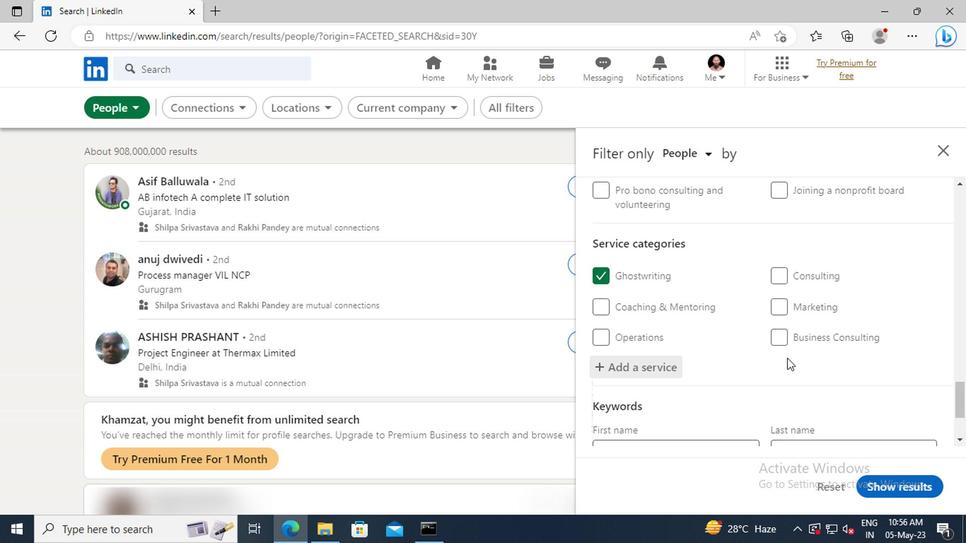 
Action: Mouse scrolled (785, 359) with delta (0, 0)
Screenshot: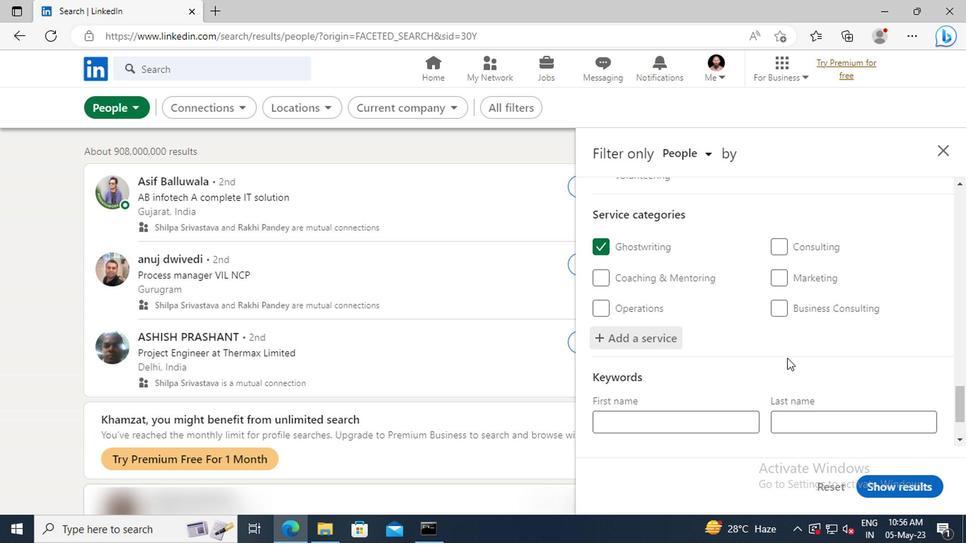 
Action: Mouse scrolled (785, 359) with delta (0, 0)
Screenshot: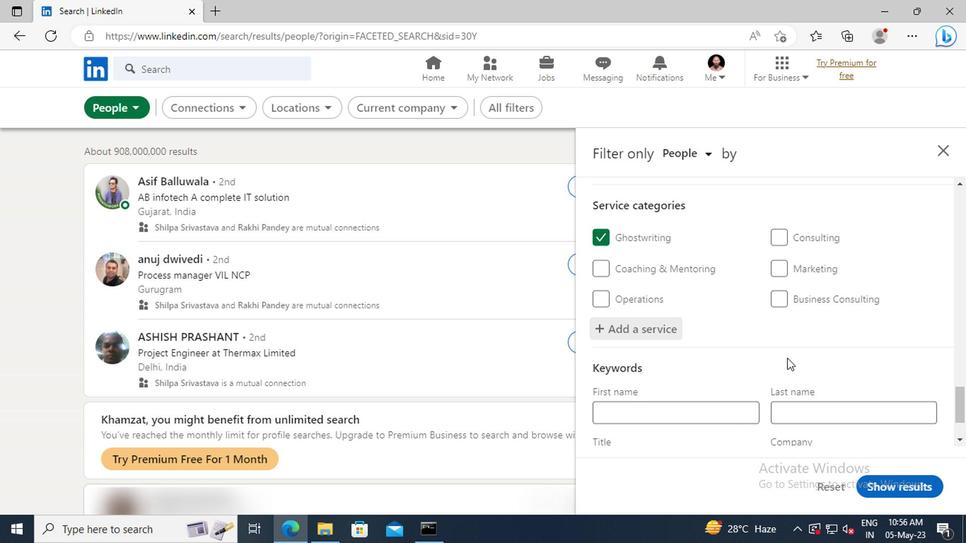 
Action: Mouse moved to (704, 387)
Screenshot: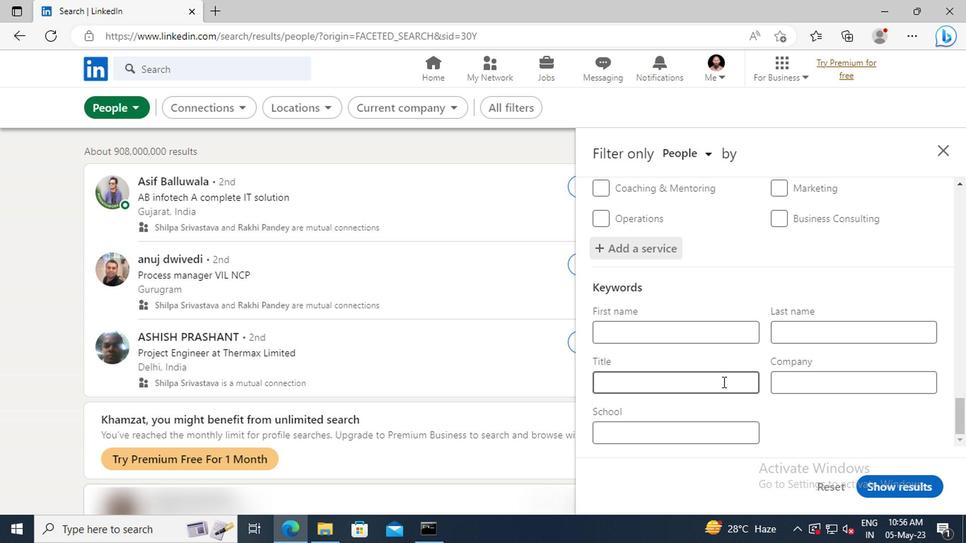 
Action: Mouse pressed left at (704, 387)
Screenshot: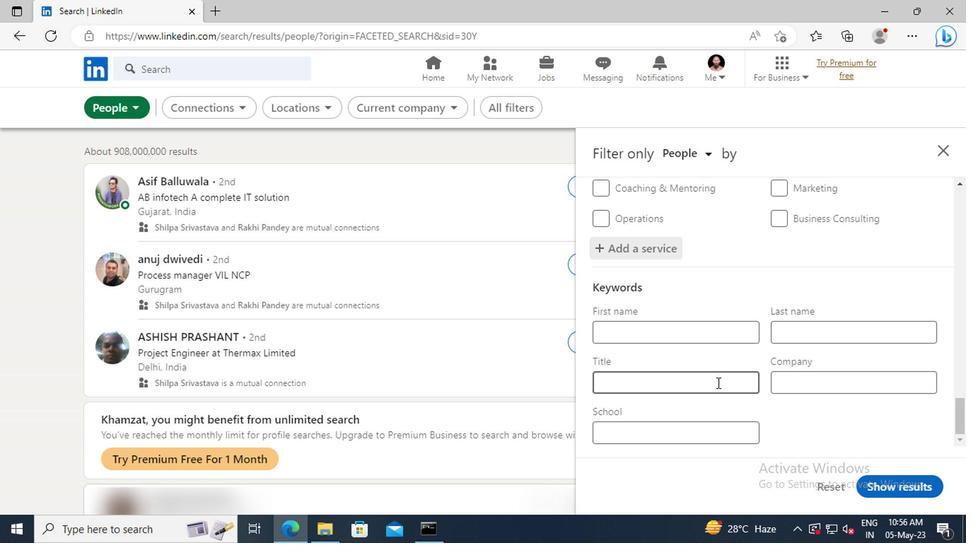 
Action: Key pressed <Key.shift>CASHIER<Key.enter>
Screenshot: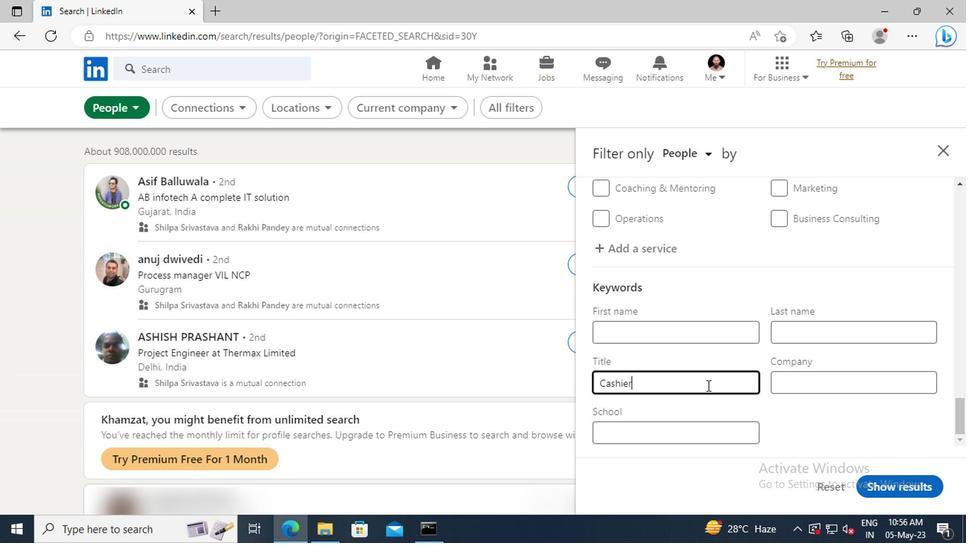 
Action: Mouse moved to (872, 487)
Screenshot: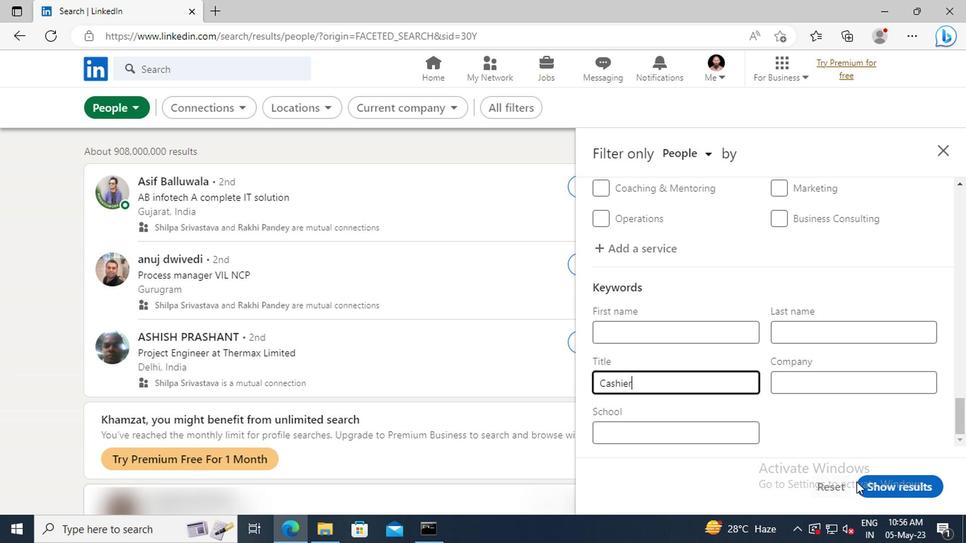 
Action: Mouse pressed left at (872, 487)
Screenshot: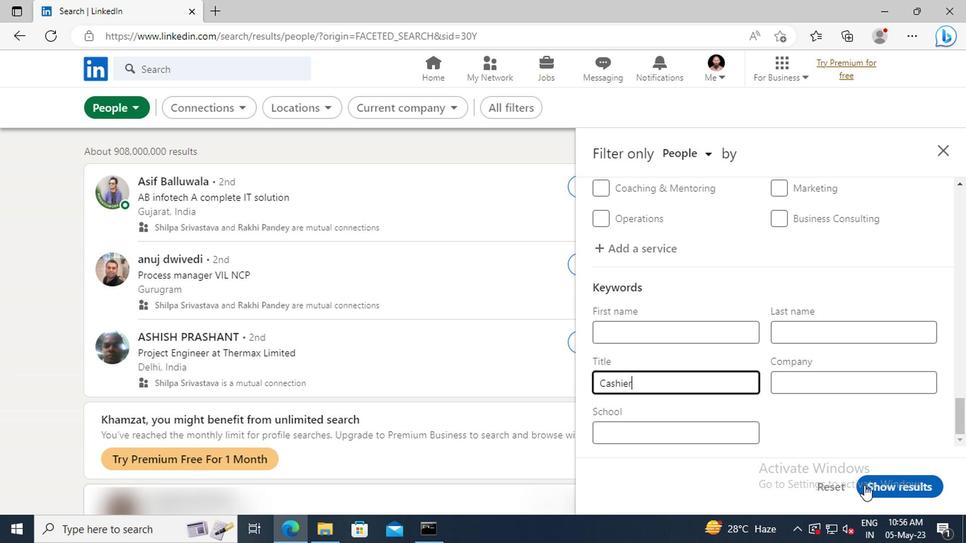 
